 Task: Find connections with filter location Limoges with filter topic #Workwith filter profile language Spanish with filter current company Leica Geosystems part of Hexagon with filter school Progressive Education Society's Modern College of Engineering with filter industry Laundry and Drycleaning Services with filter service category Budgeting with filter keywords title Operations Assistant
Action: Mouse moved to (639, 108)
Screenshot: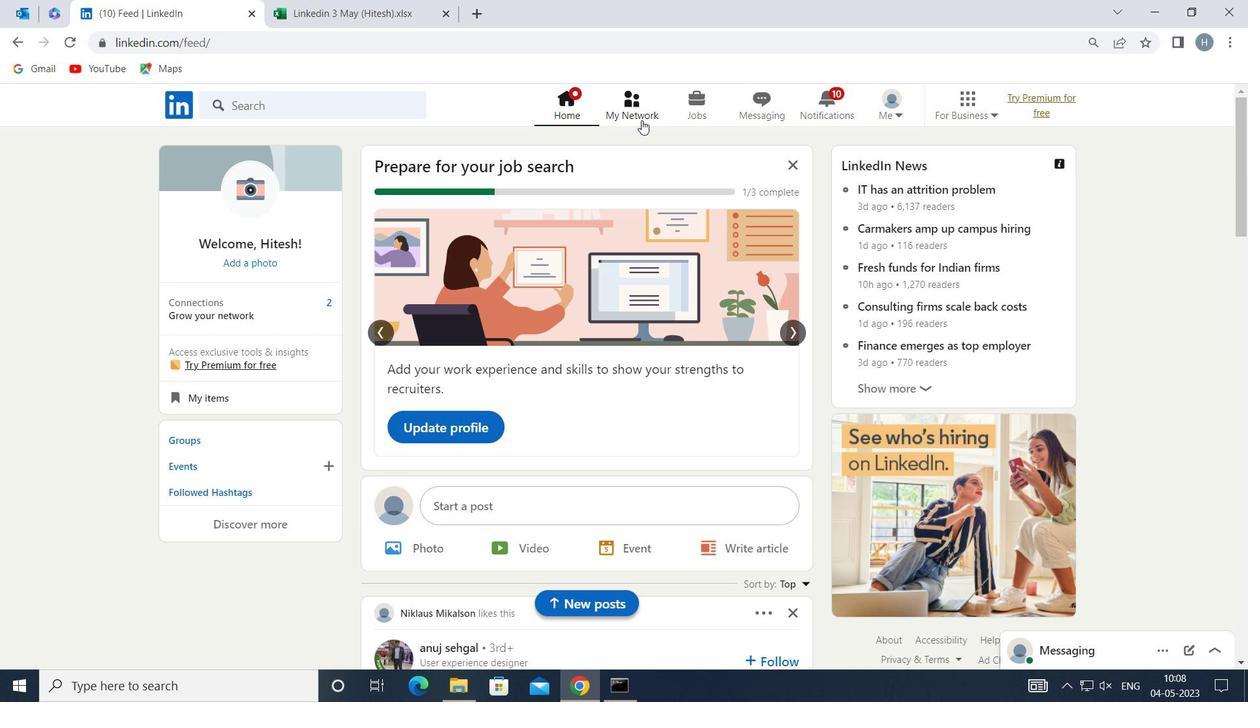 
Action: Mouse pressed left at (639, 108)
Screenshot: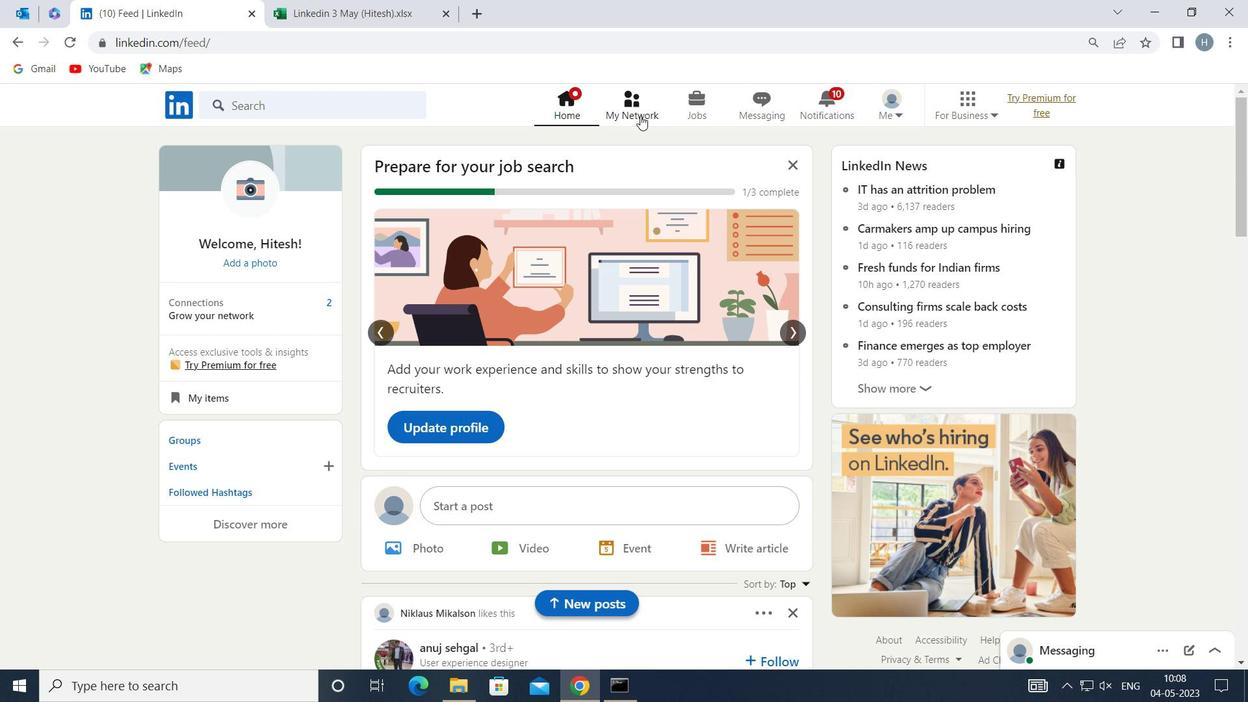 
Action: Mouse moved to (363, 199)
Screenshot: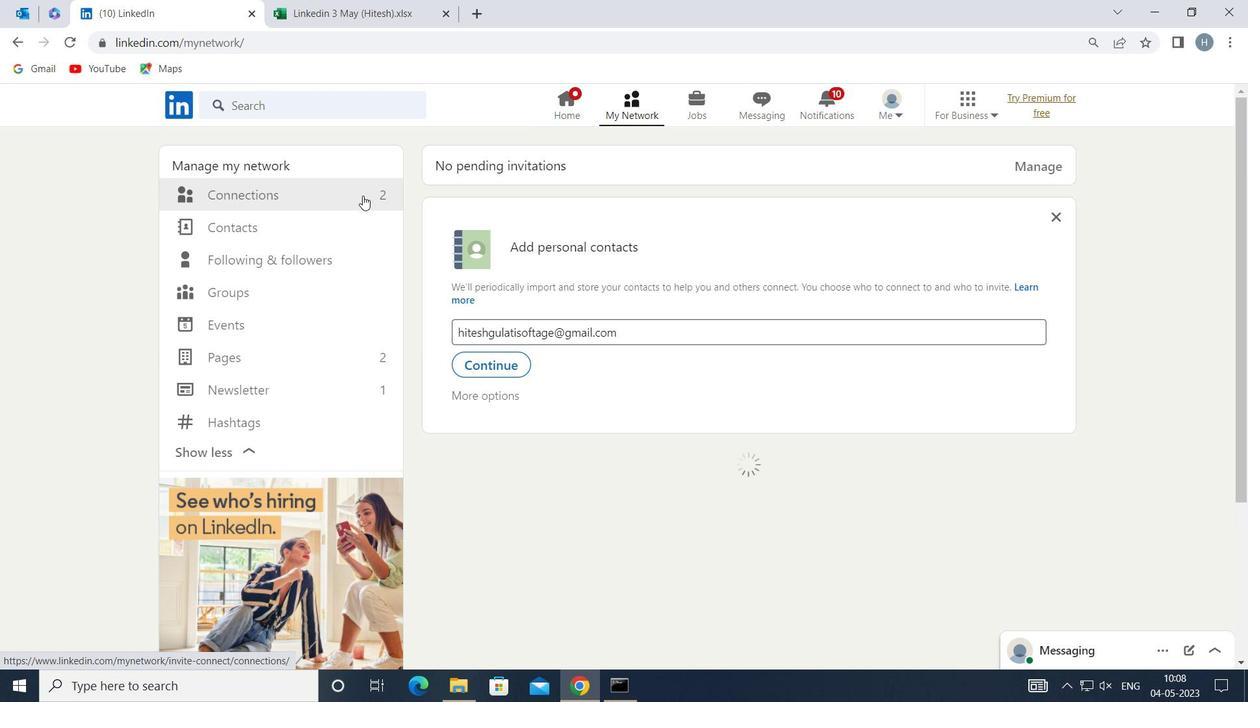 
Action: Mouse pressed left at (363, 199)
Screenshot: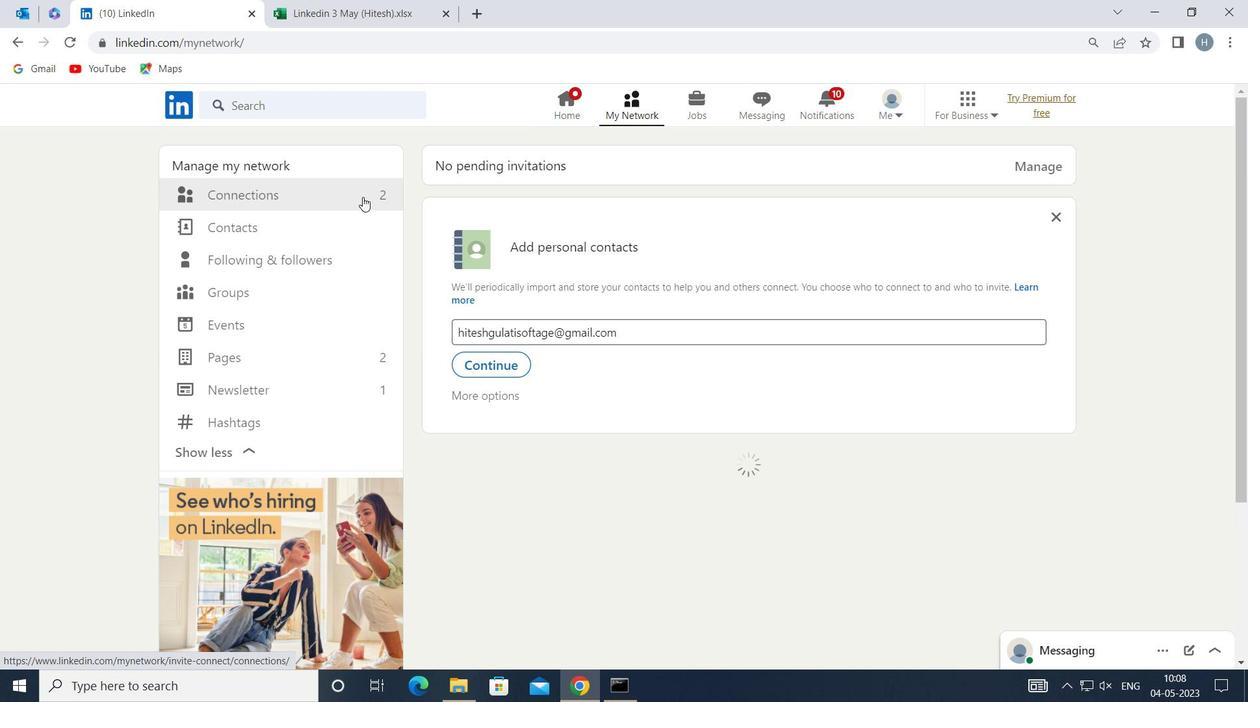 
Action: Mouse moved to (771, 191)
Screenshot: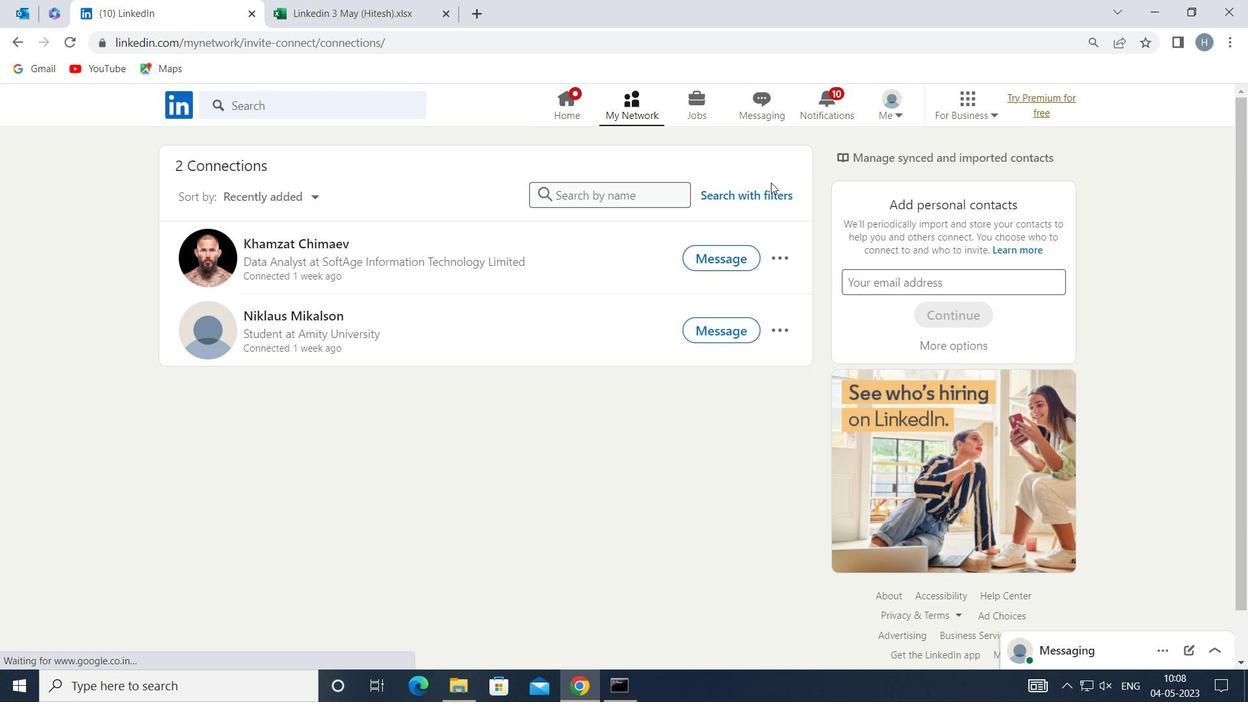 
Action: Mouse pressed left at (771, 191)
Screenshot: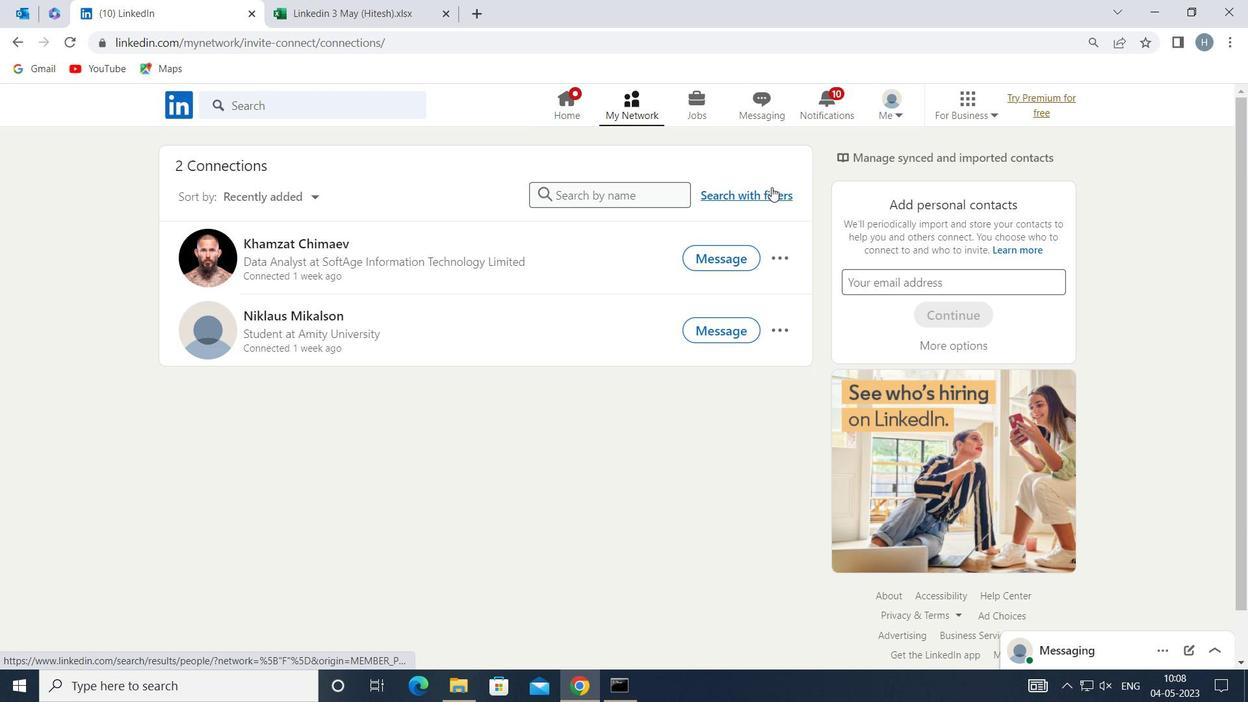 
Action: Mouse moved to (682, 151)
Screenshot: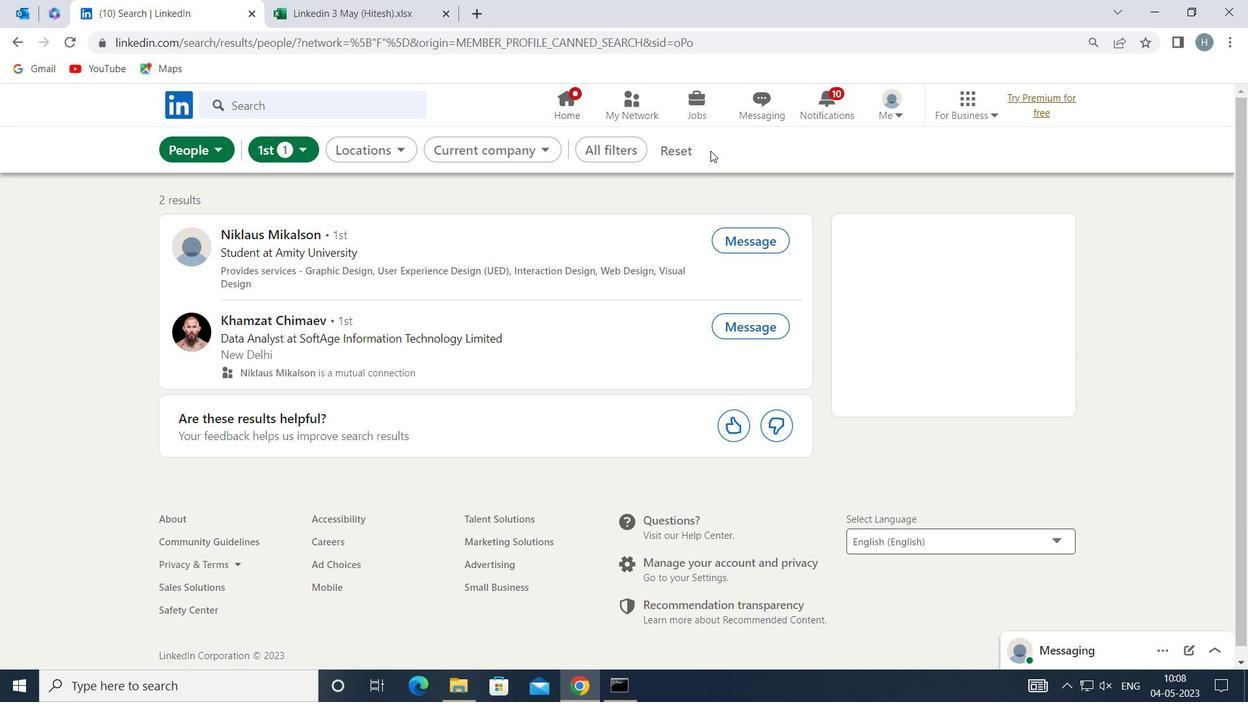 
Action: Mouse pressed left at (682, 151)
Screenshot: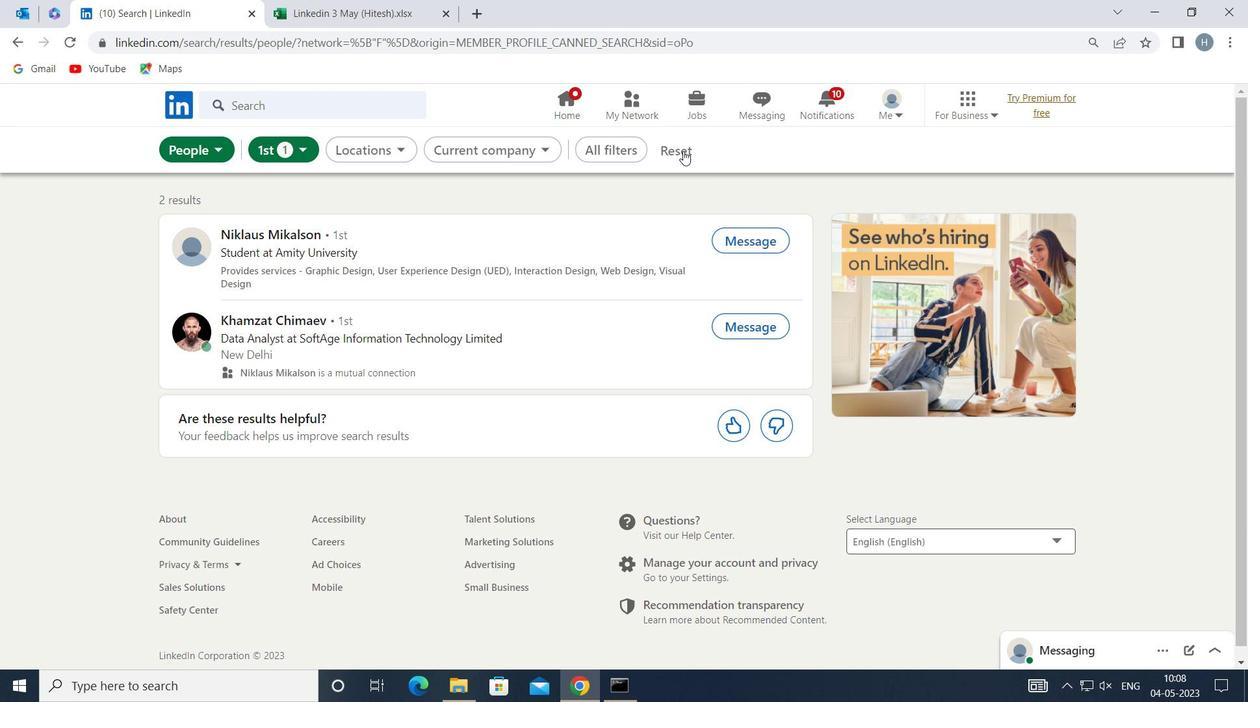 
Action: Mouse moved to (667, 150)
Screenshot: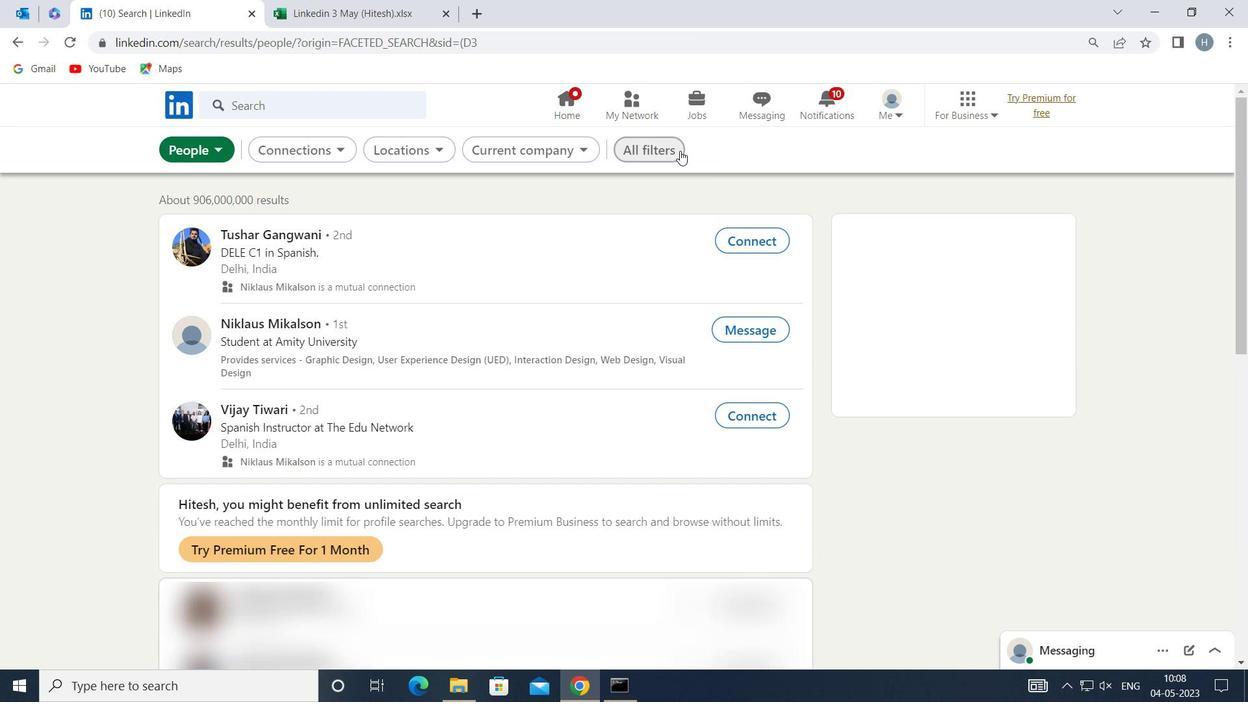 
Action: Mouse pressed left at (667, 150)
Screenshot: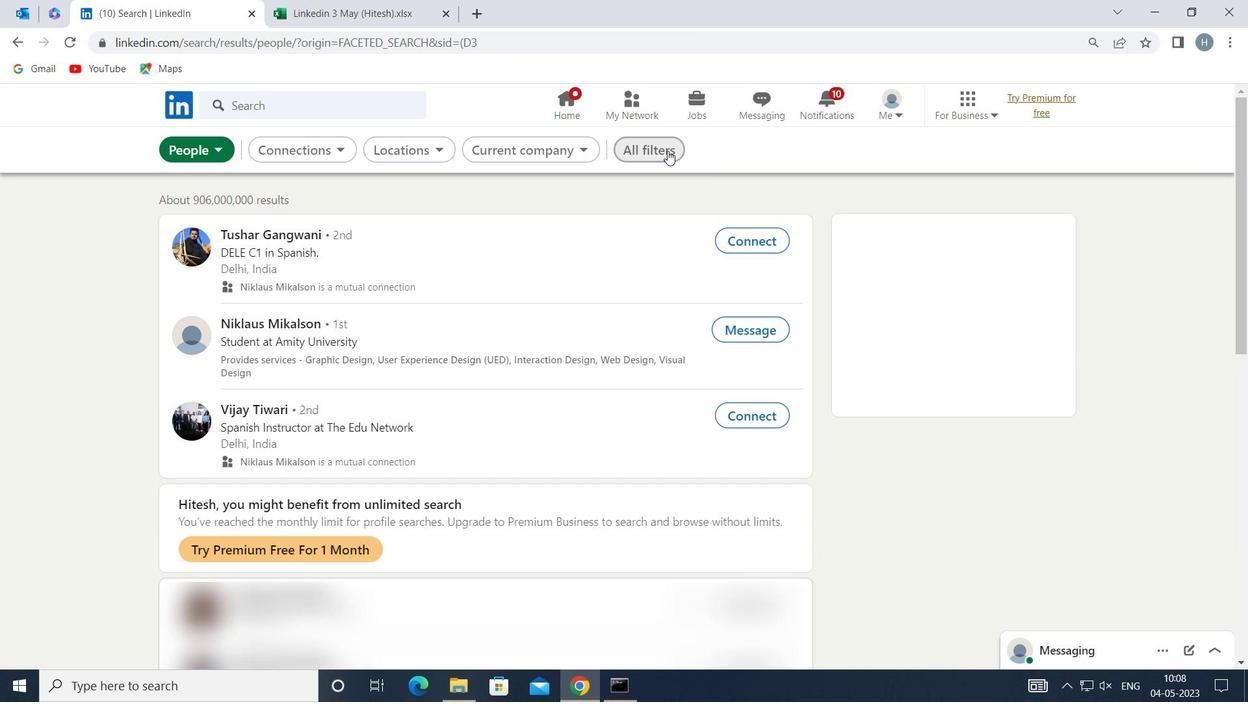 
Action: Mouse moved to (924, 367)
Screenshot: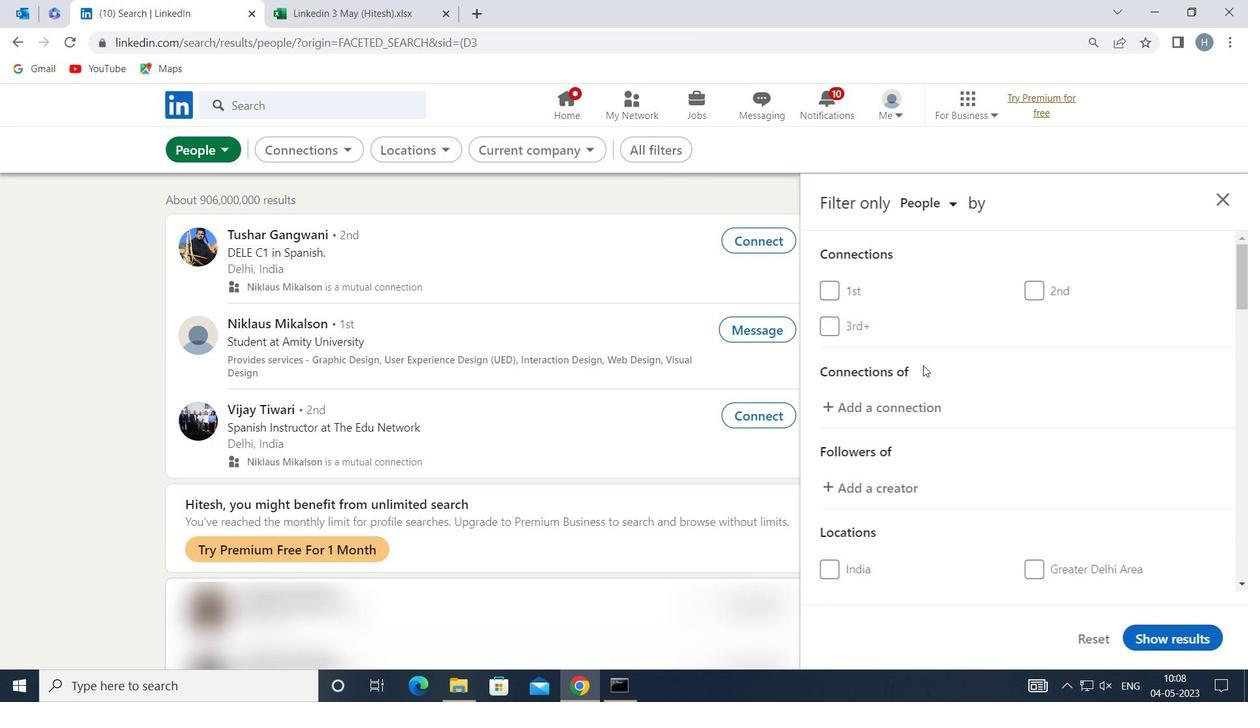 
Action: Mouse scrolled (924, 366) with delta (0, 0)
Screenshot: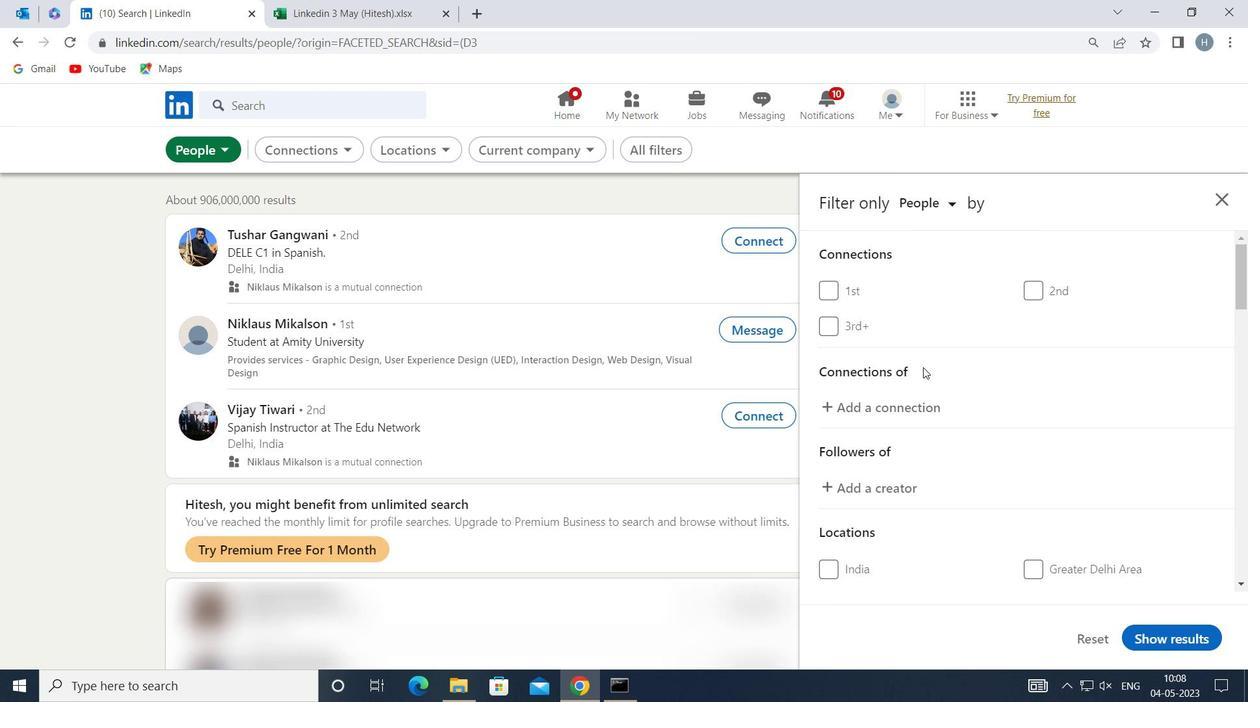 
Action: Mouse scrolled (924, 366) with delta (0, 0)
Screenshot: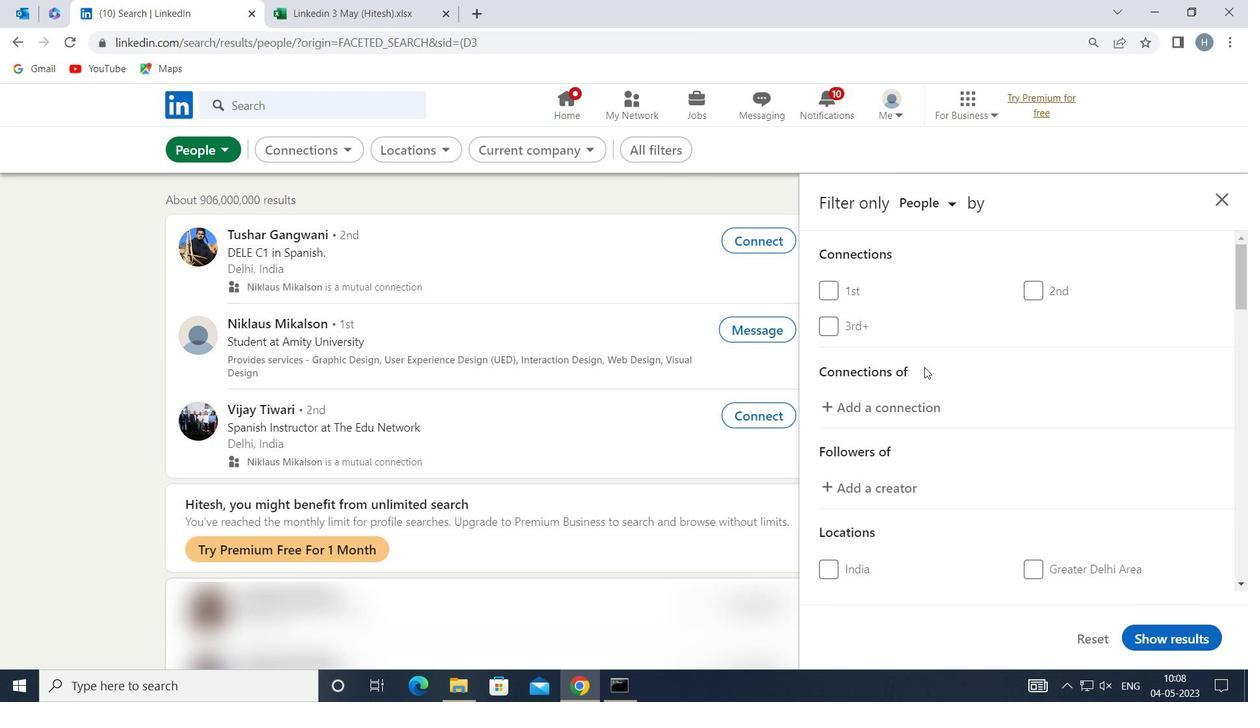 
Action: Mouse scrolled (924, 366) with delta (0, 0)
Screenshot: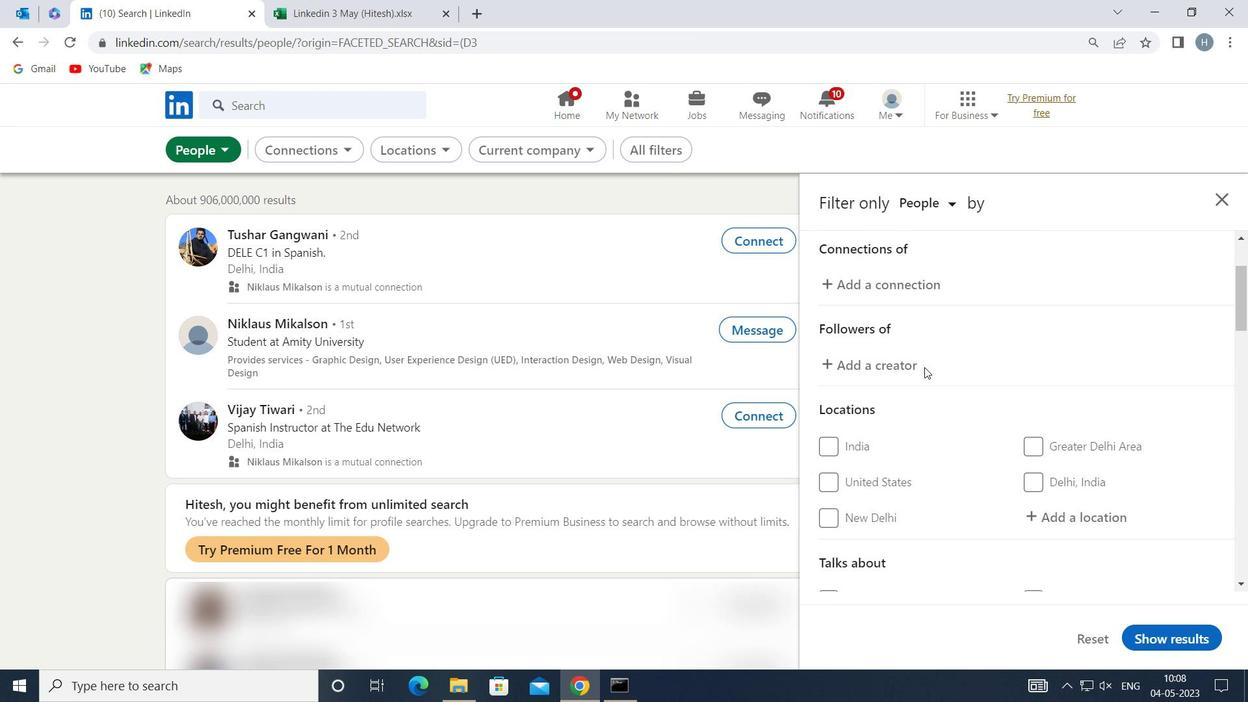 
Action: Mouse moved to (1036, 396)
Screenshot: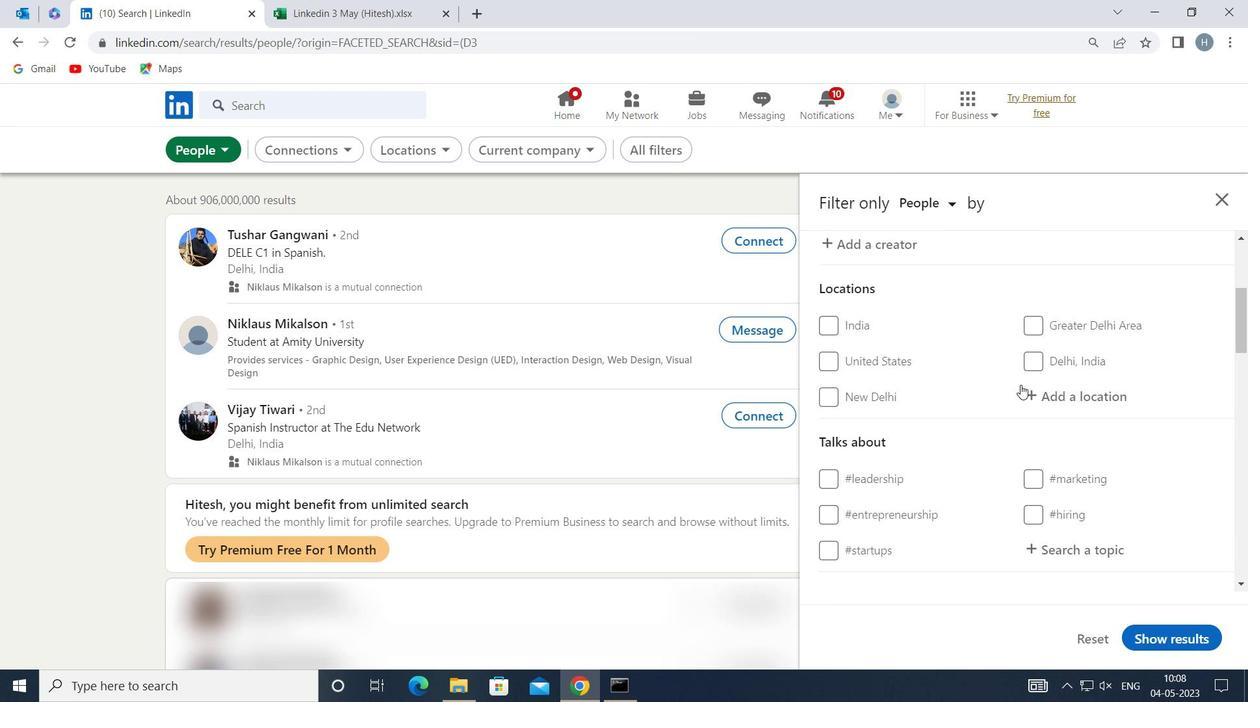 
Action: Mouse pressed left at (1036, 396)
Screenshot: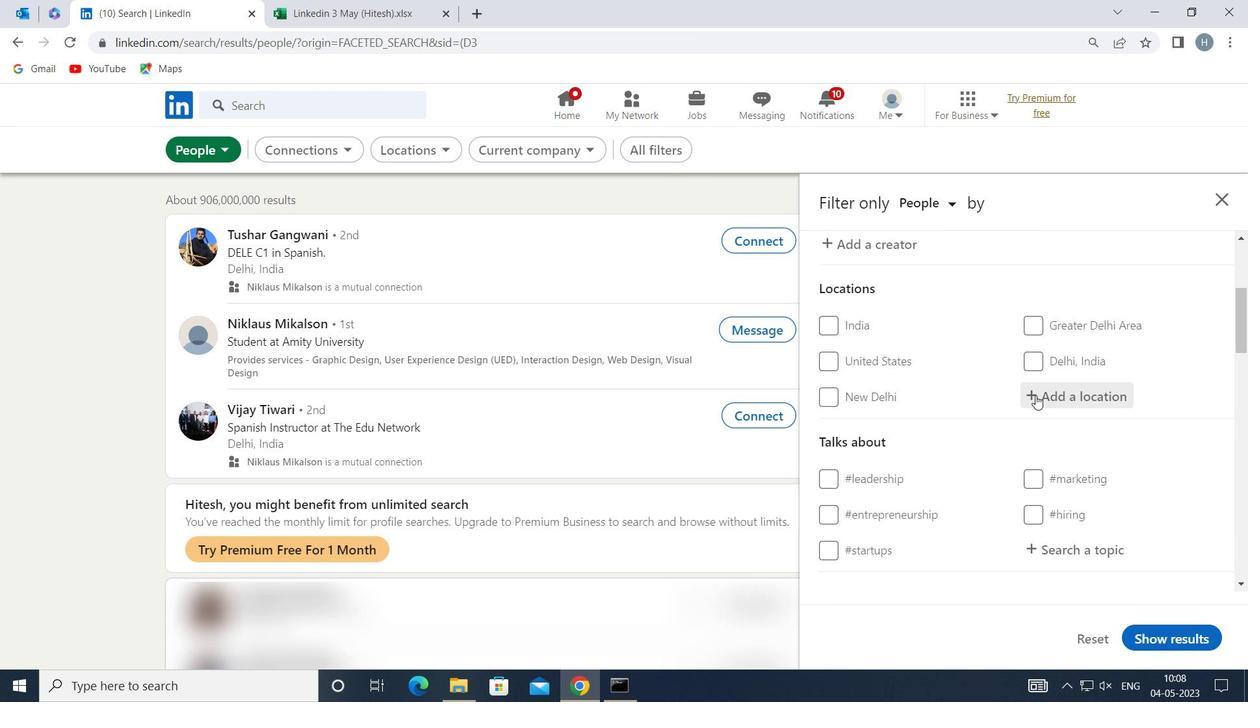 
Action: Mouse moved to (1015, 388)
Screenshot: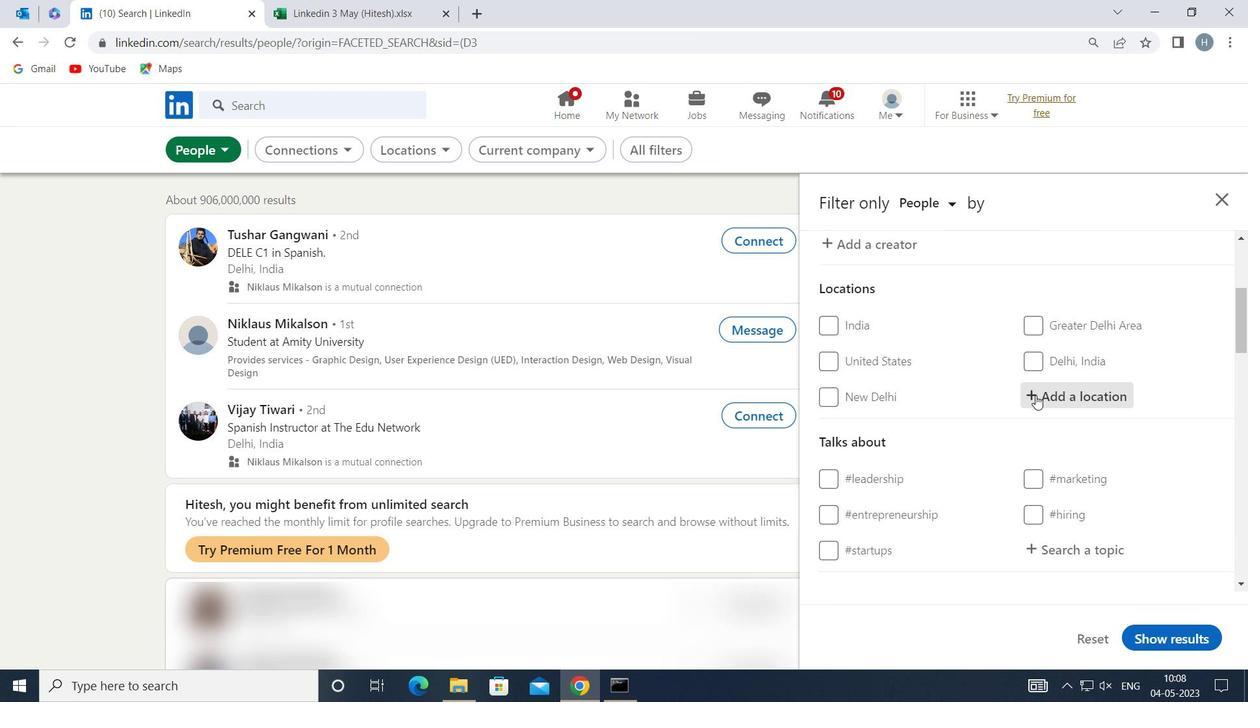 
Action: Key pressed <Key.shift>LIMOGES
Screenshot: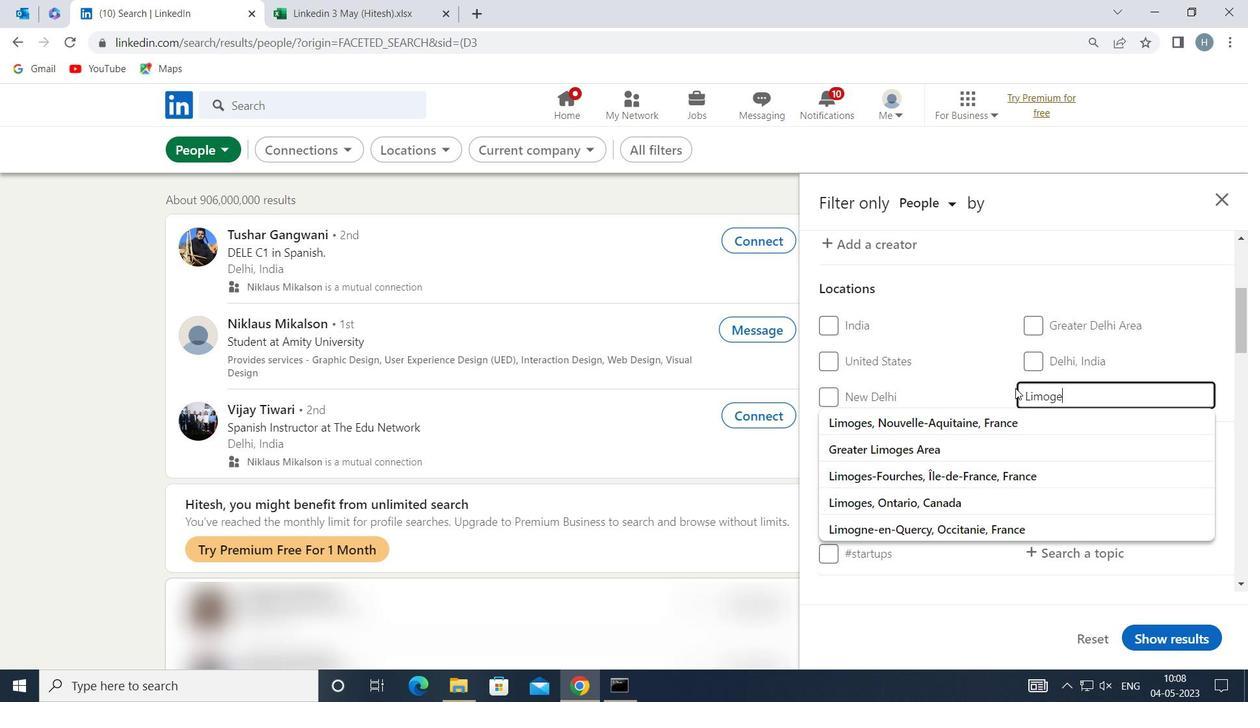 
Action: Mouse moved to (994, 420)
Screenshot: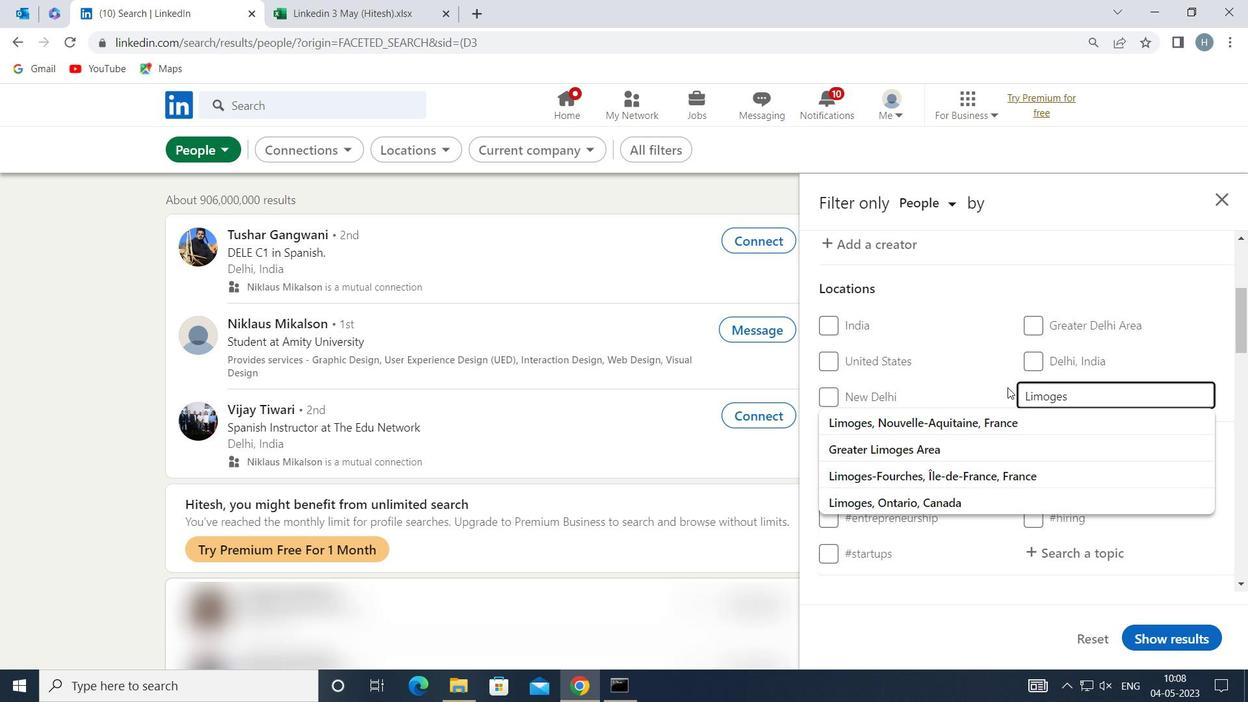 
Action: Mouse pressed left at (994, 420)
Screenshot: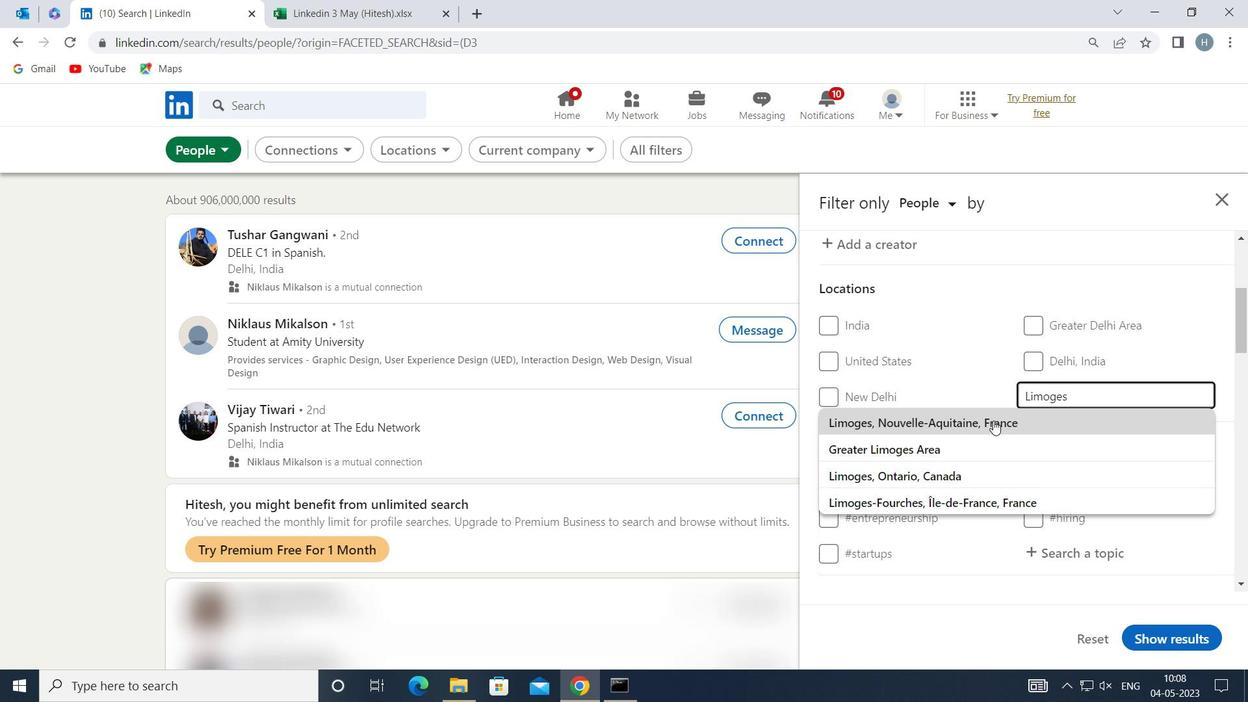 
Action: Mouse moved to (976, 417)
Screenshot: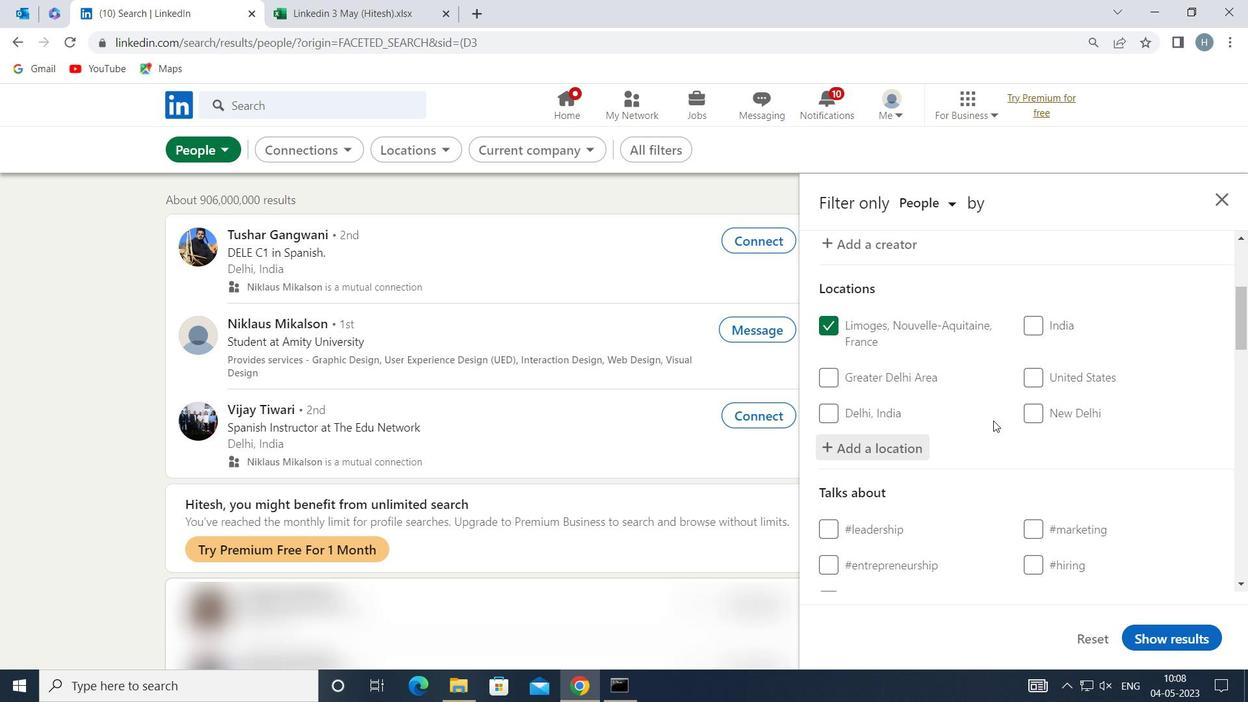 
Action: Mouse scrolled (976, 416) with delta (0, 0)
Screenshot: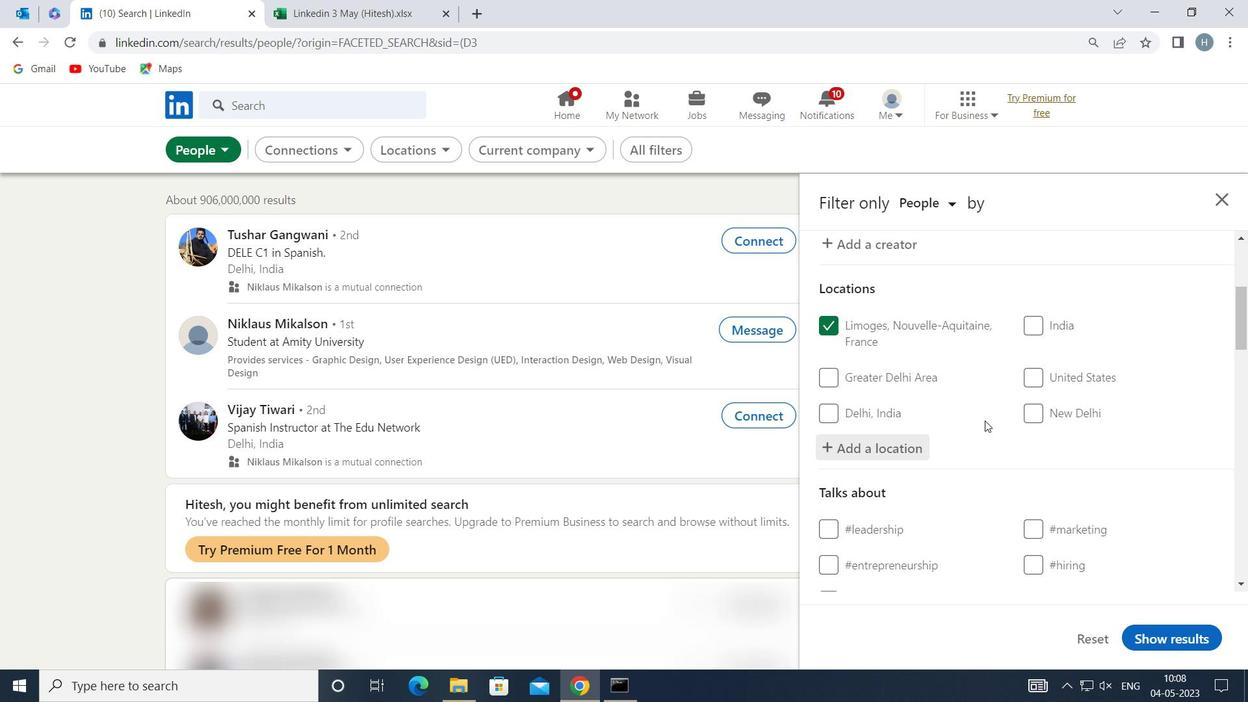
Action: Mouse moved to (976, 414)
Screenshot: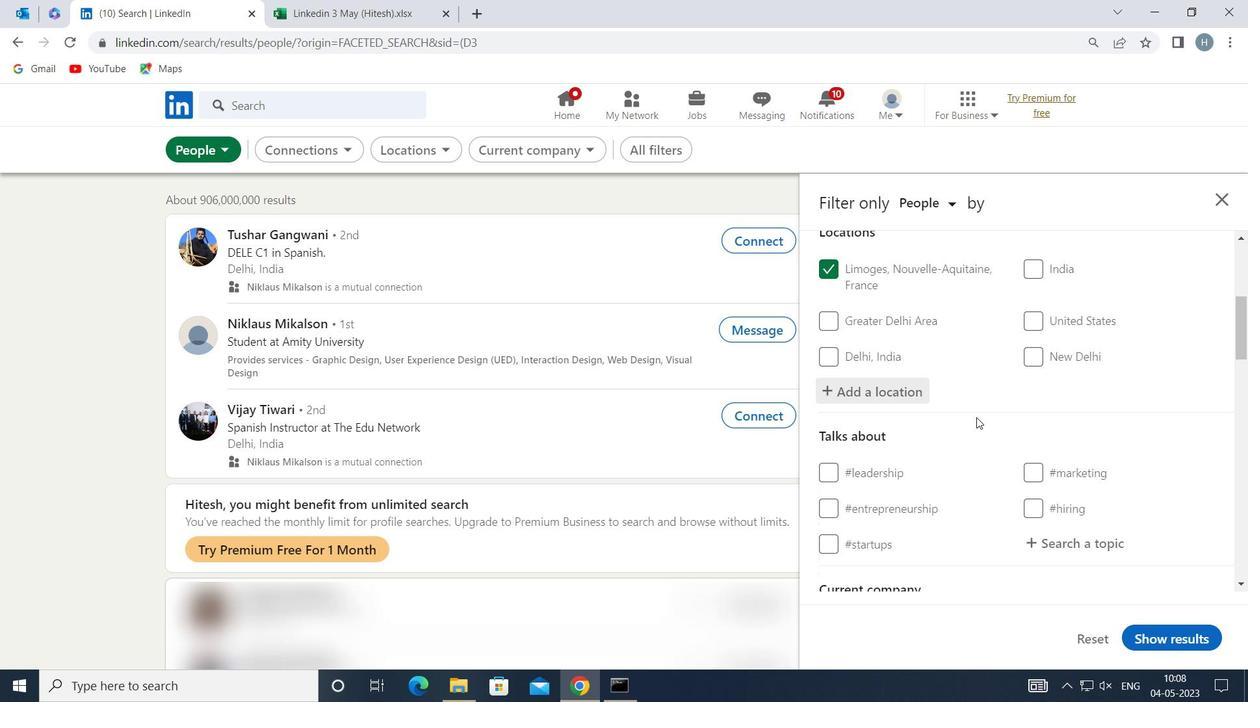 
Action: Mouse scrolled (976, 413) with delta (0, 0)
Screenshot: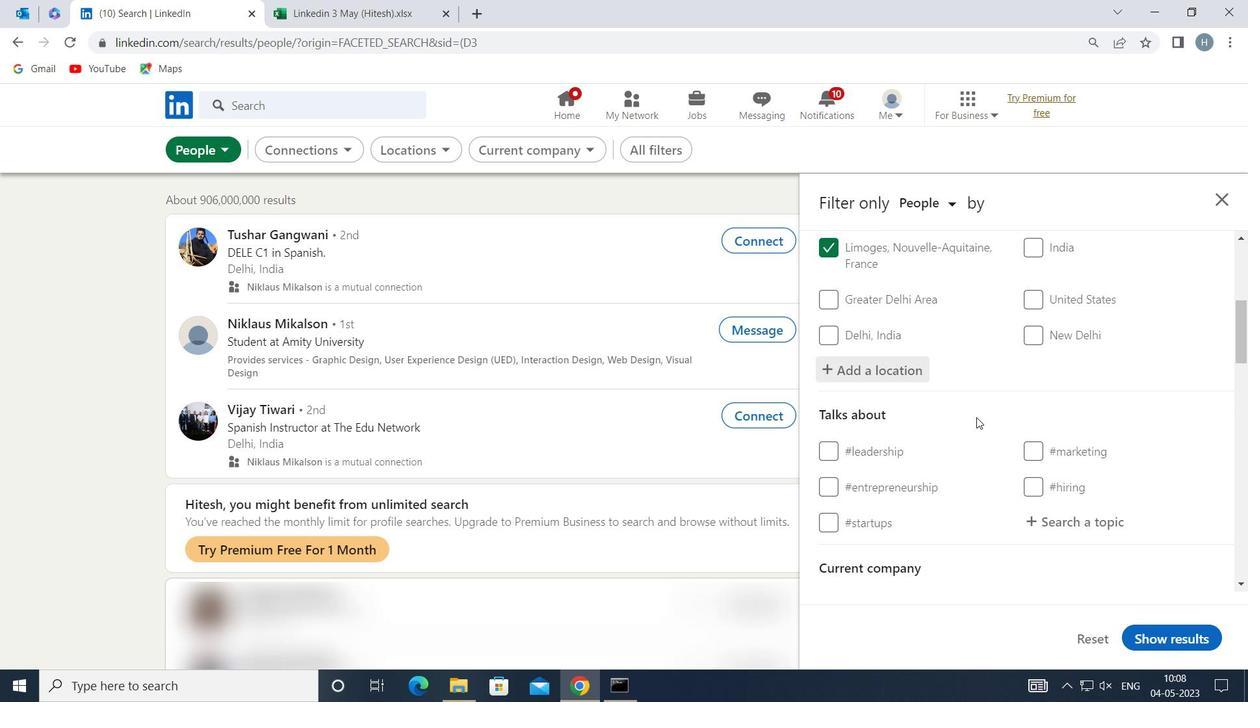 
Action: Mouse moved to (1058, 439)
Screenshot: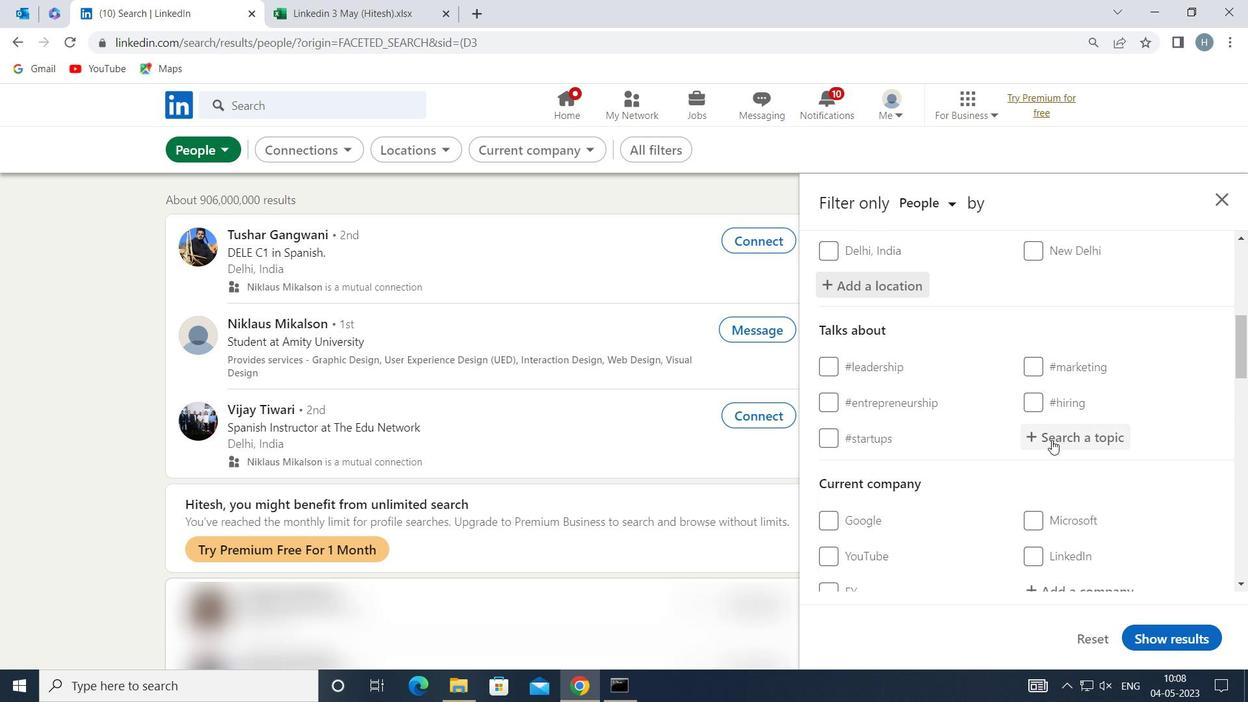 
Action: Mouse pressed left at (1058, 439)
Screenshot: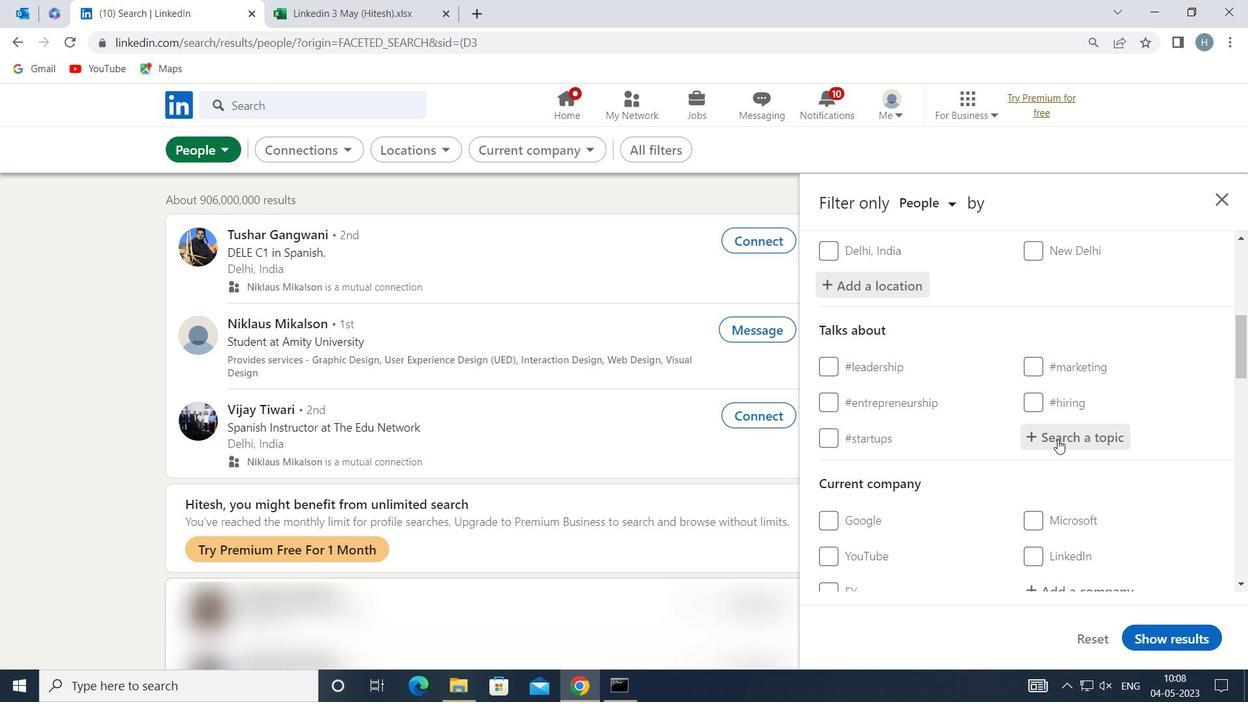 
Action: Key pressed <Key.shift>WORK
Screenshot: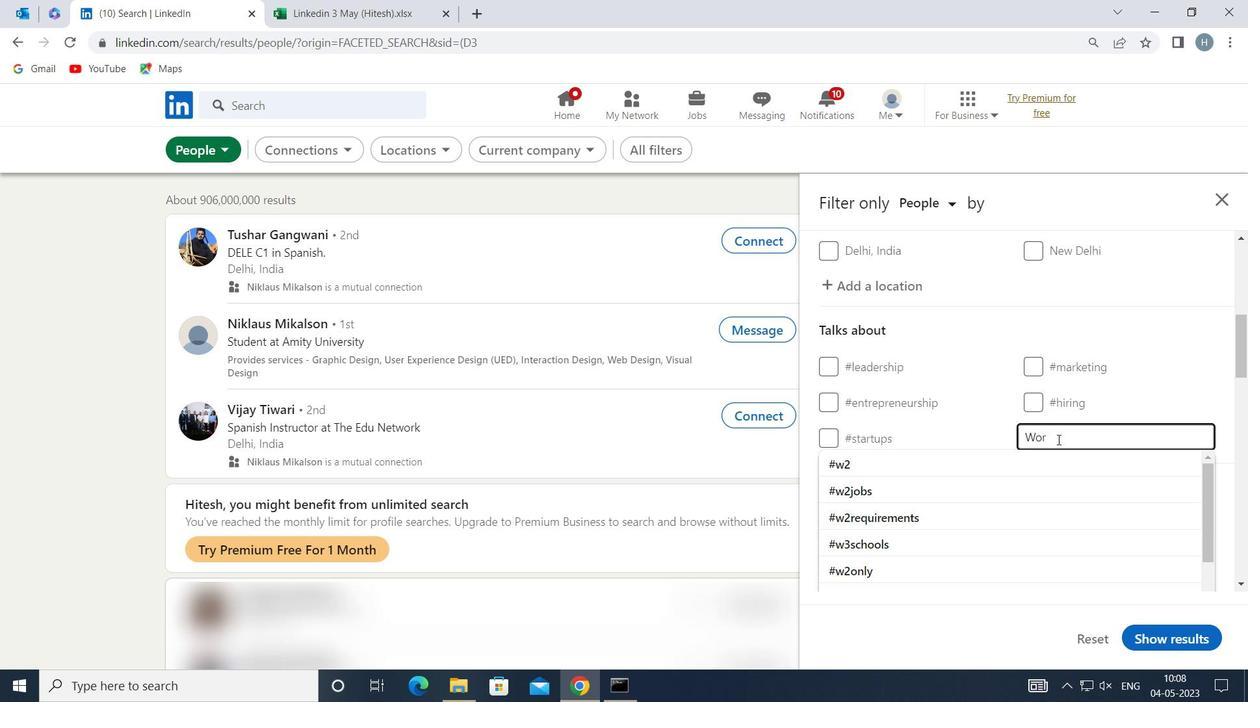 
Action: Mouse moved to (963, 464)
Screenshot: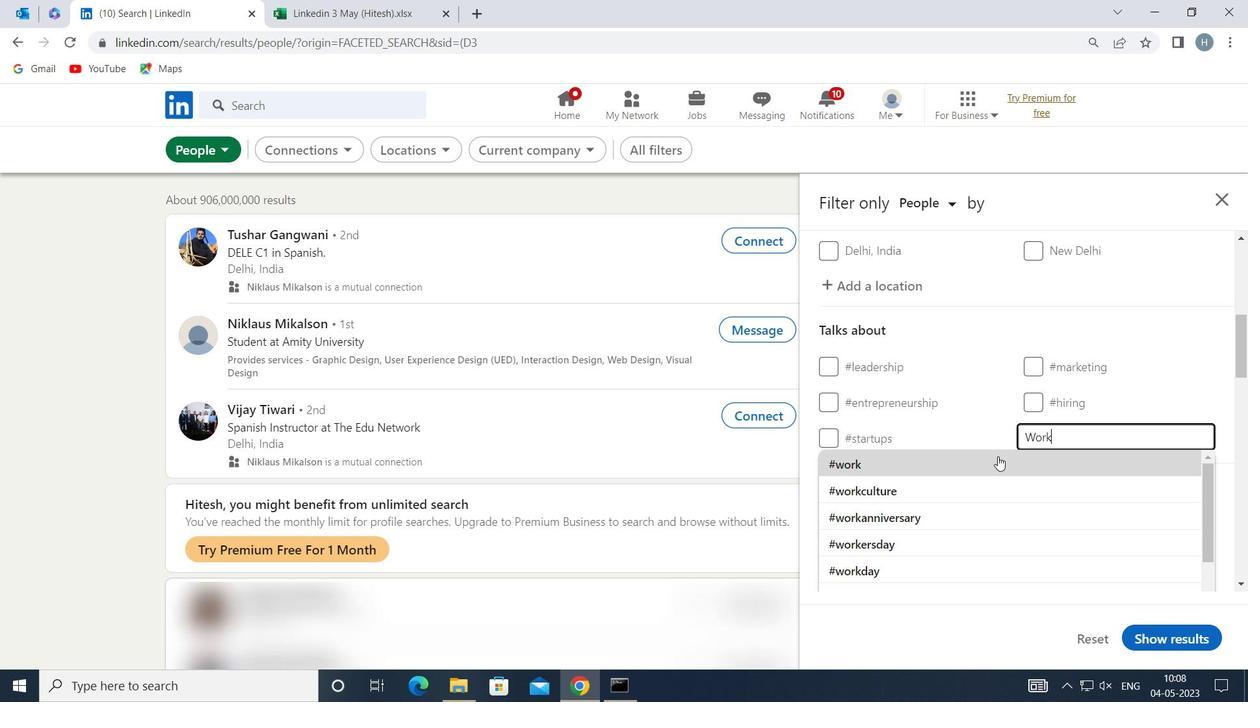 
Action: Mouse pressed left at (963, 464)
Screenshot: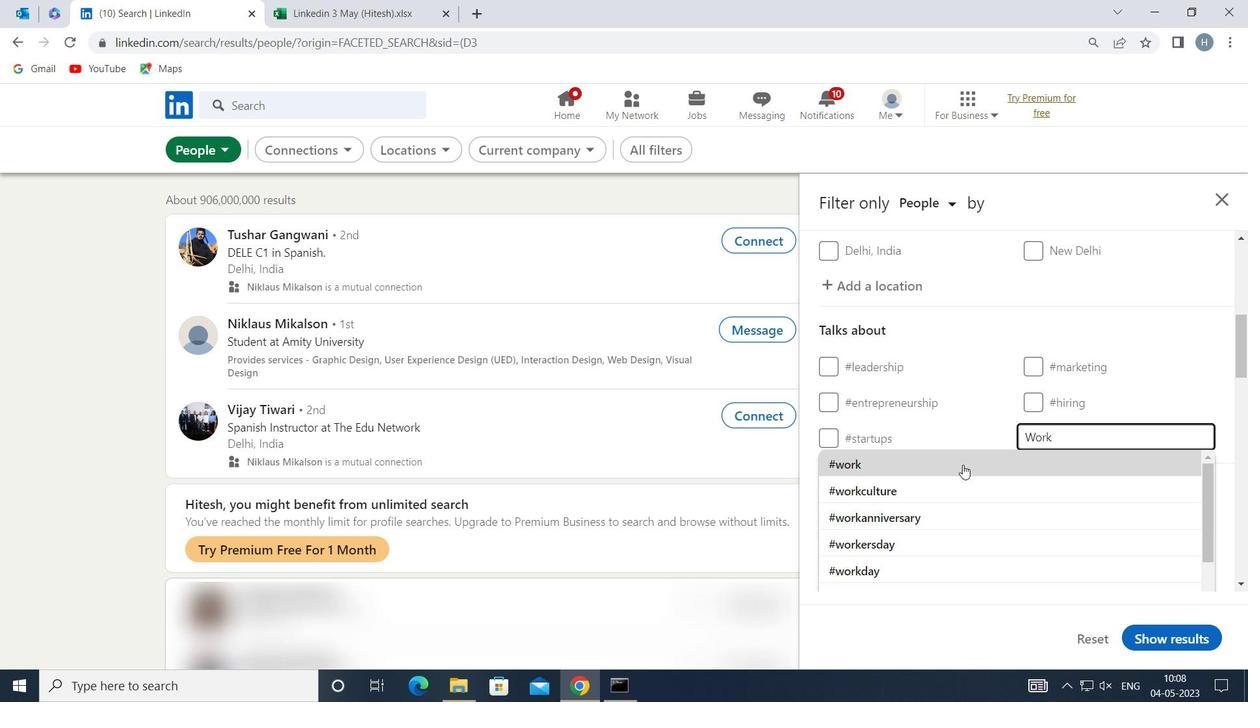 
Action: Mouse moved to (963, 470)
Screenshot: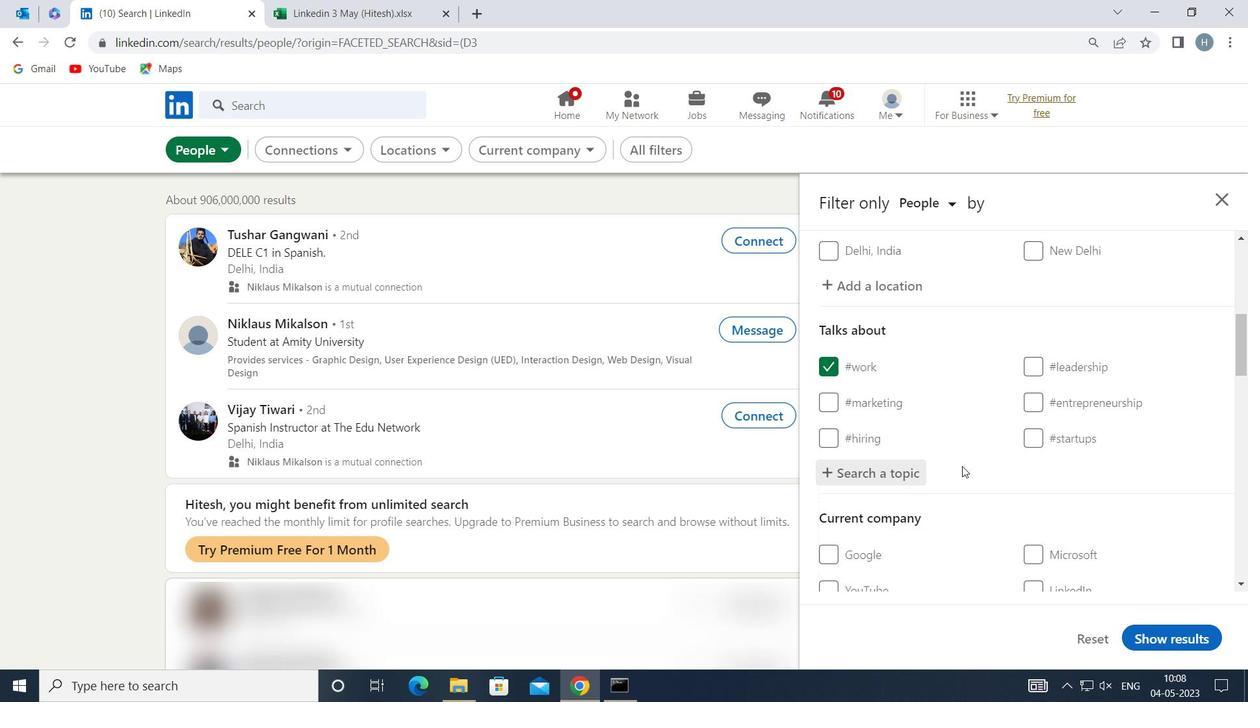 
Action: Mouse scrolled (963, 470) with delta (0, 0)
Screenshot: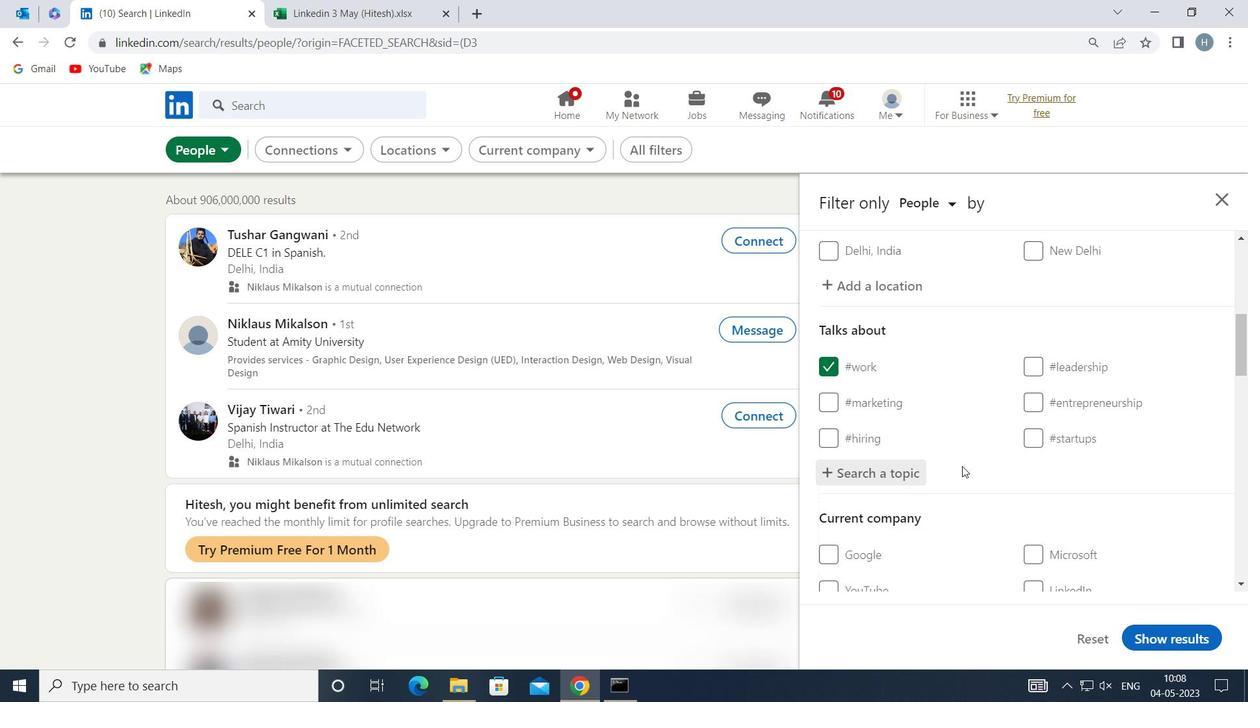 
Action: Mouse moved to (967, 474)
Screenshot: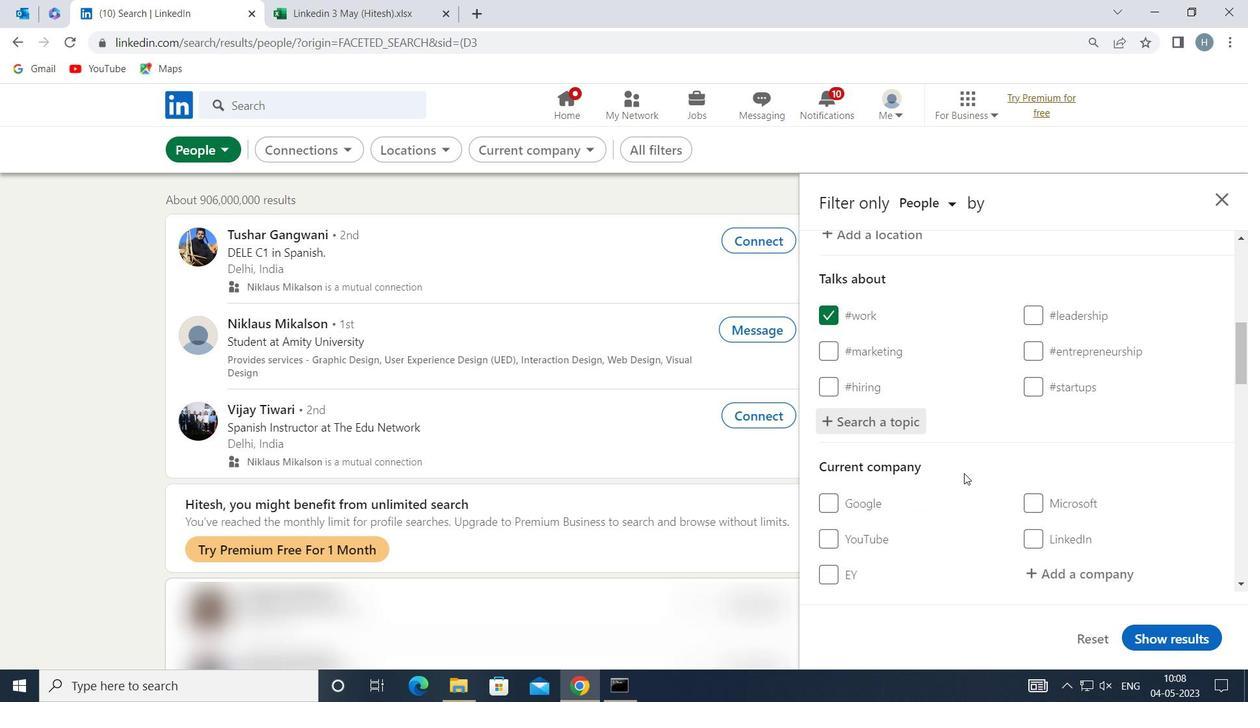 
Action: Mouse scrolled (967, 473) with delta (0, 0)
Screenshot: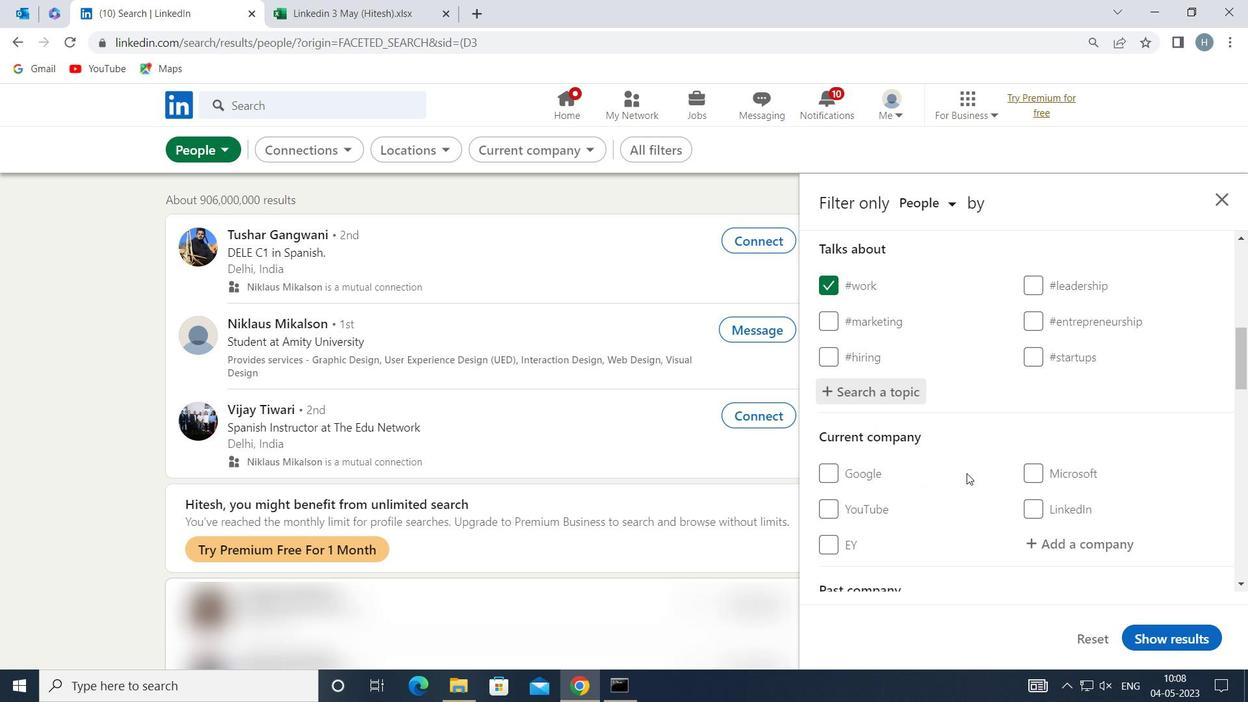 
Action: Mouse scrolled (967, 473) with delta (0, 0)
Screenshot: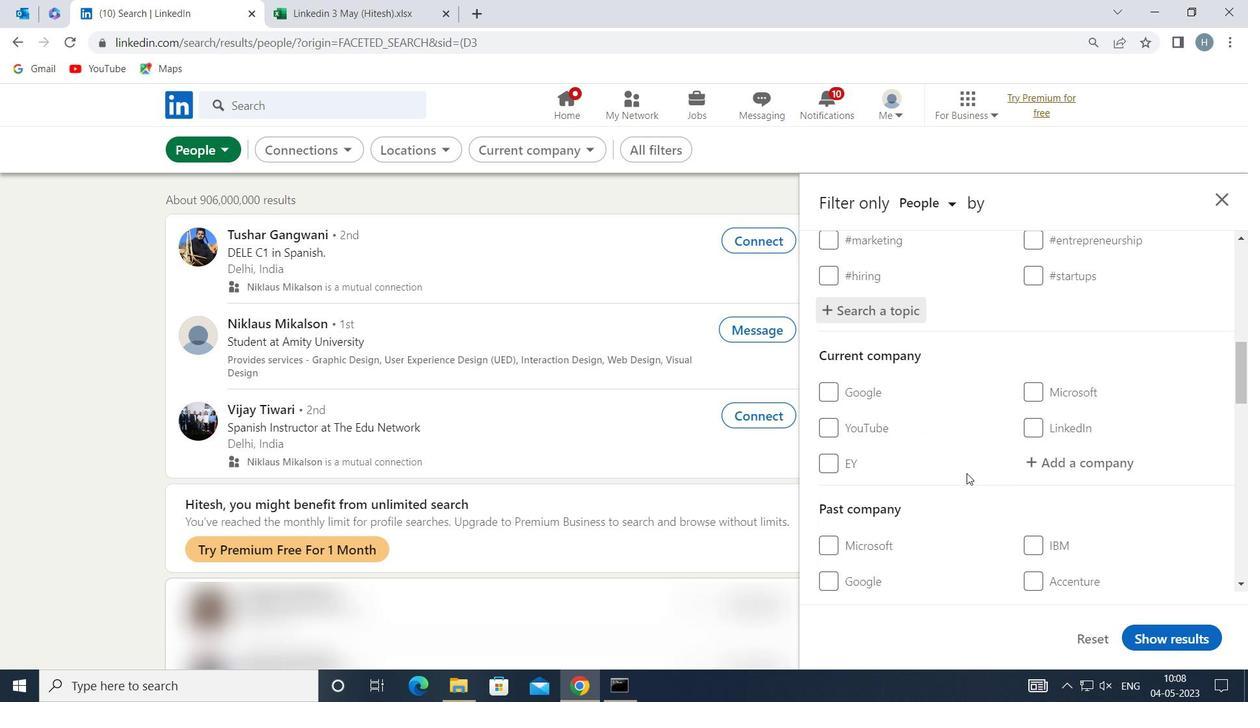 
Action: Mouse moved to (968, 473)
Screenshot: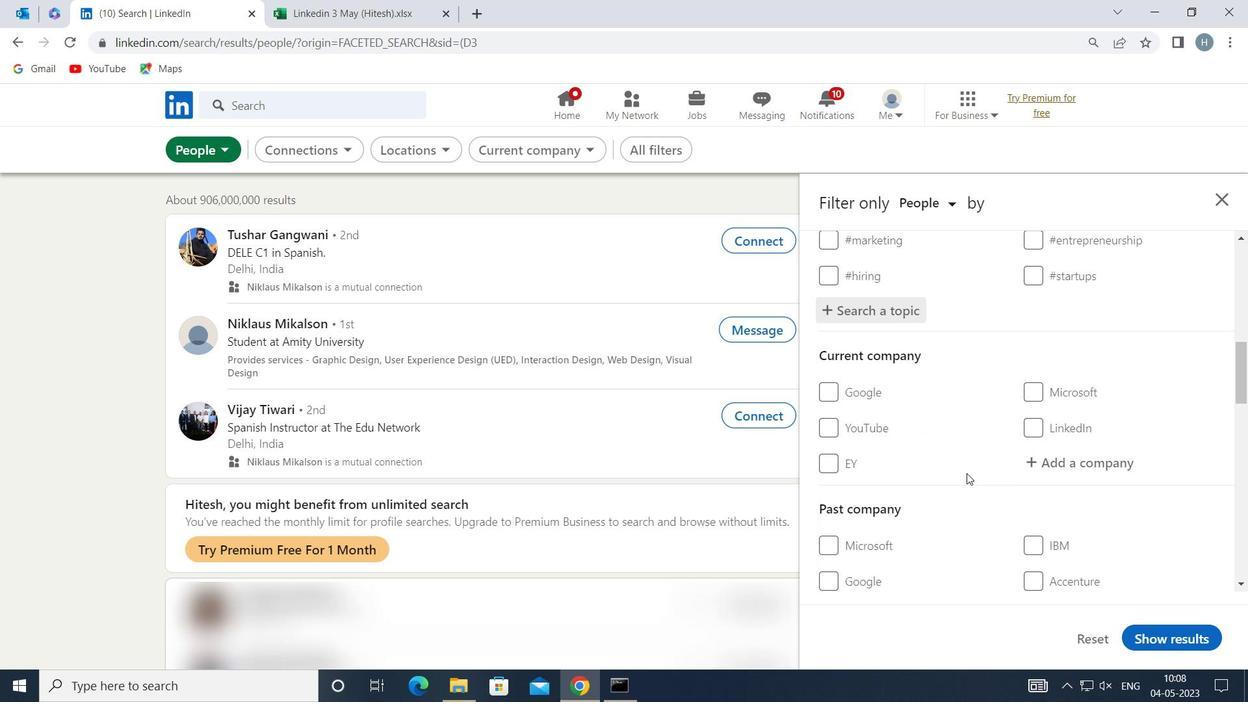 
Action: Mouse scrolled (968, 472) with delta (0, 0)
Screenshot: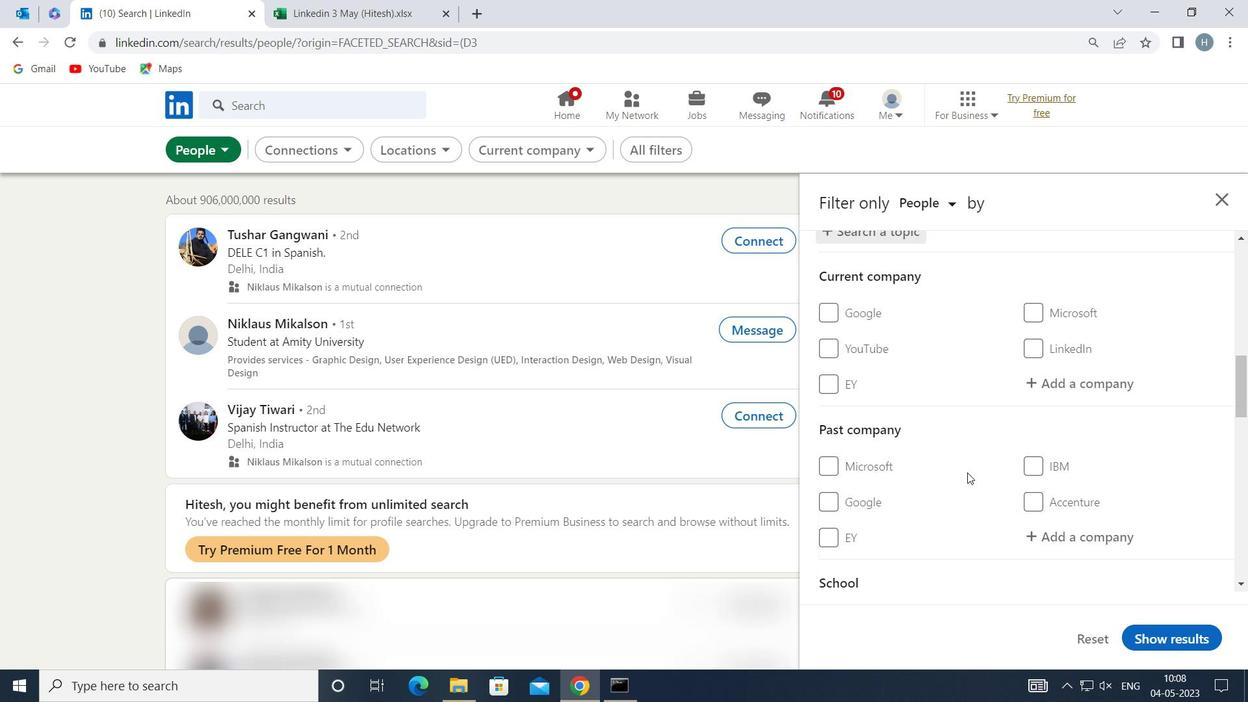 
Action: Mouse scrolled (968, 472) with delta (0, 0)
Screenshot: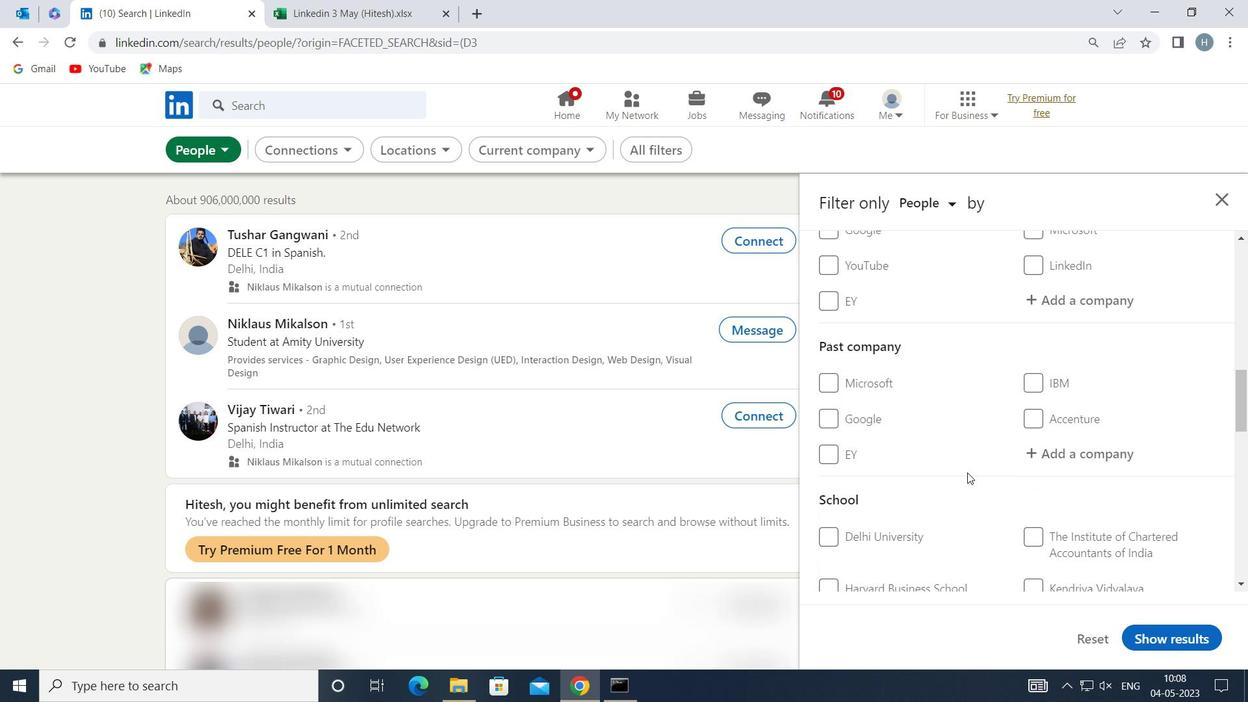 
Action: Mouse scrolled (968, 472) with delta (0, 0)
Screenshot: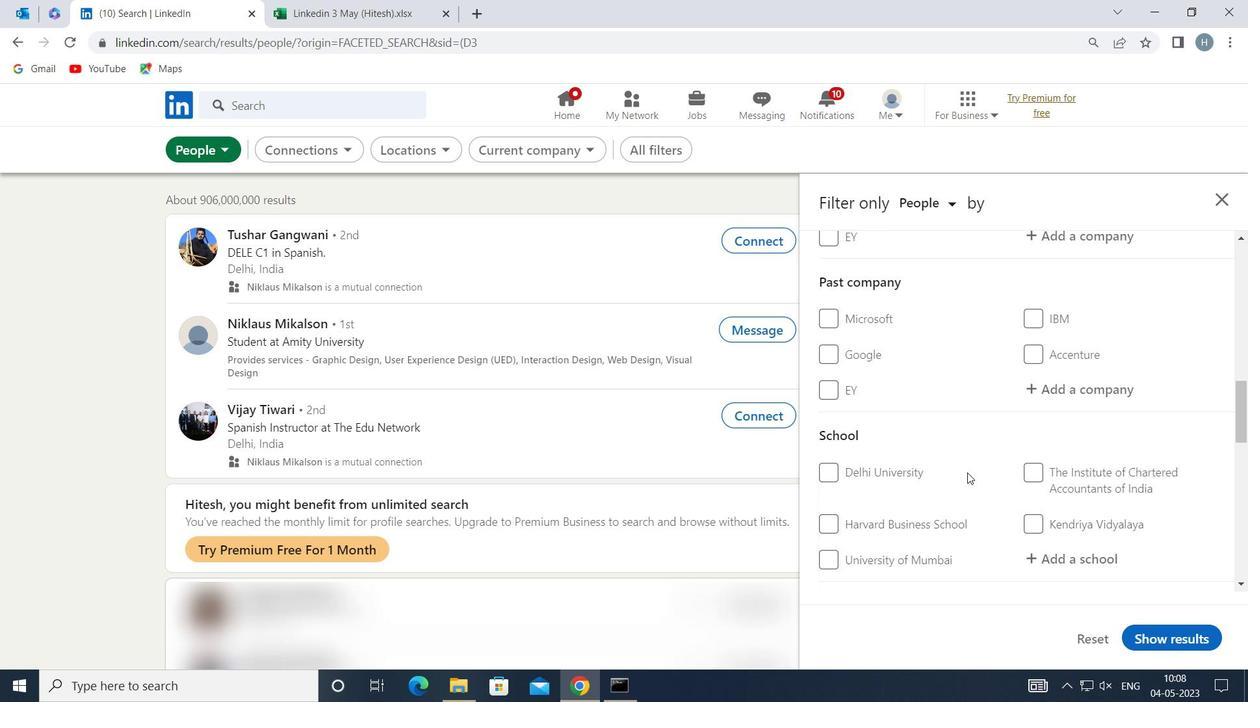 
Action: Mouse scrolled (968, 472) with delta (0, 0)
Screenshot: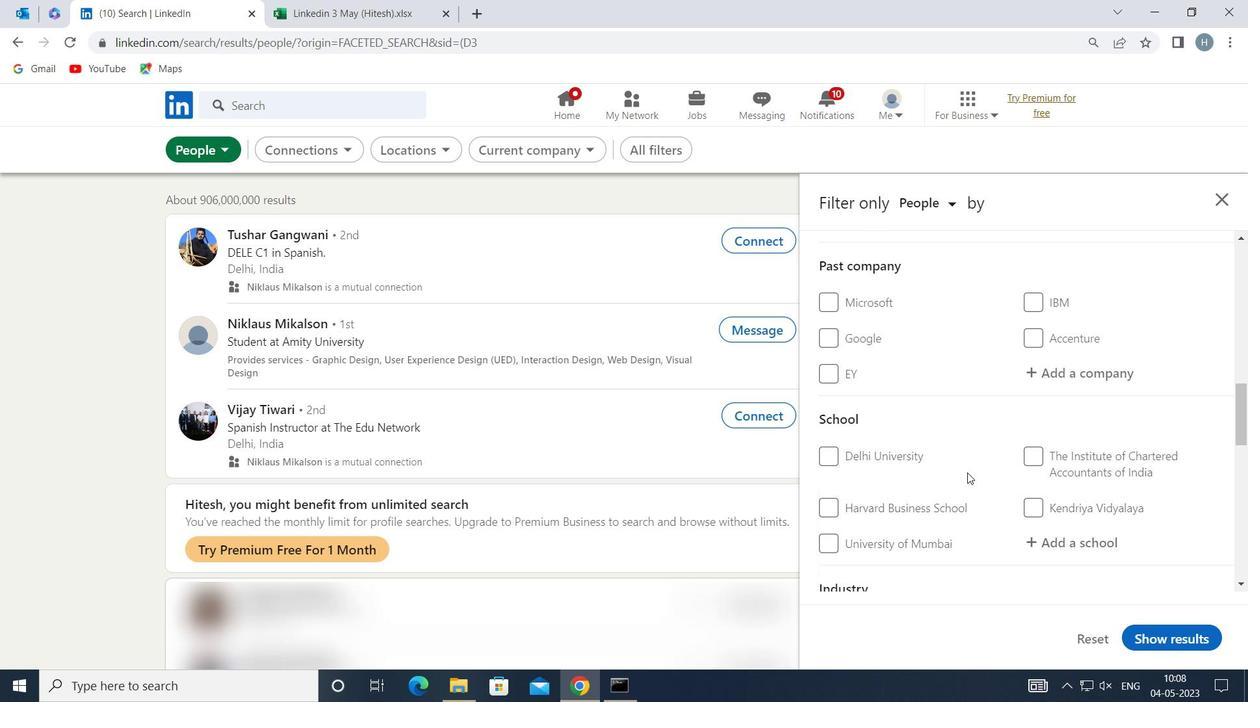 
Action: Mouse scrolled (968, 472) with delta (0, 0)
Screenshot: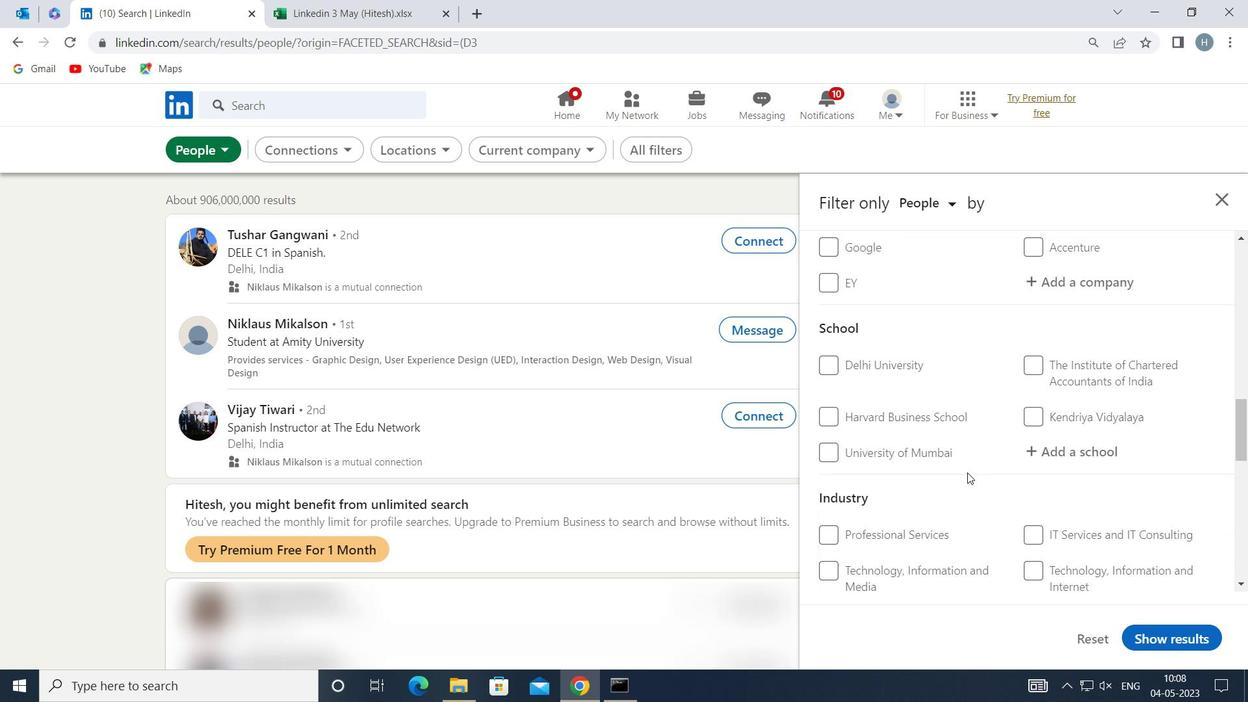 
Action: Mouse moved to (972, 472)
Screenshot: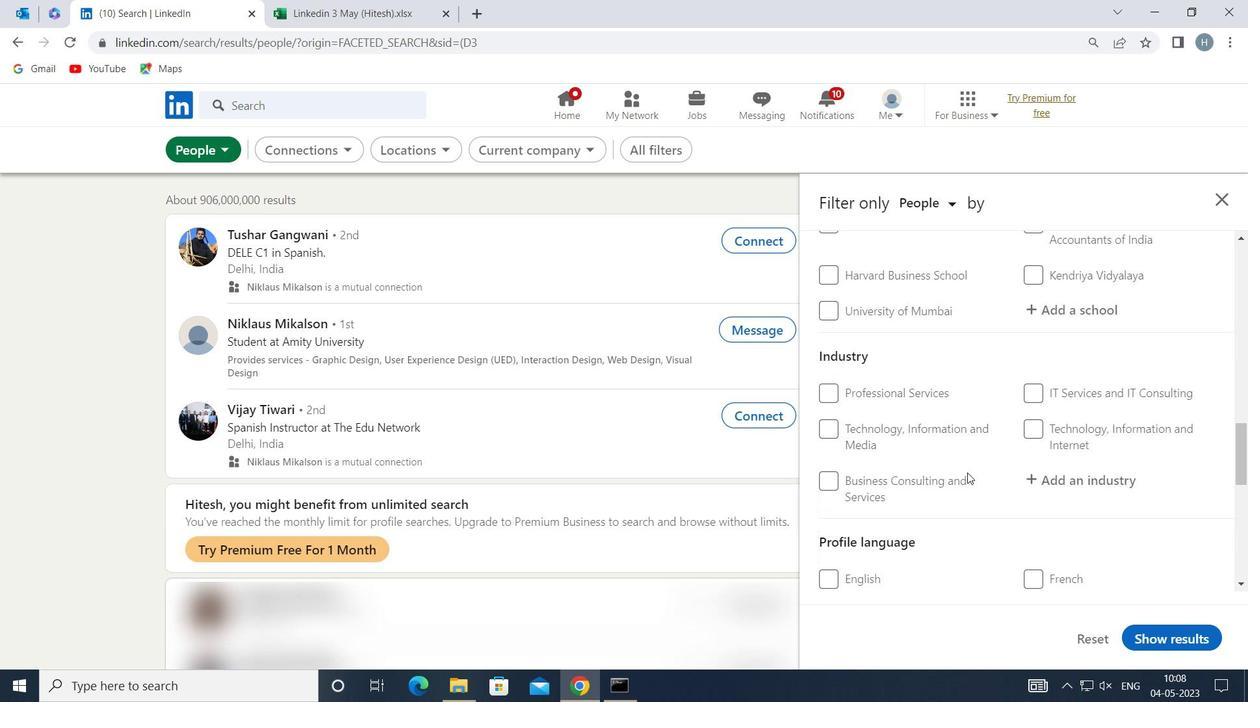 
Action: Mouse scrolled (972, 471) with delta (0, 0)
Screenshot: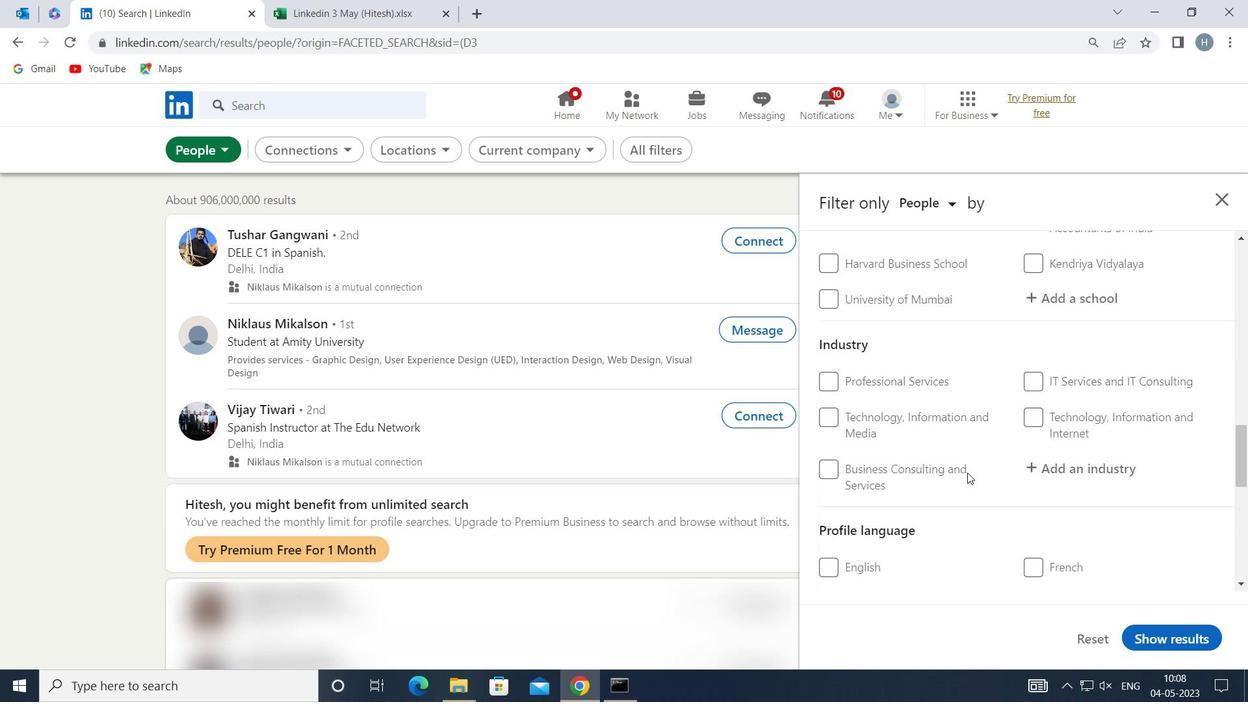 
Action: Mouse scrolled (972, 471) with delta (0, 0)
Screenshot: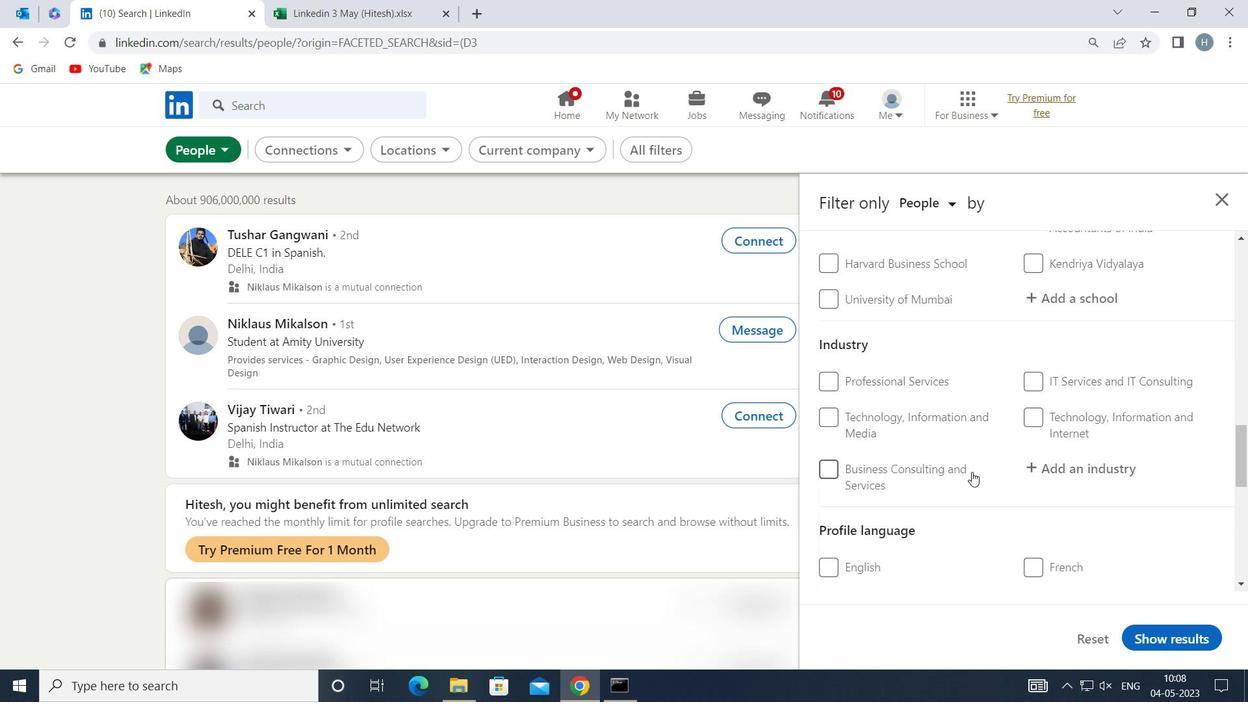 
Action: Mouse moved to (833, 442)
Screenshot: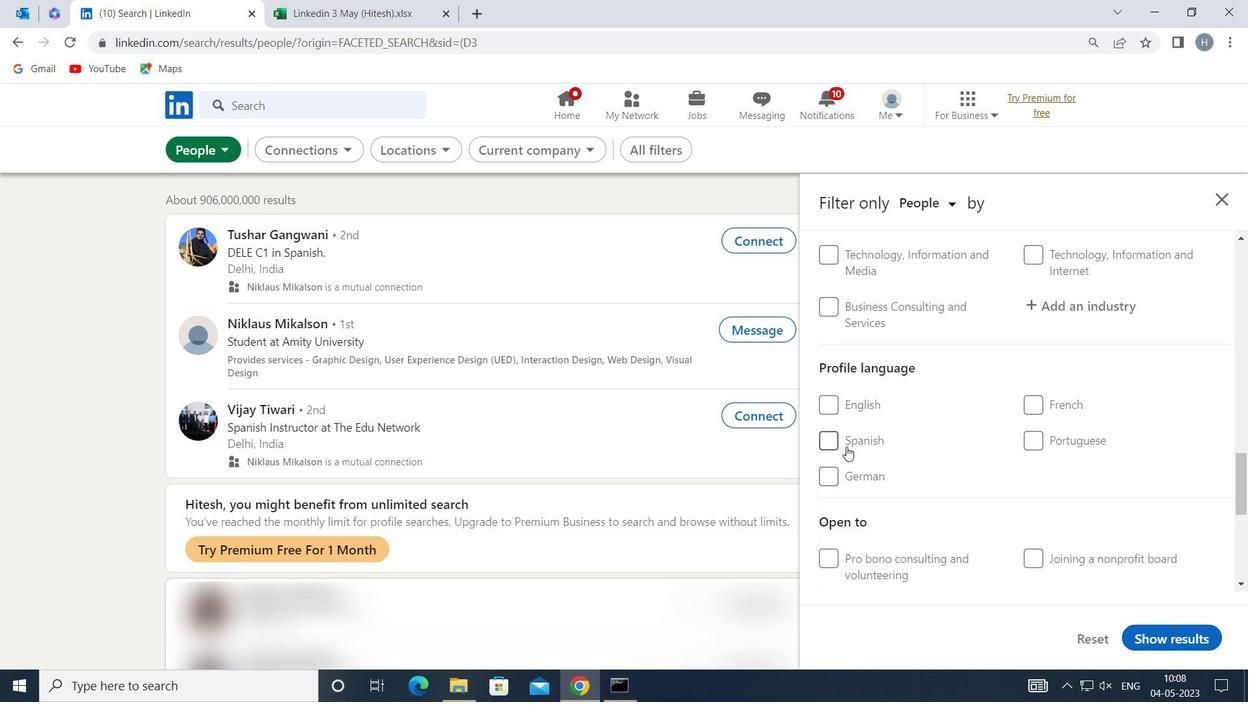 
Action: Mouse pressed left at (833, 442)
Screenshot: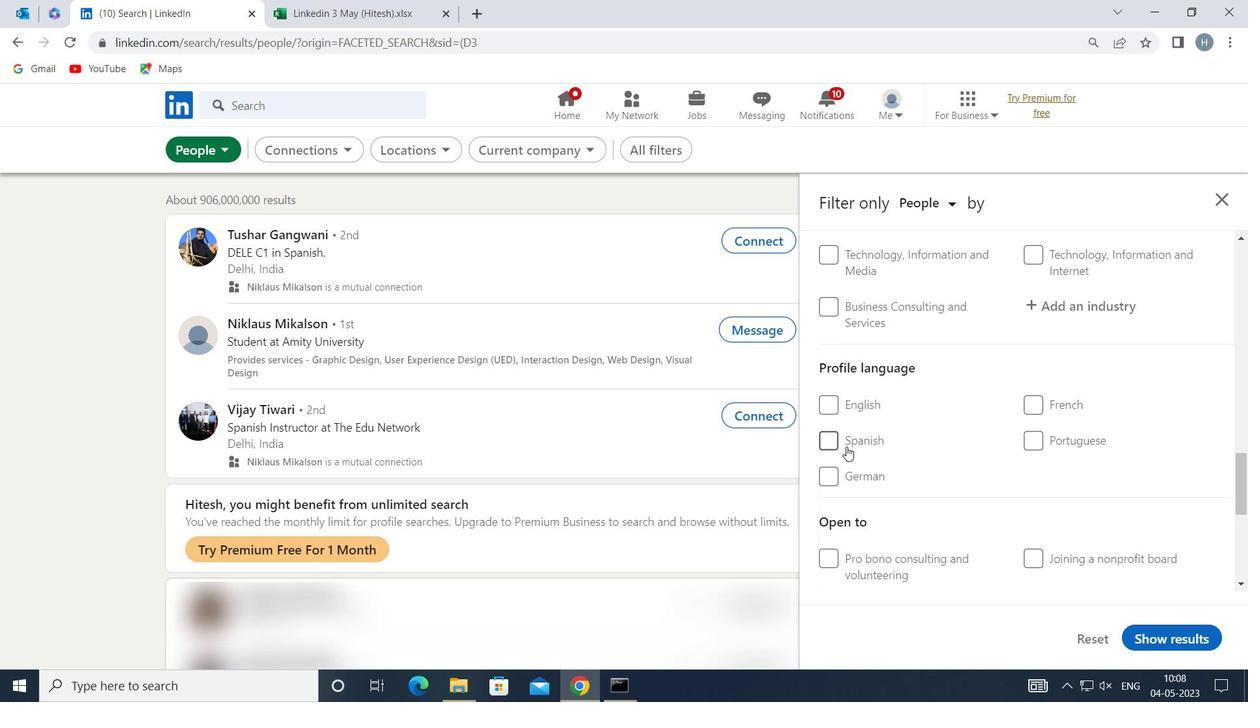 
Action: Mouse moved to (999, 460)
Screenshot: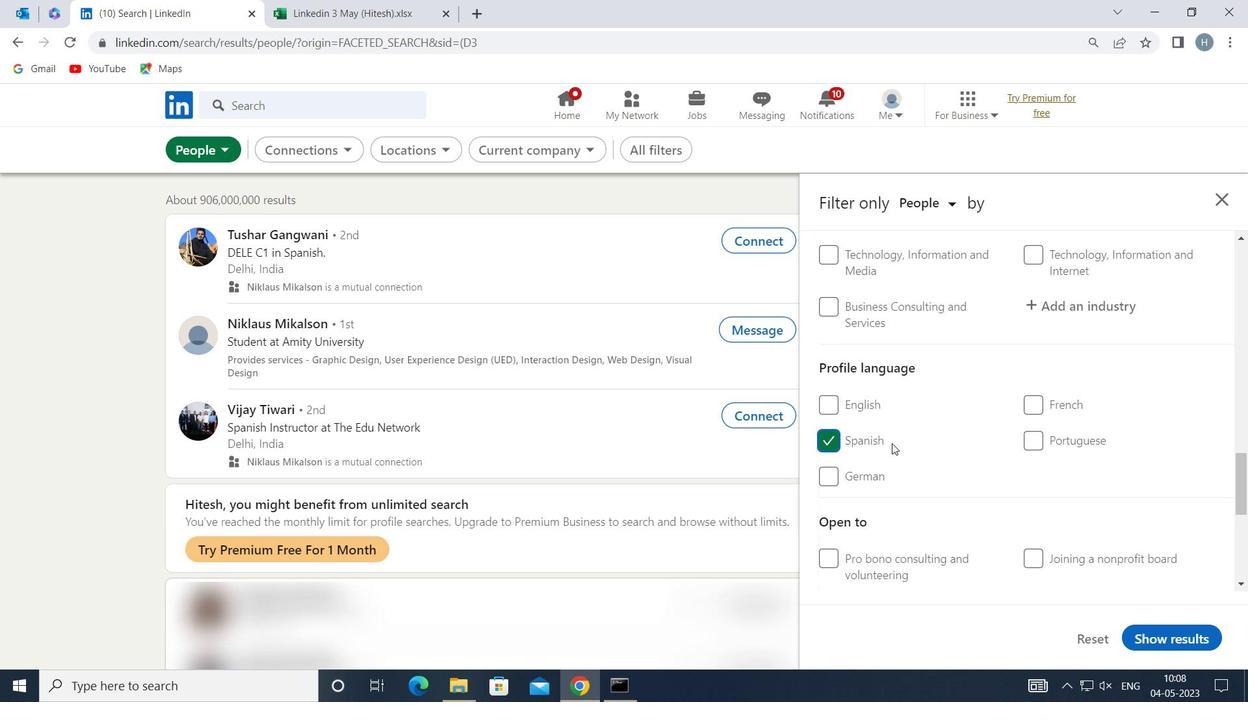 
Action: Mouse scrolled (999, 461) with delta (0, 0)
Screenshot: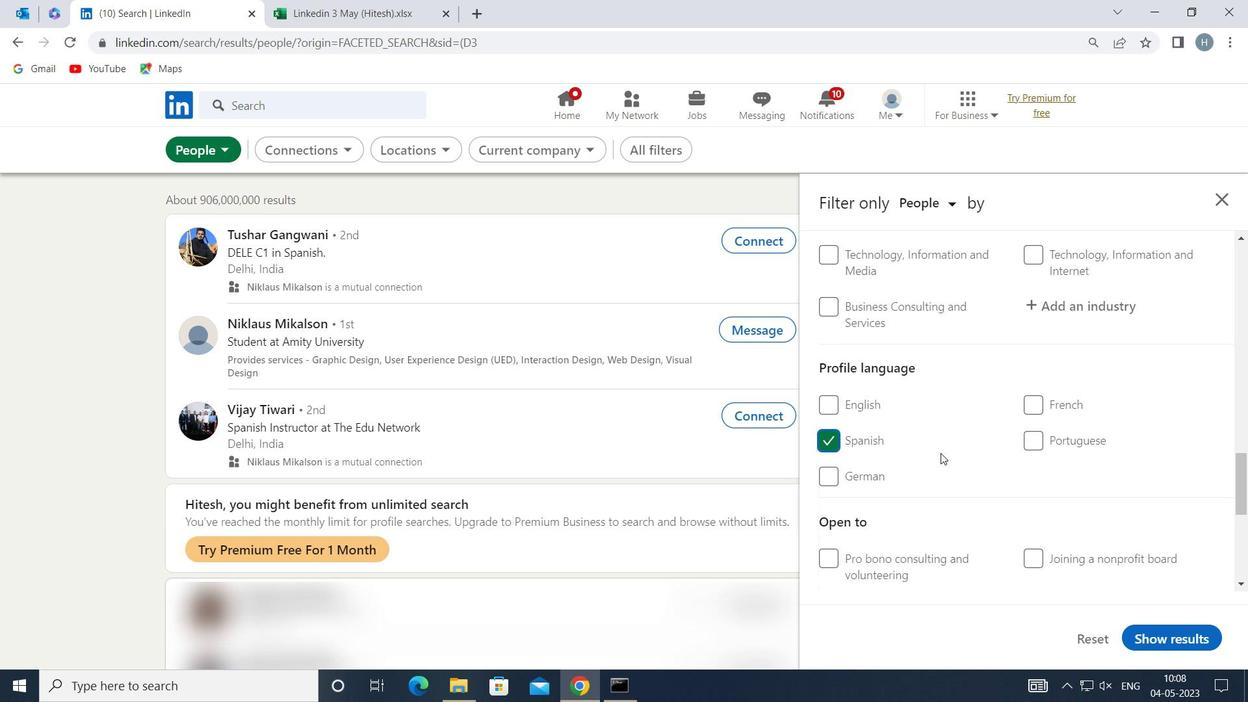 
Action: Mouse moved to (999, 458)
Screenshot: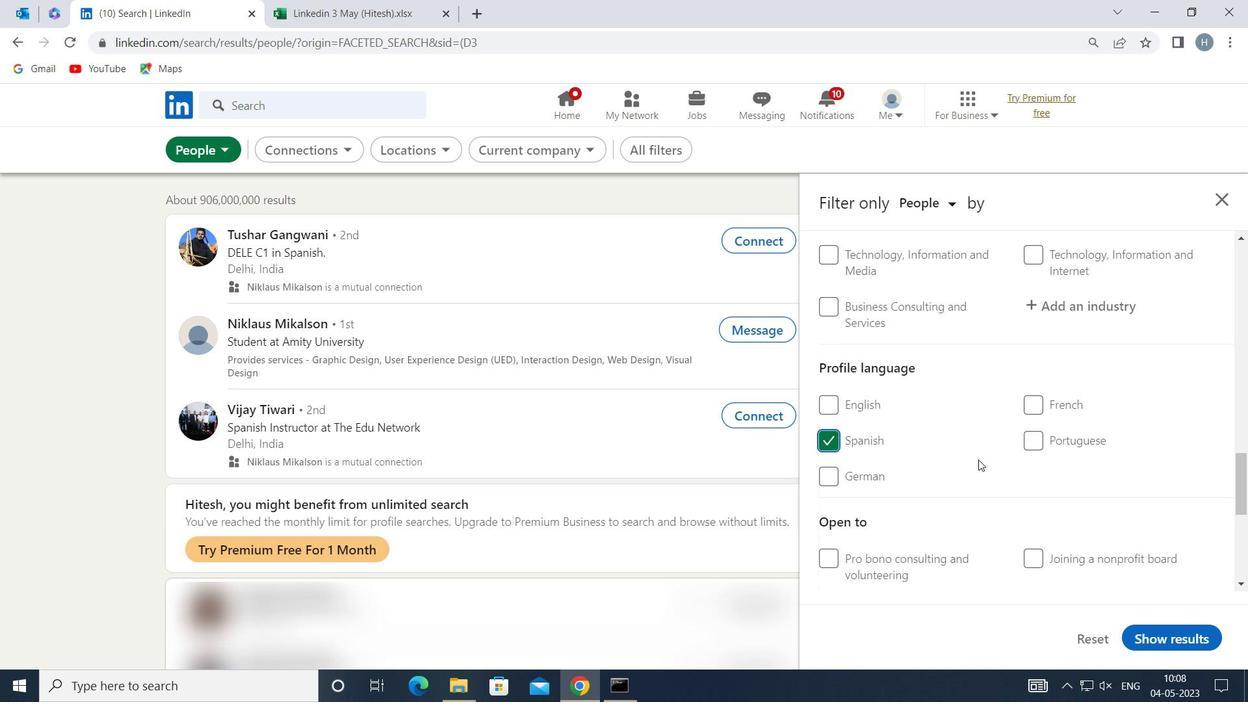 
Action: Mouse scrolled (999, 459) with delta (0, 0)
Screenshot: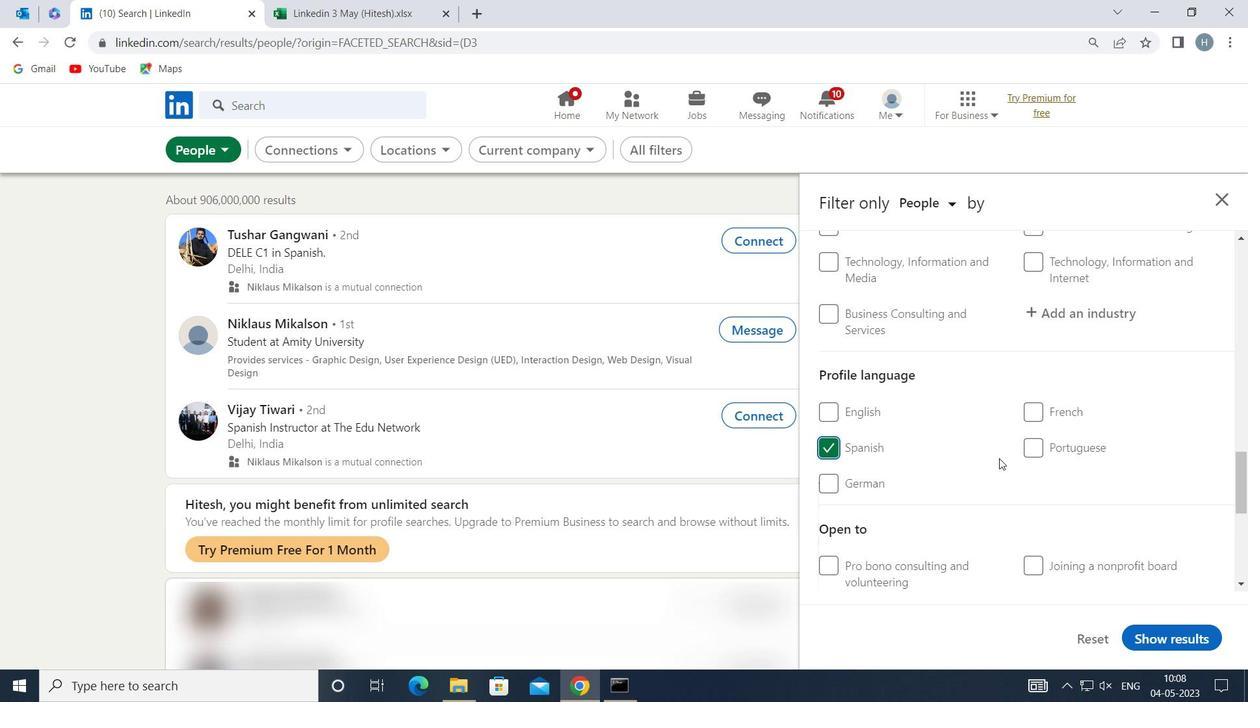 
Action: Mouse scrolled (999, 459) with delta (0, 0)
Screenshot: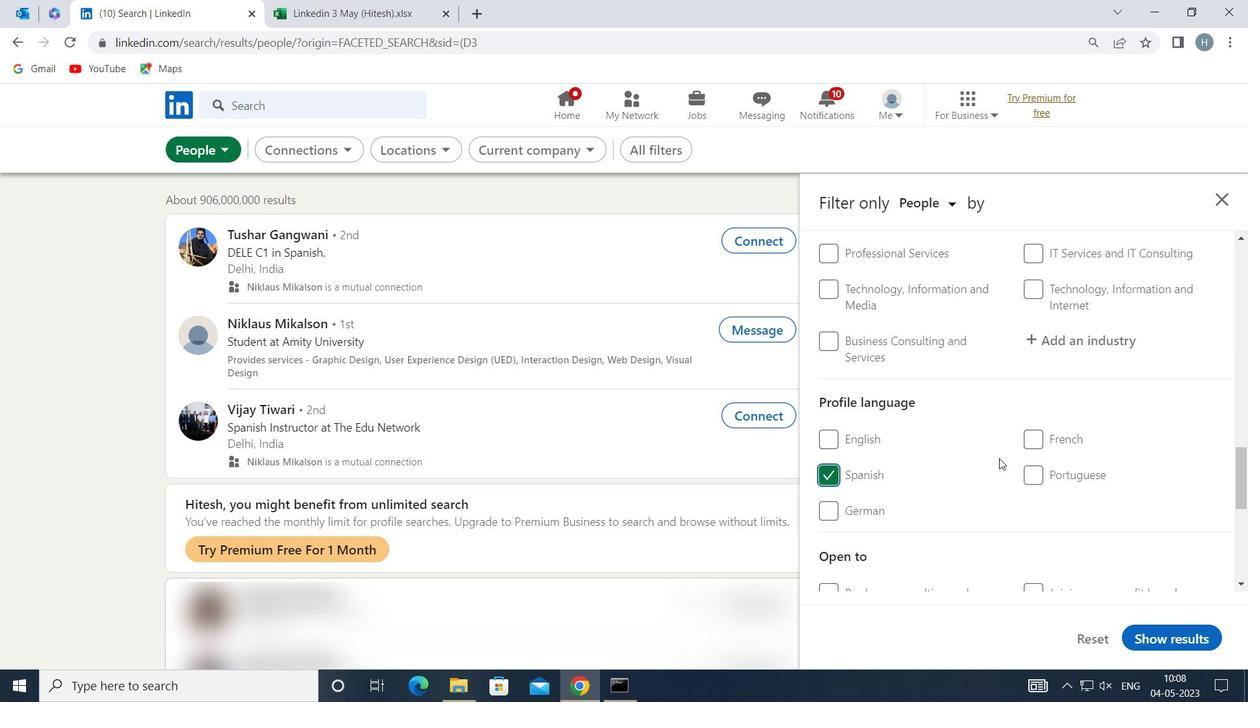 
Action: Mouse scrolled (999, 459) with delta (0, 0)
Screenshot: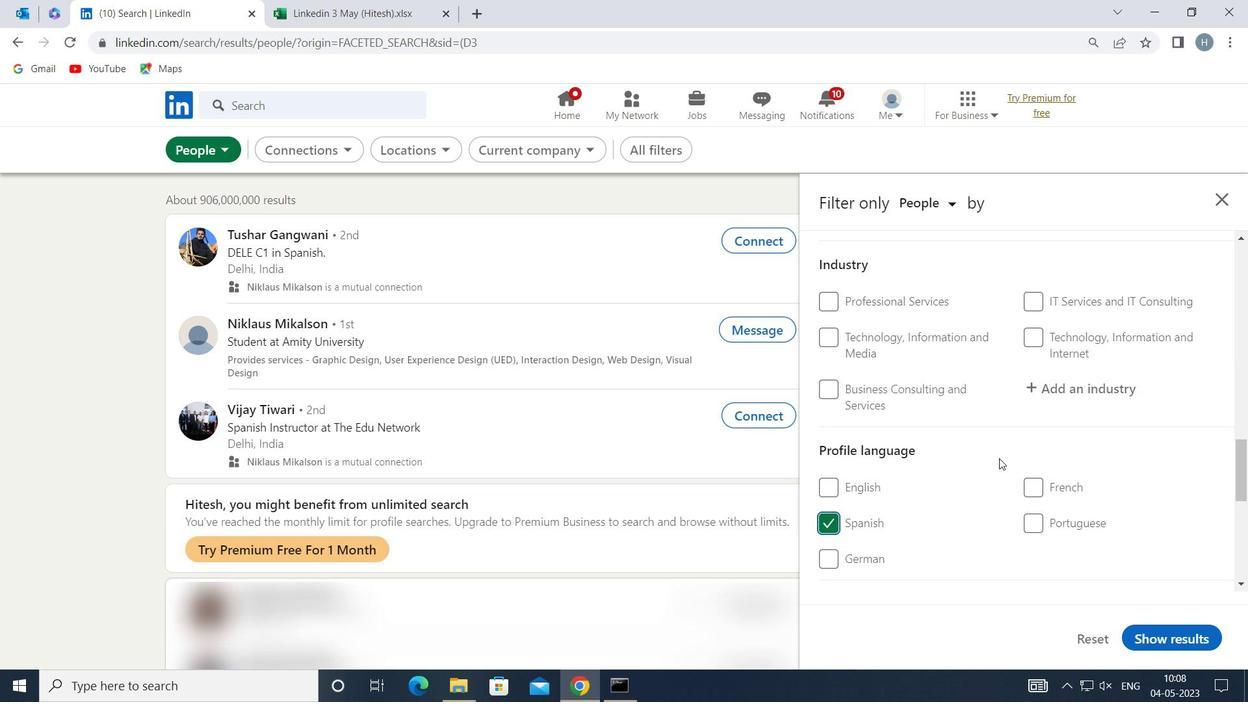 
Action: Mouse scrolled (999, 459) with delta (0, 0)
Screenshot: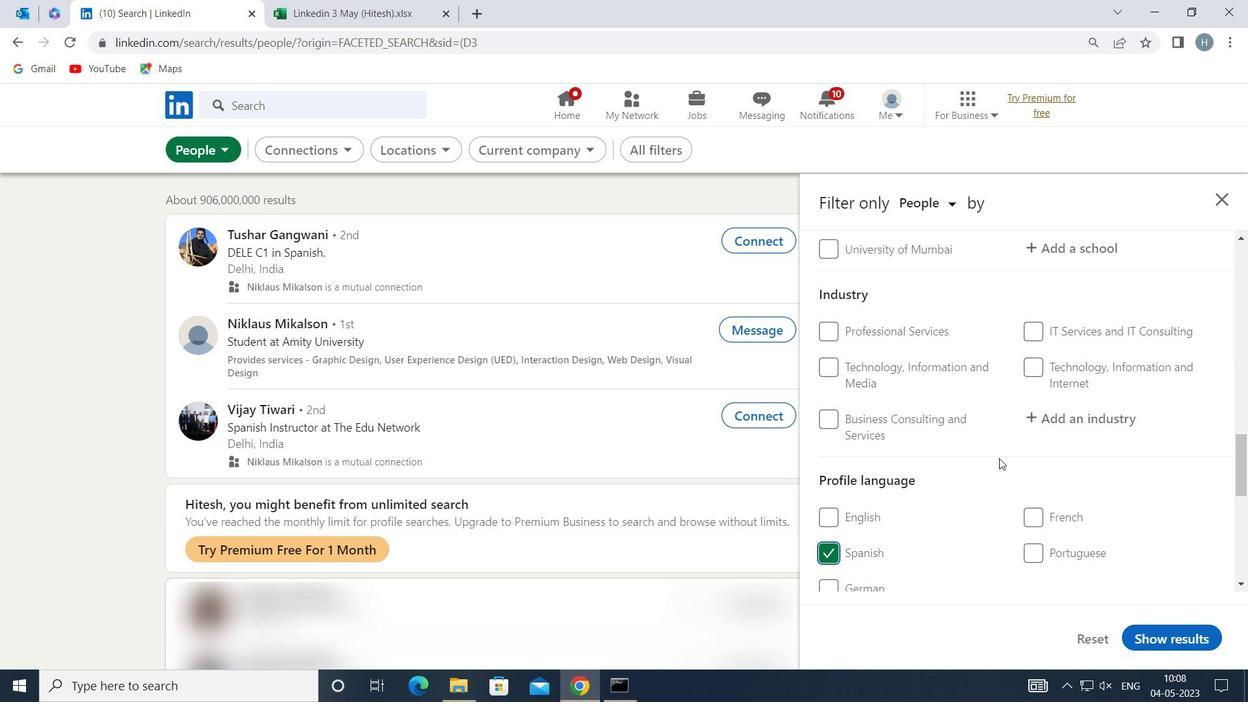 
Action: Mouse scrolled (999, 459) with delta (0, 0)
Screenshot: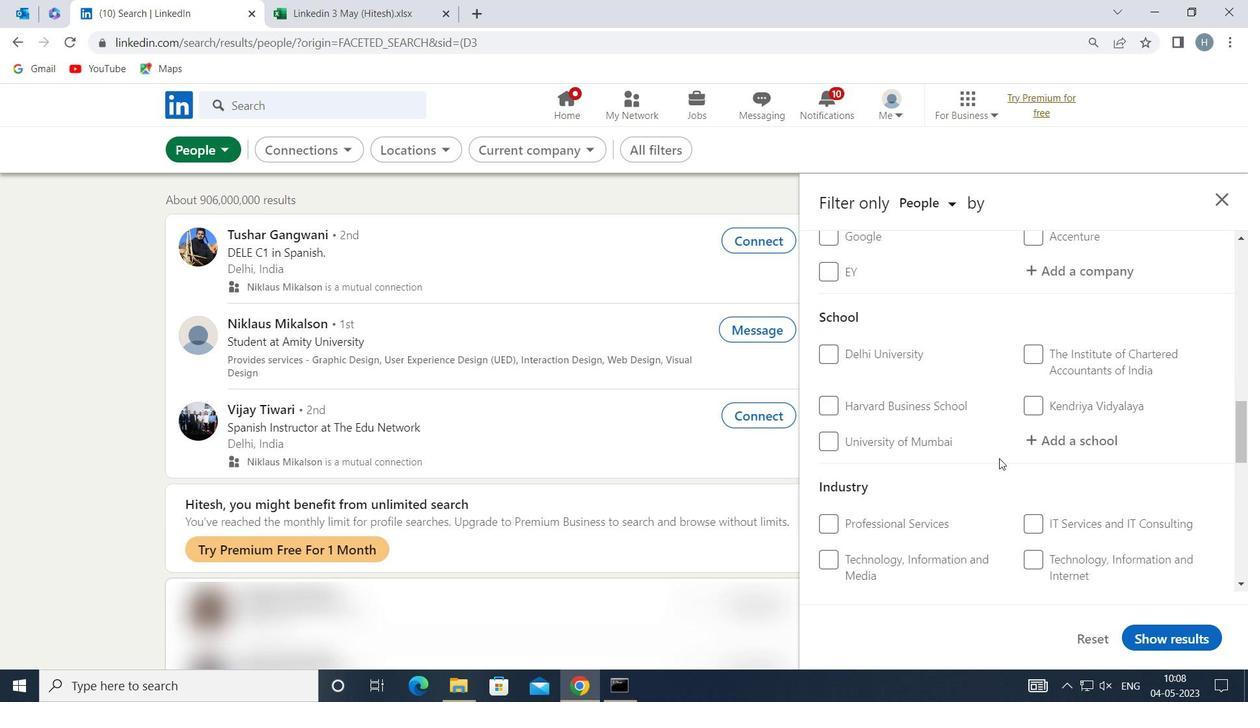 
Action: Mouse scrolled (999, 459) with delta (0, 0)
Screenshot: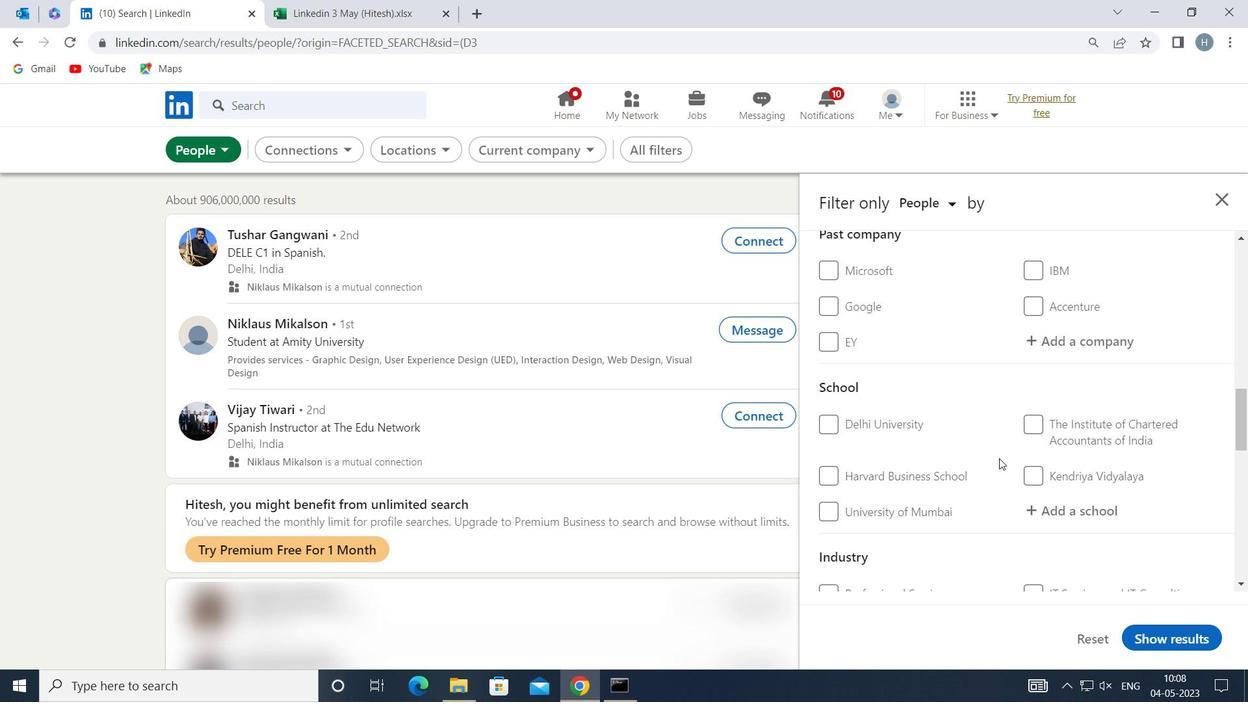 
Action: Mouse scrolled (999, 459) with delta (0, 0)
Screenshot: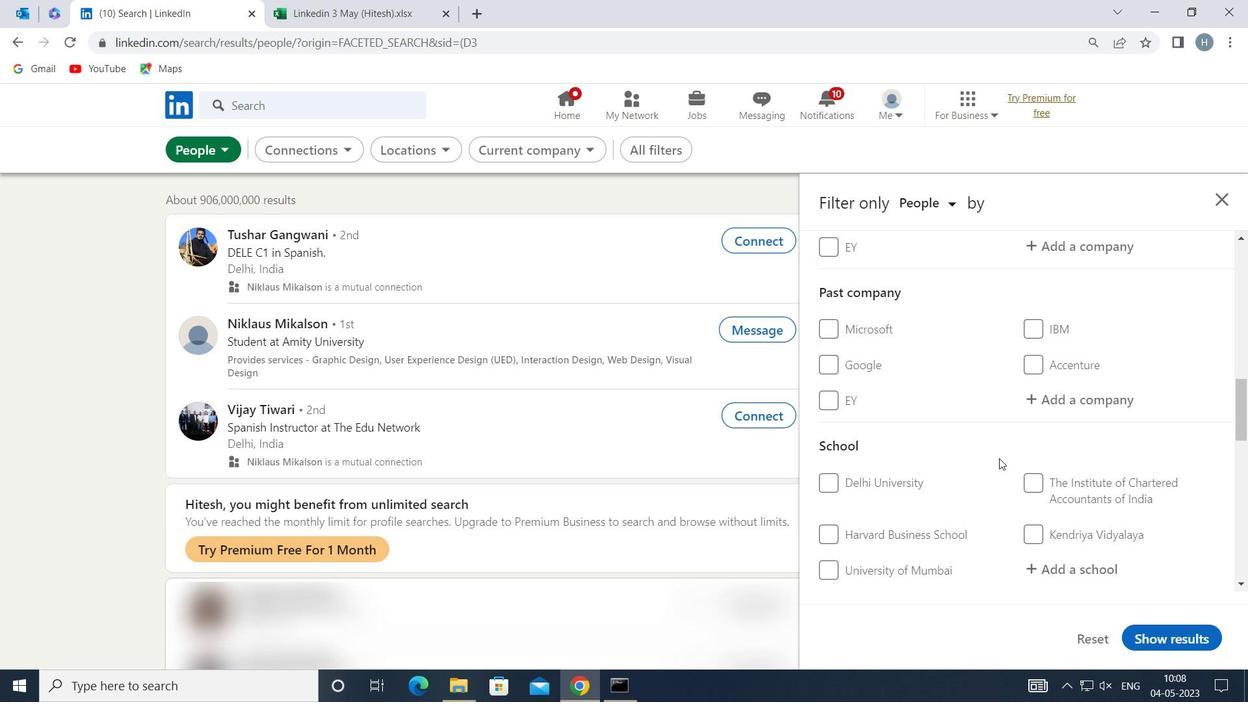 
Action: Mouse scrolled (999, 459) with delta (0, 0)
Screenshot: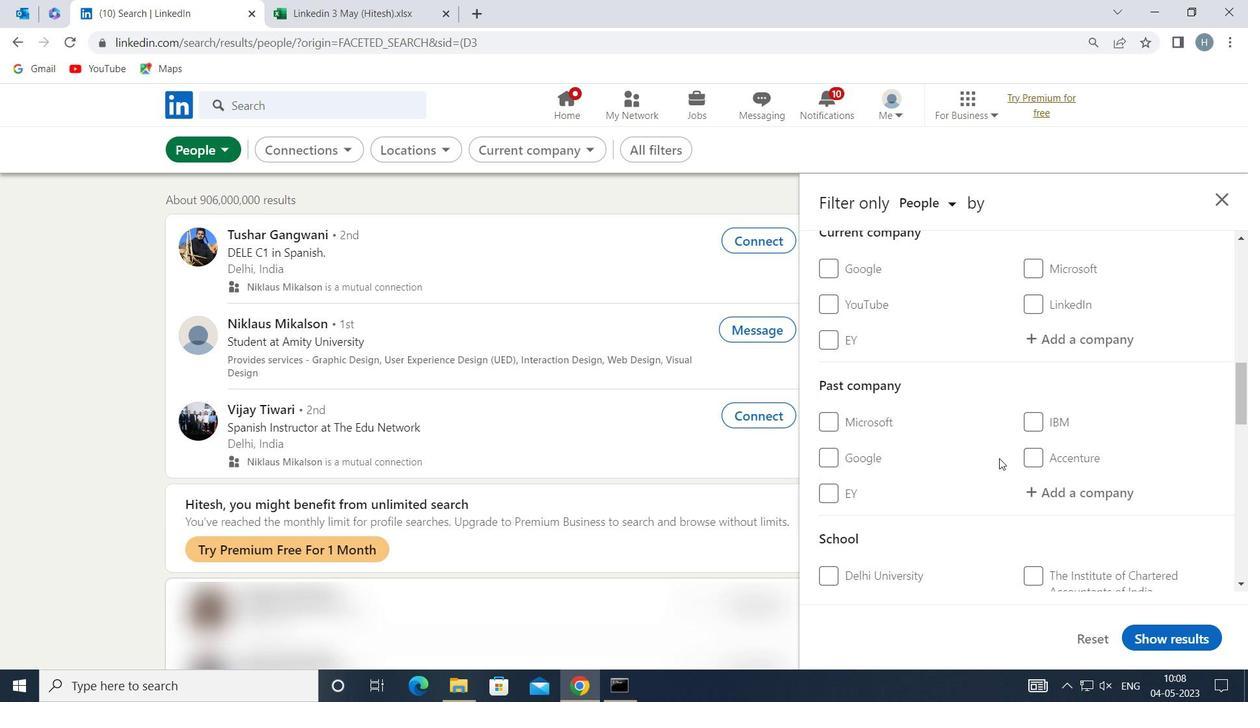 
Action: Mouse moved to (1084, 539)
Screenshot: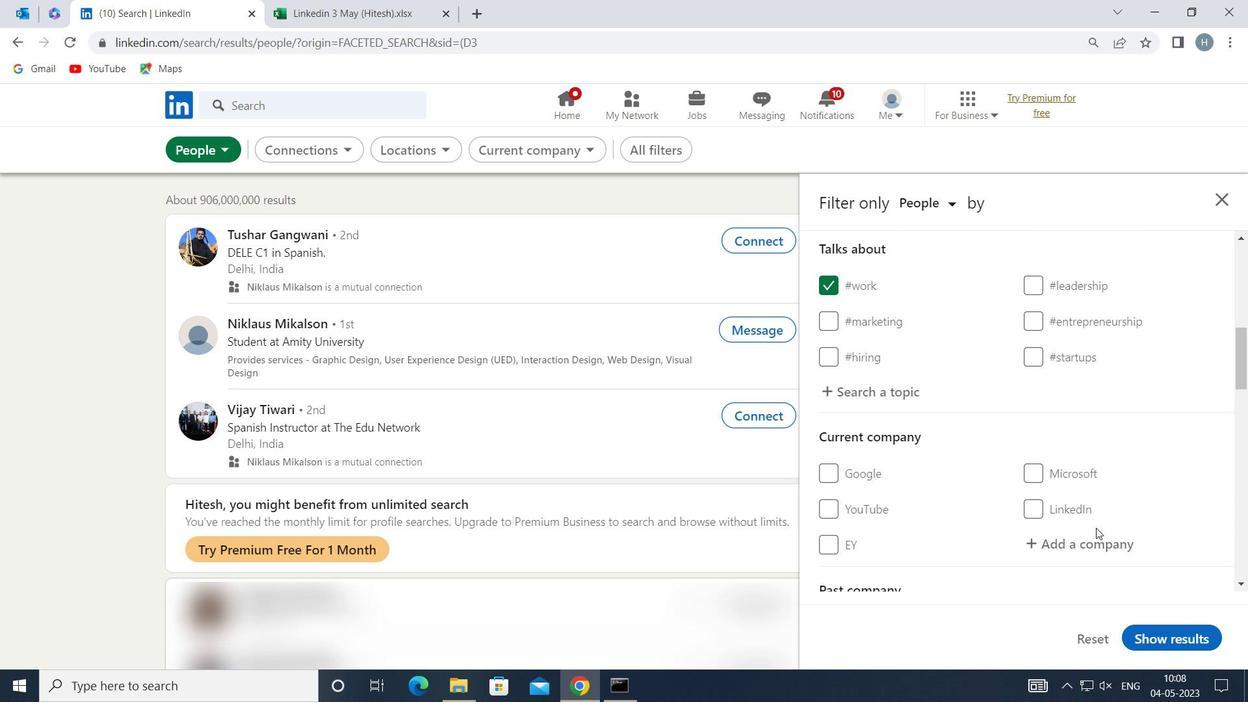
Action: Mouse pressed left at (1084, 539)
Screenshot: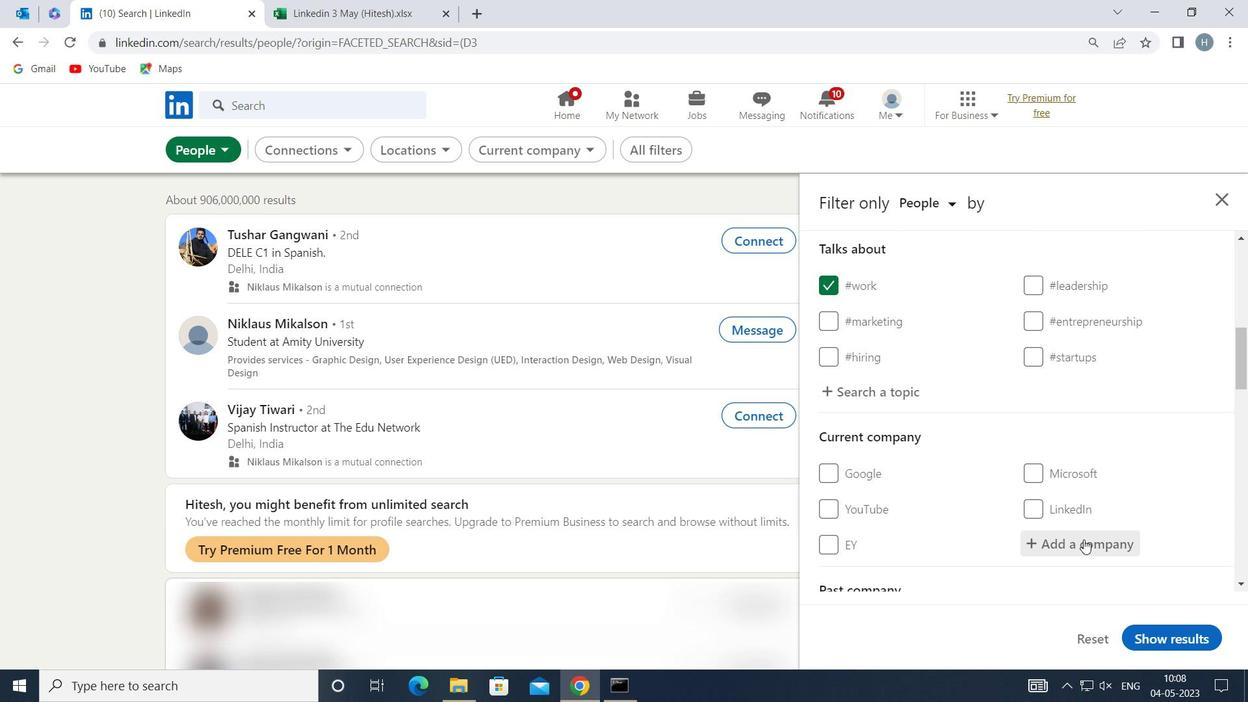 
Action: Key pressed <Key.shift>LEICA<Key.space><Key.shift>GEO
Screenshot: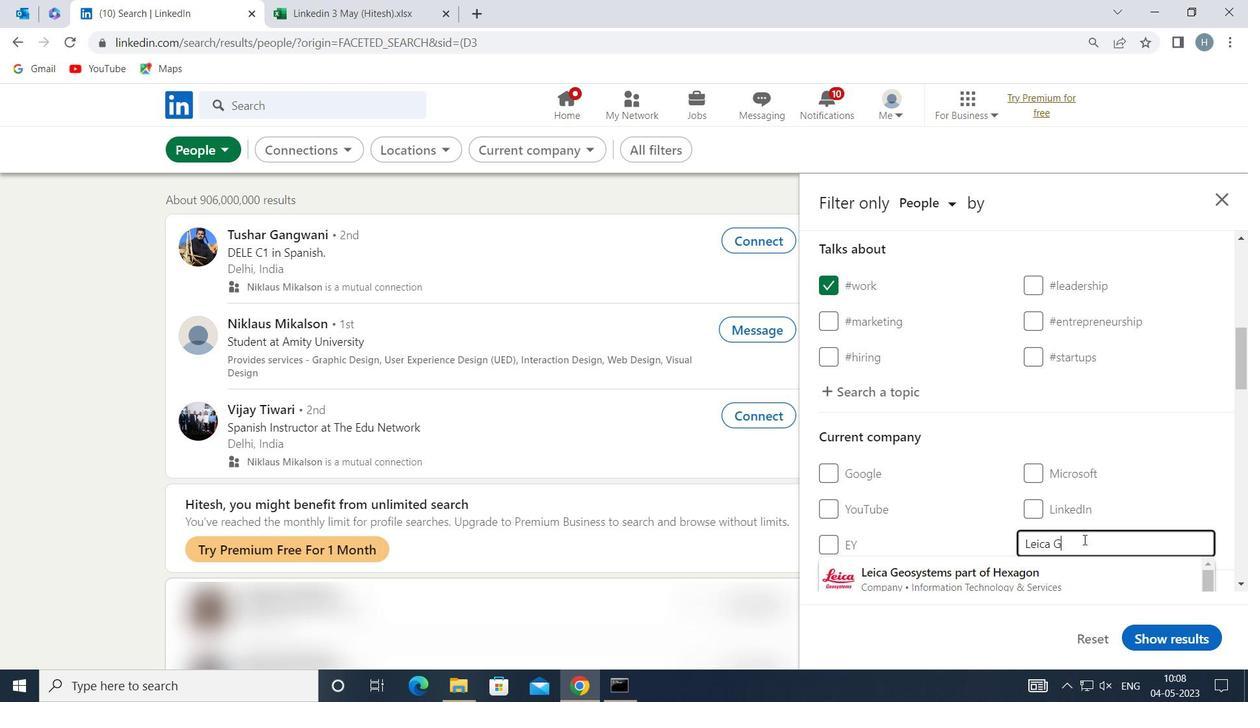 
Action: Mouse moved to (1047, 561)
Screenshot: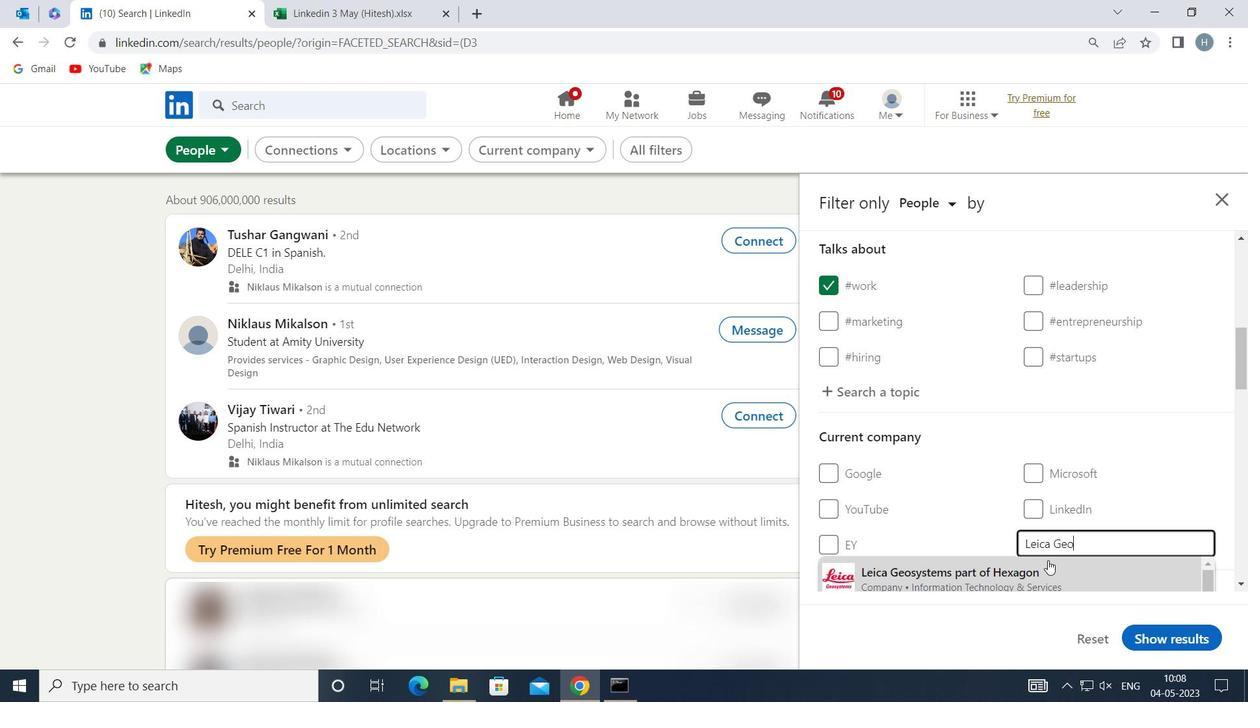 
Action: Mouse pressed left at (1047, 561)
Screenshot: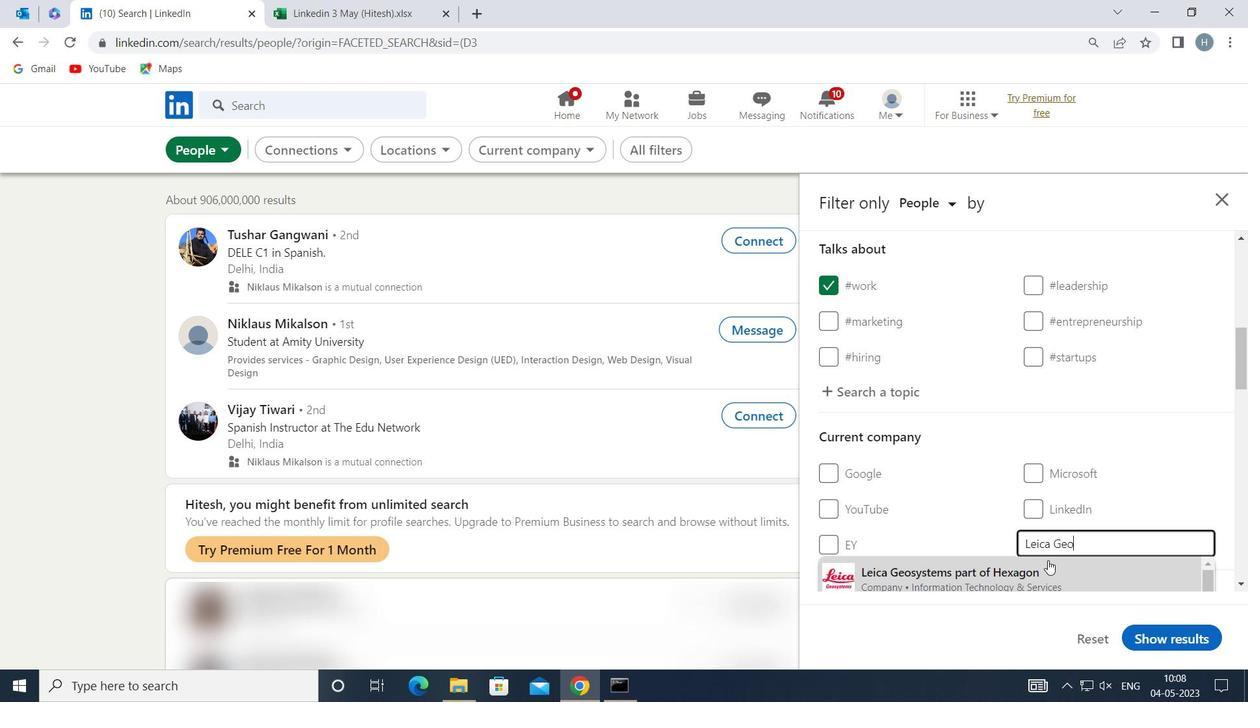 
Action: Mouse moved to (1021, 498)
Screenshot: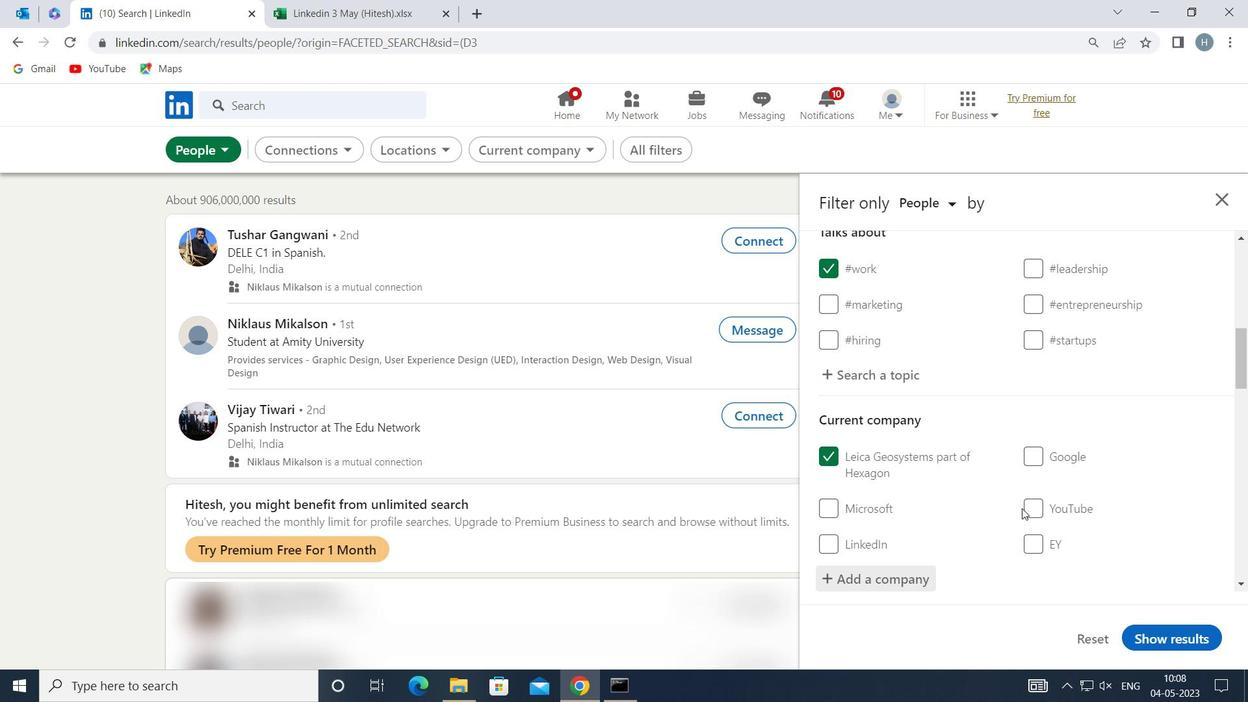 
Action: Mouse scrolled (1021, 497) with delta (0, 0)
Screenshot: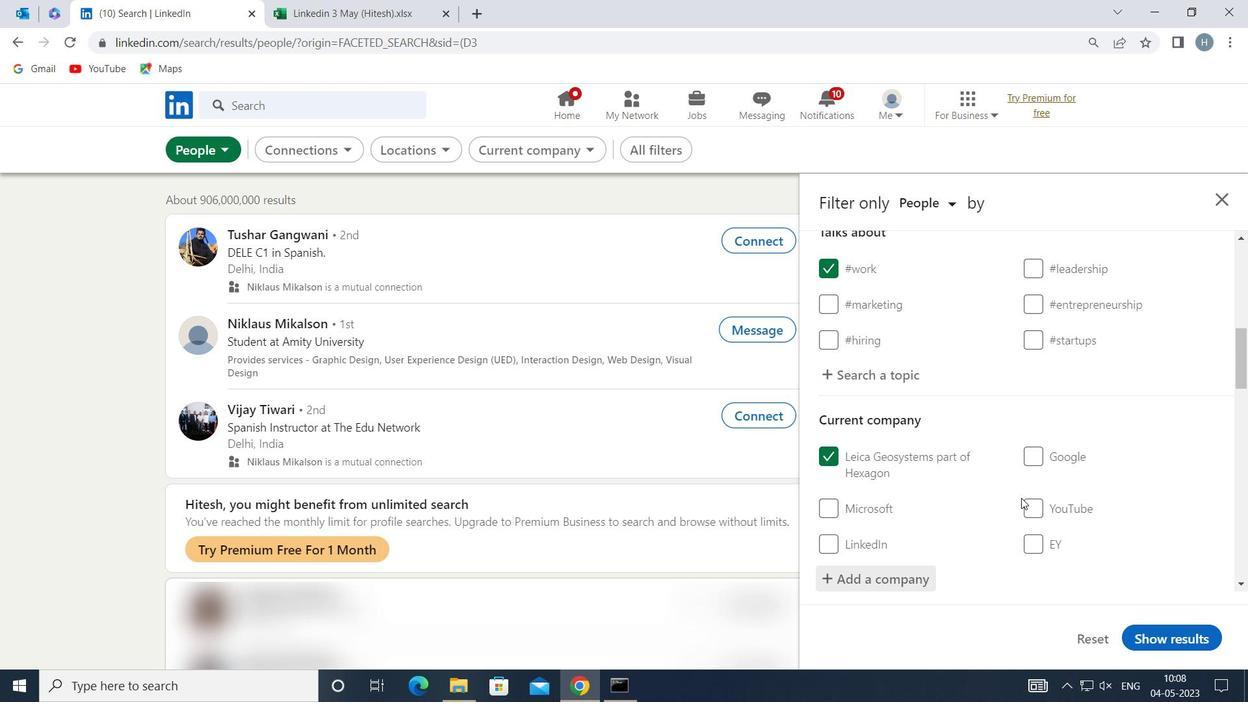 
Action: Mouse moved to (1017, 498)
Screenshot: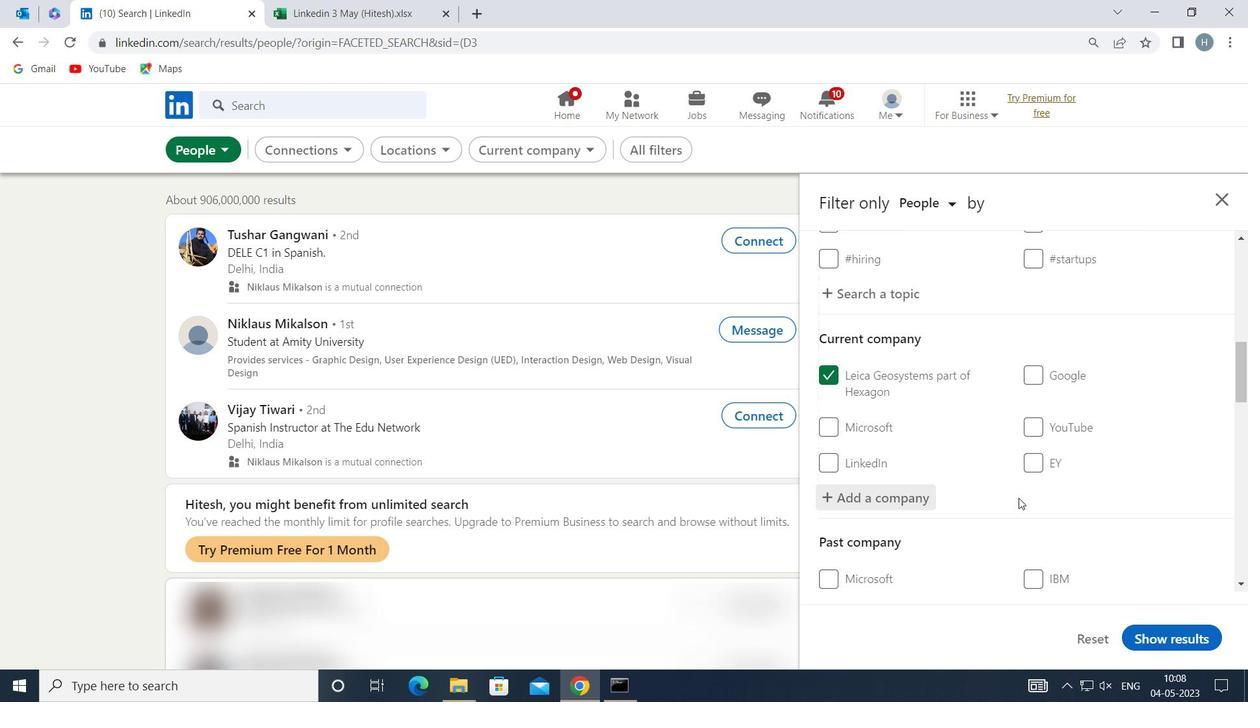 
Action: Mouse scrolled (1017, 497) with delta (0, 0)
Screenshot: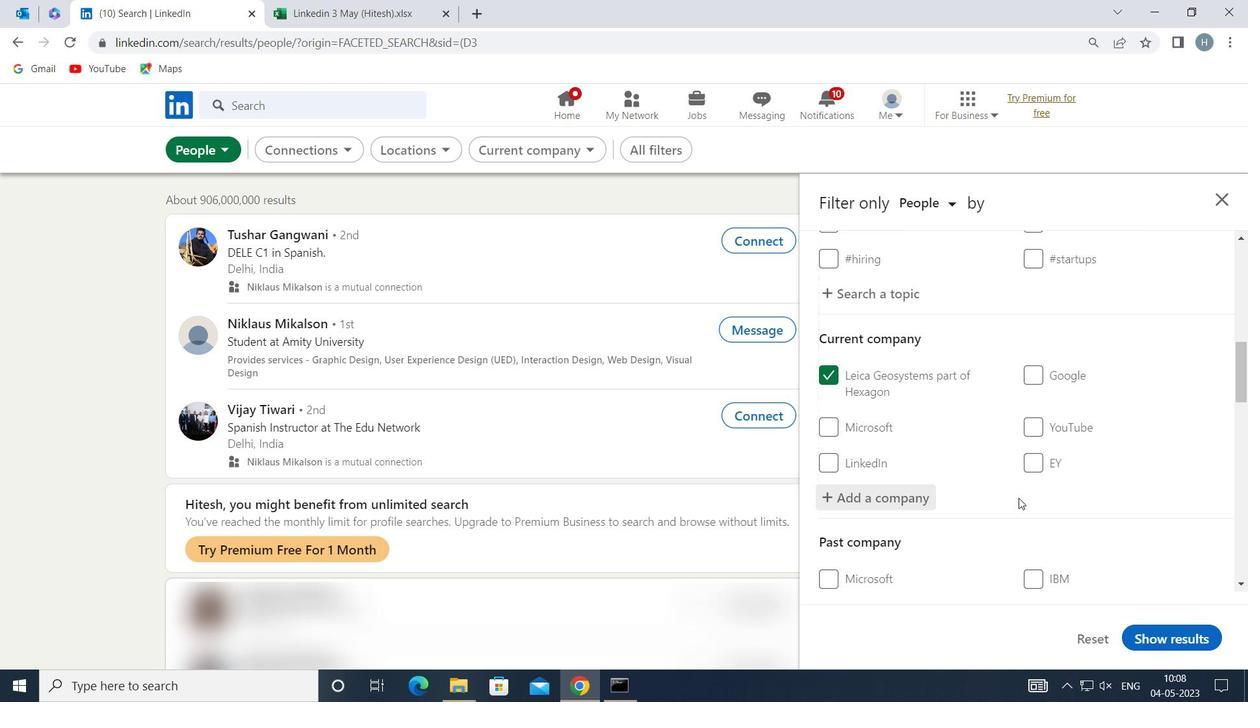 
Action: Mouse moved to (1009, 494)
Screenshot: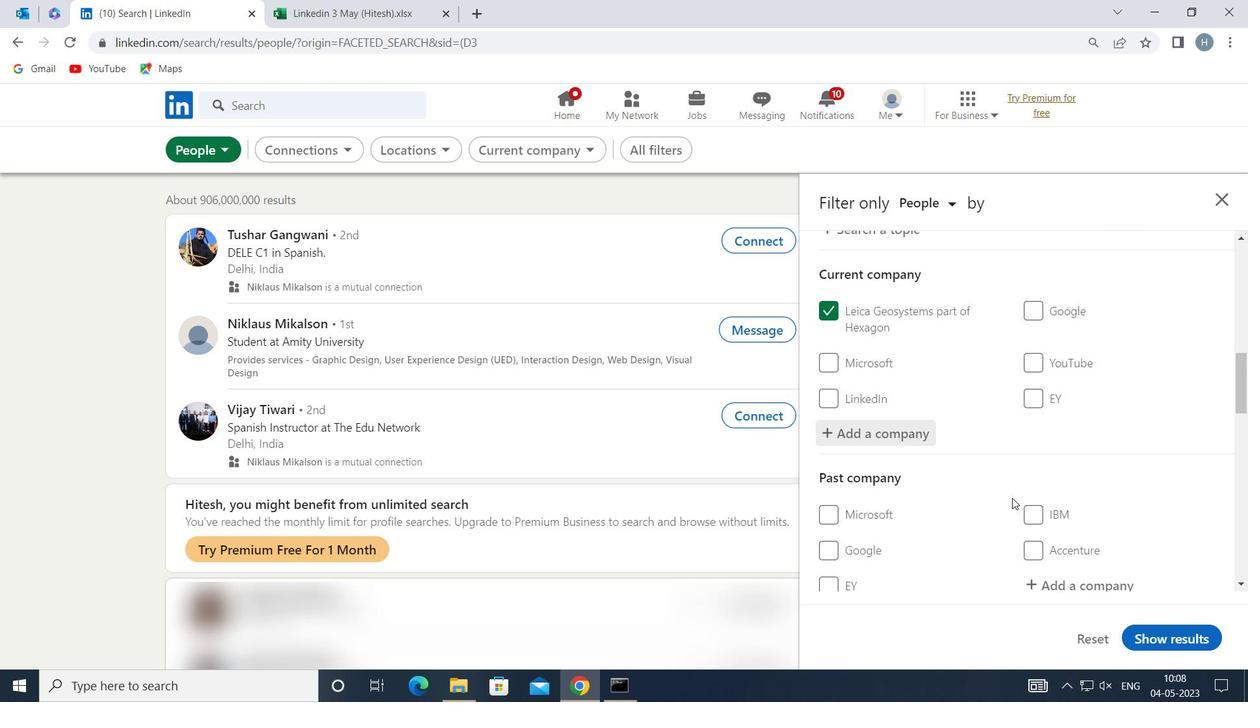 
Action: Mouse scrolled (1009, 493) with delta (0, 0)
Screenshot: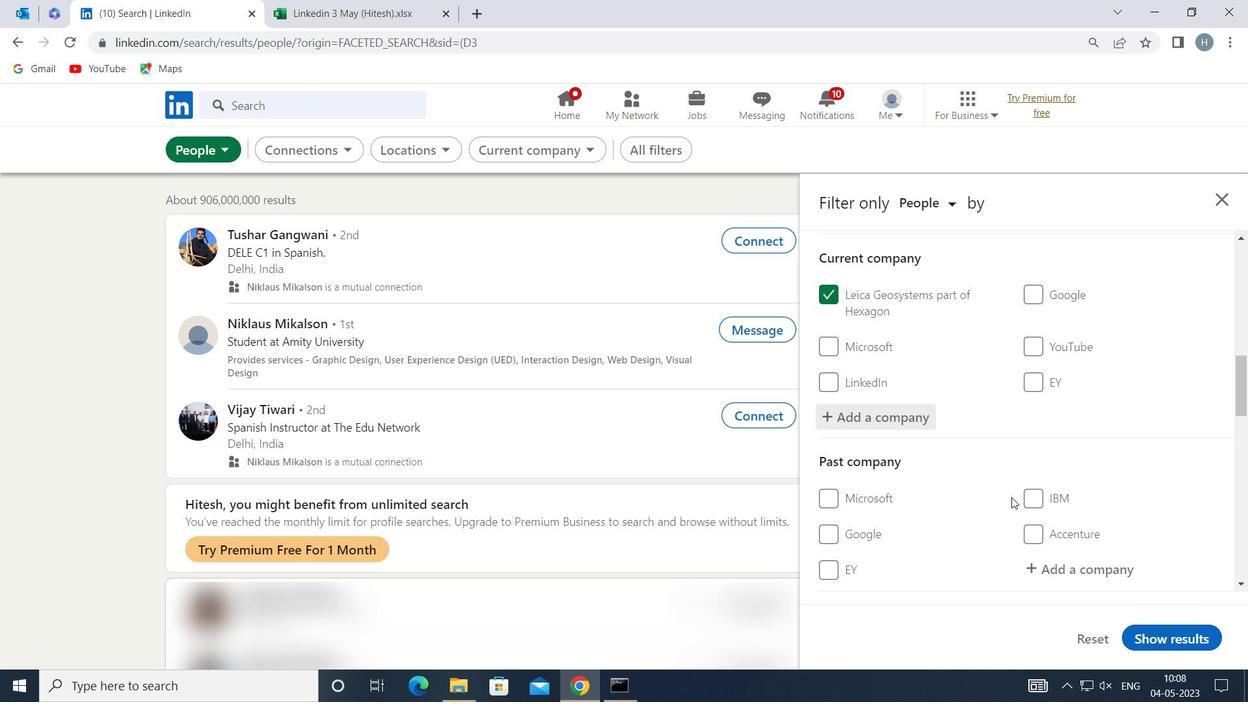 
Action: Mouse moved to (1011, 487)
Screenshot: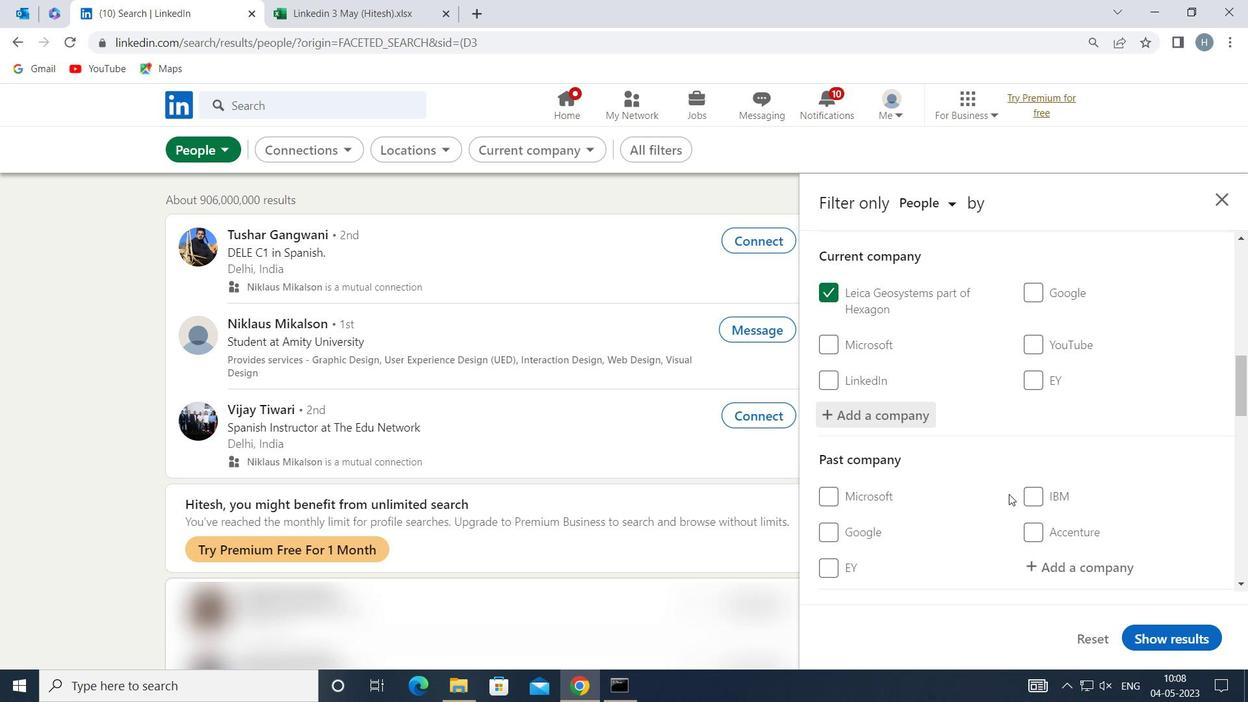 
Action: Mouse scrolled (1011, 487) with delta (0, 0)
Screenshot: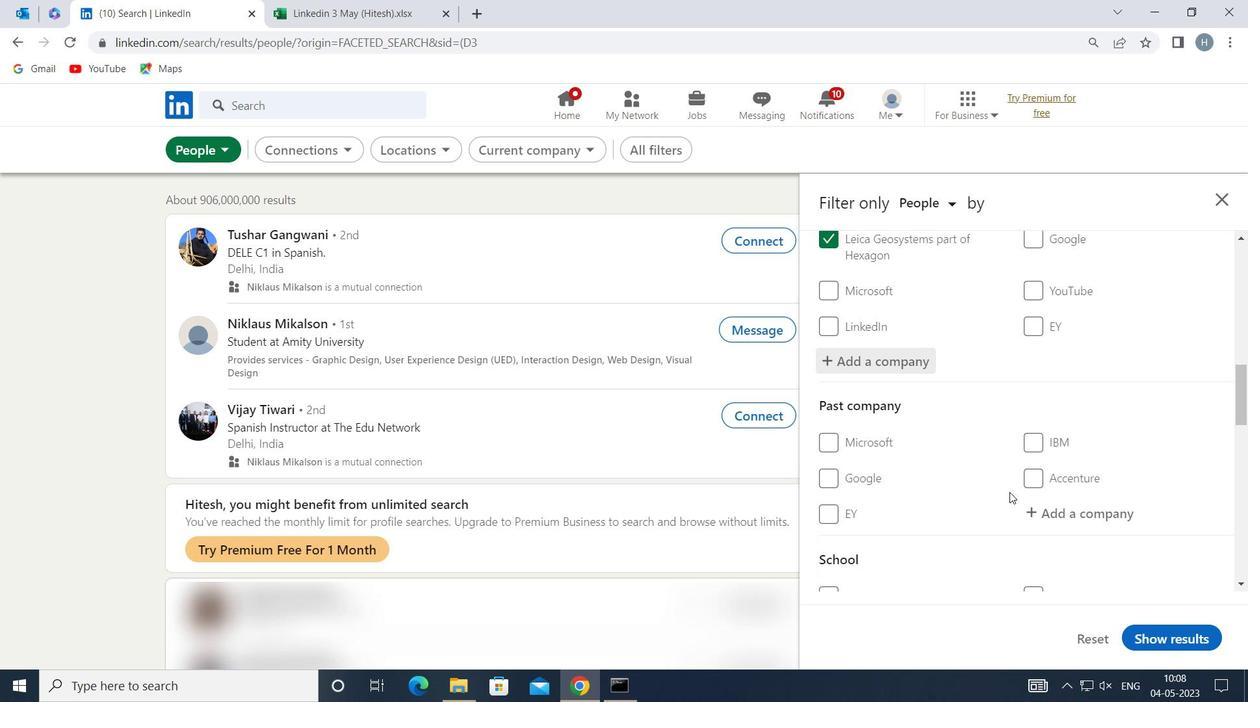 
Action: Mouse moved to (1017, 484)
Screenshot: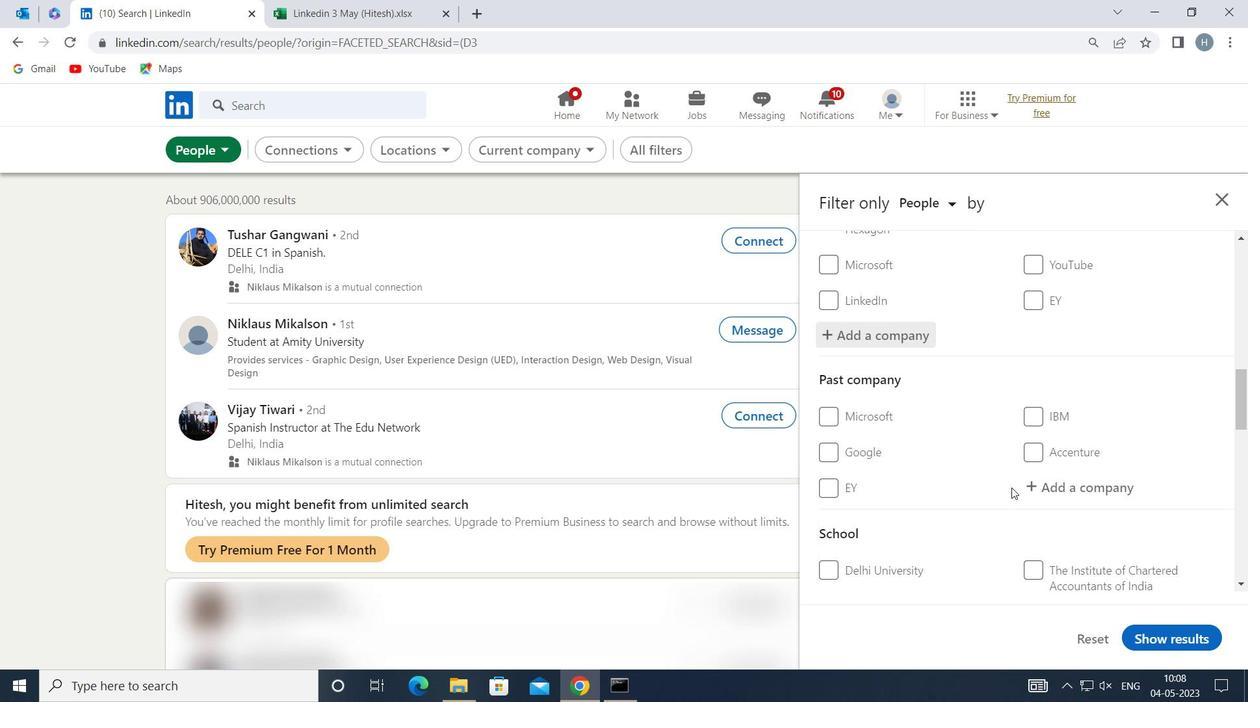 
Action: Mouse scrolled (1017, 483) with delta (0, 0)
Screenshot: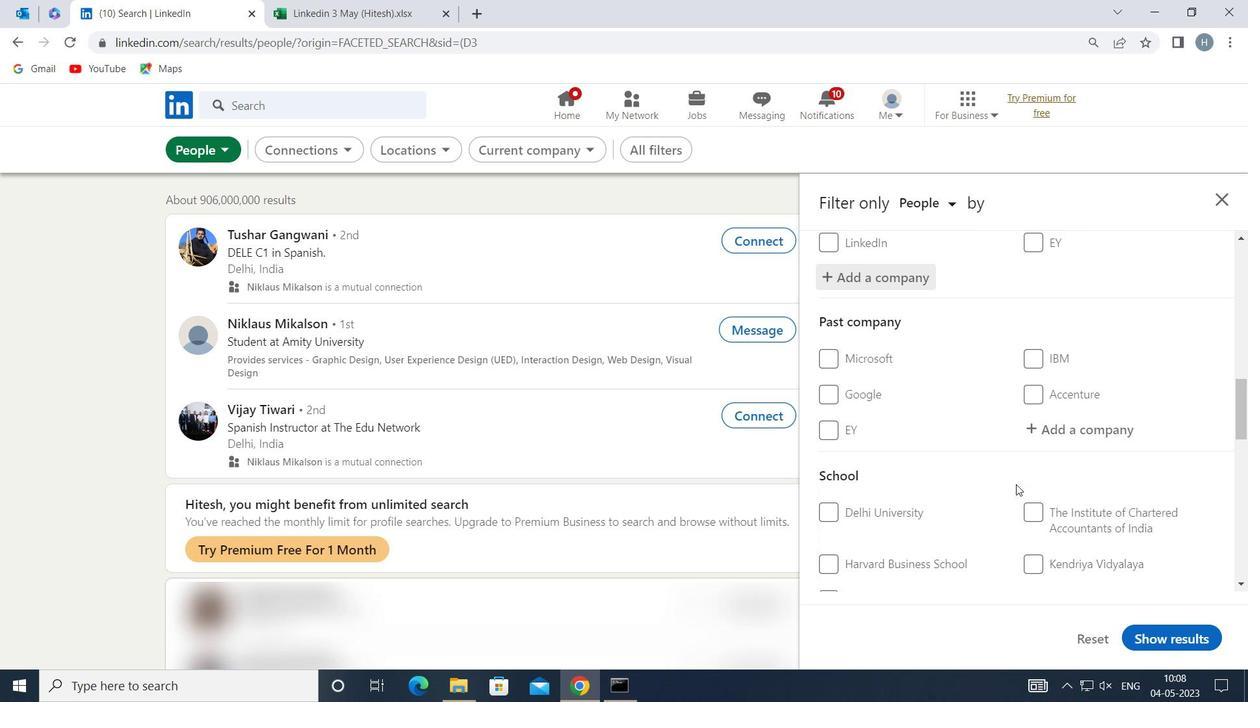
Action: Mouse moved to (1065, 501)
Screenshot: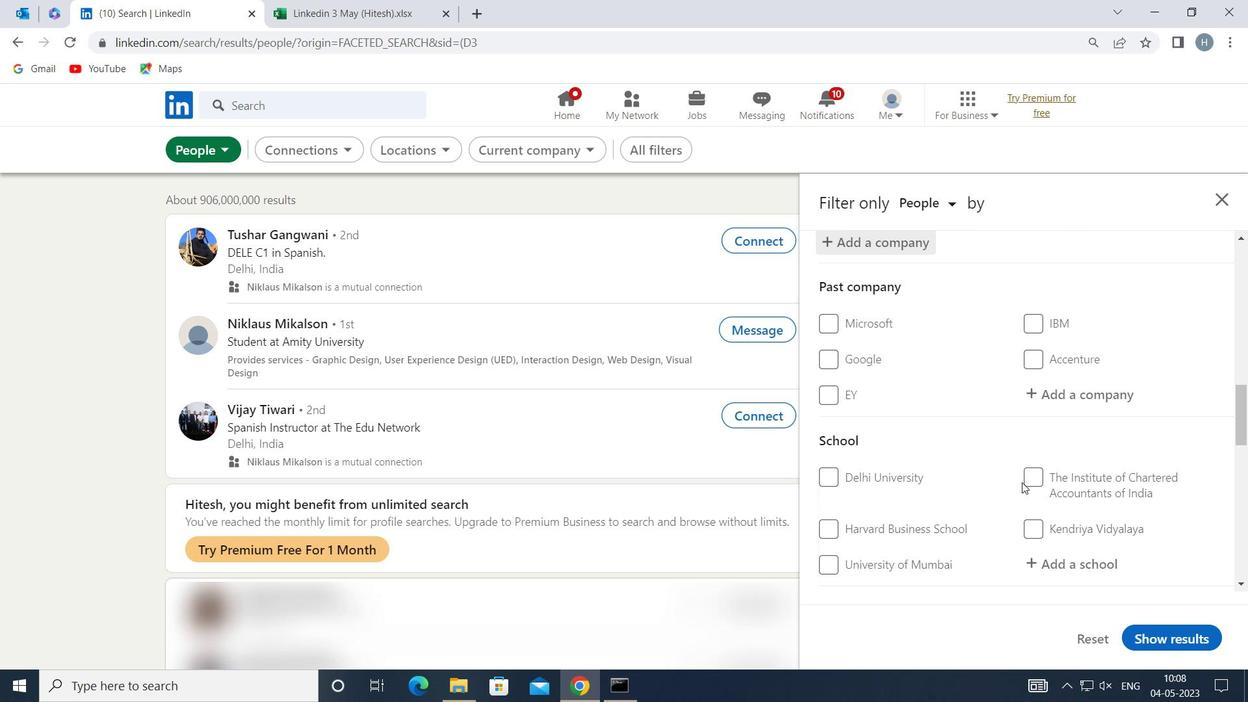 
Action: Mouse pressed left at (1065, 501)
Screenshot: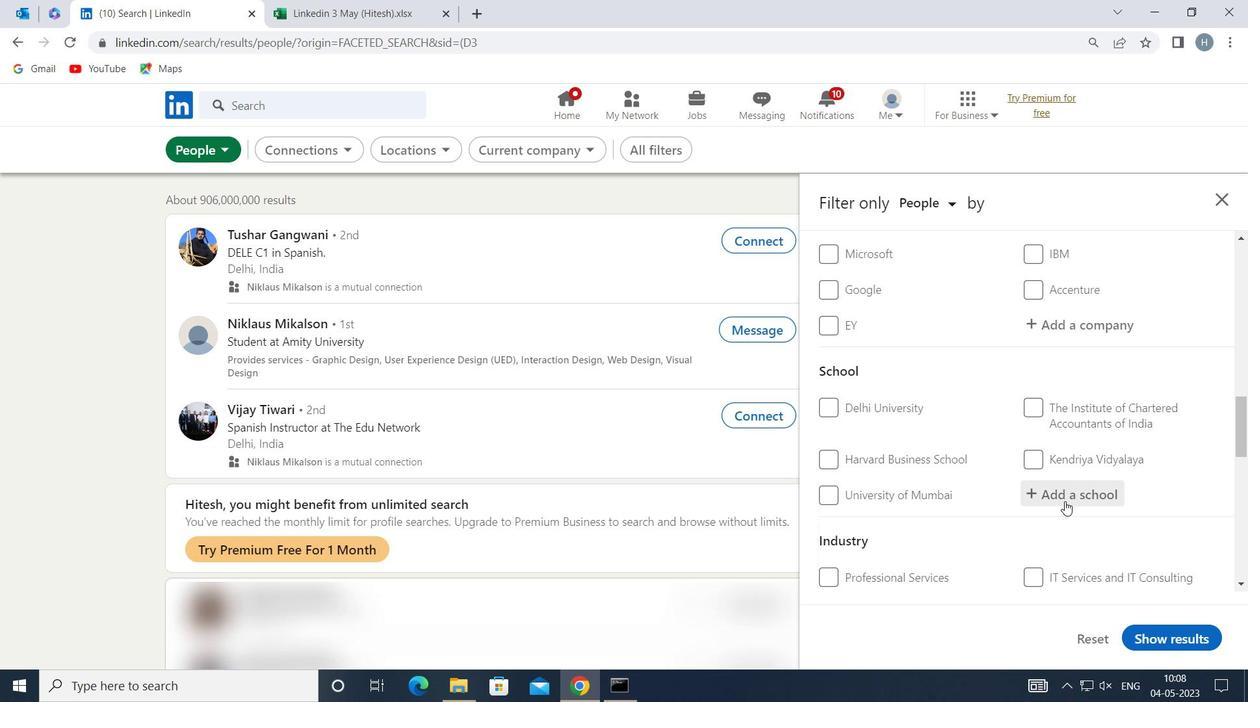 
Action: Key pressed <Key.shift>PROGRESSIVE<Key.space><Key.shift>EDUCATION
Screenshot: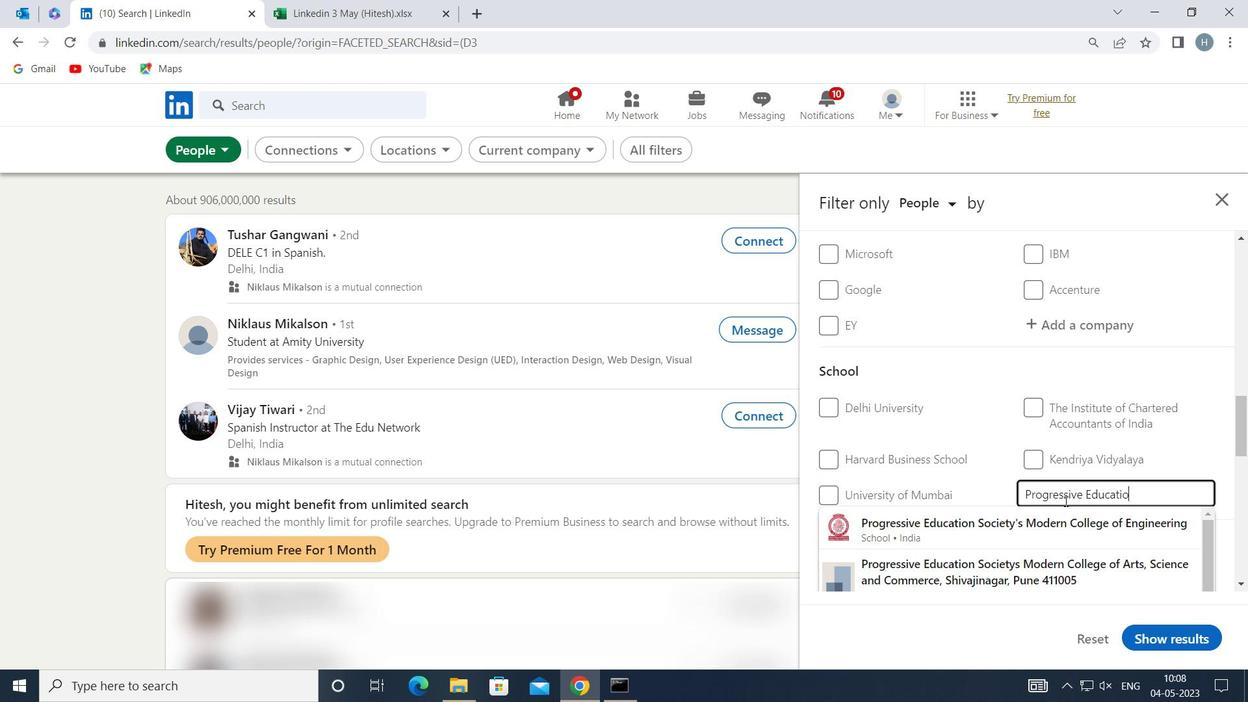 
Action: Mouse moved to (1051, 518)
Screenshot: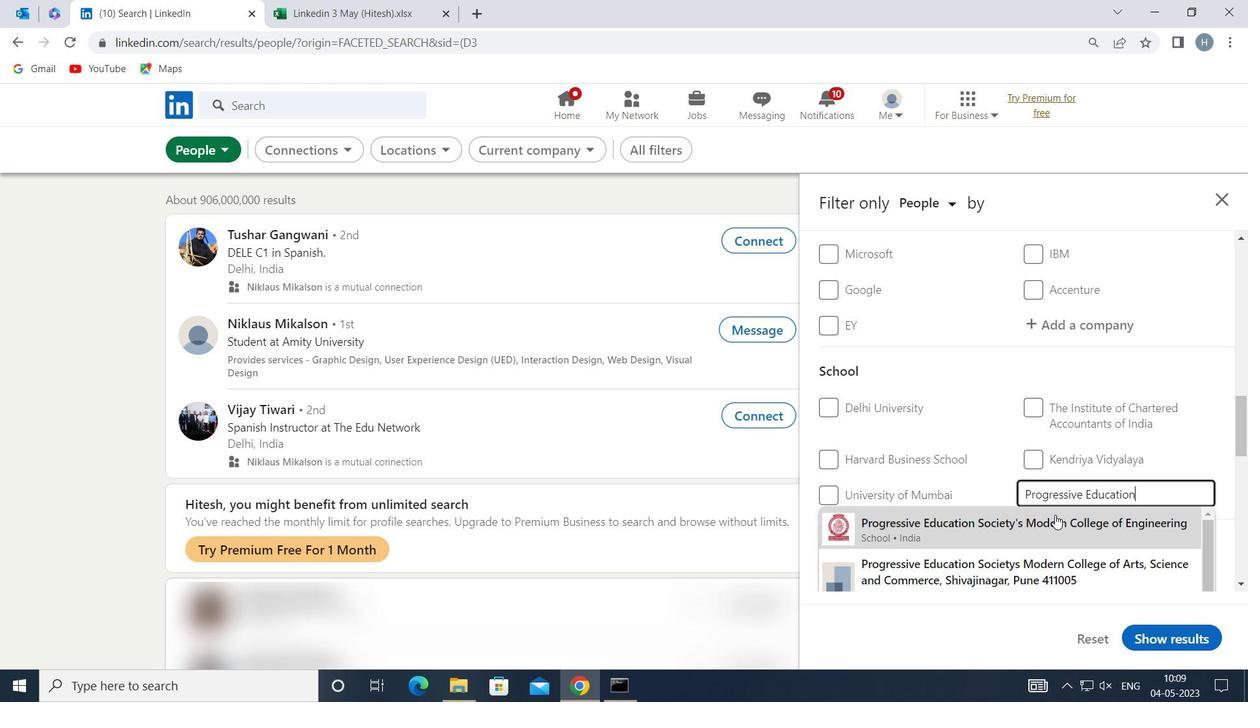 
Action: Mouse pressed left at (1051, 518)
Screenshot: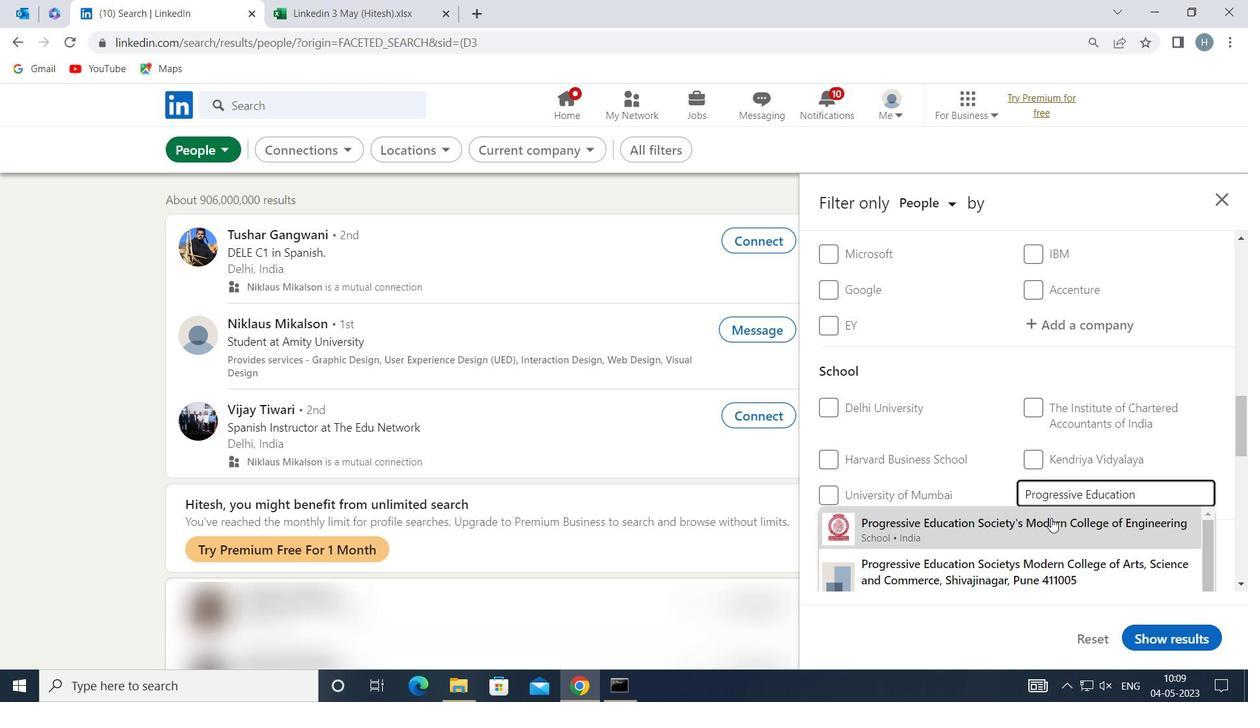 
Action: Mouse moved to (1009, 456)
Screenshot: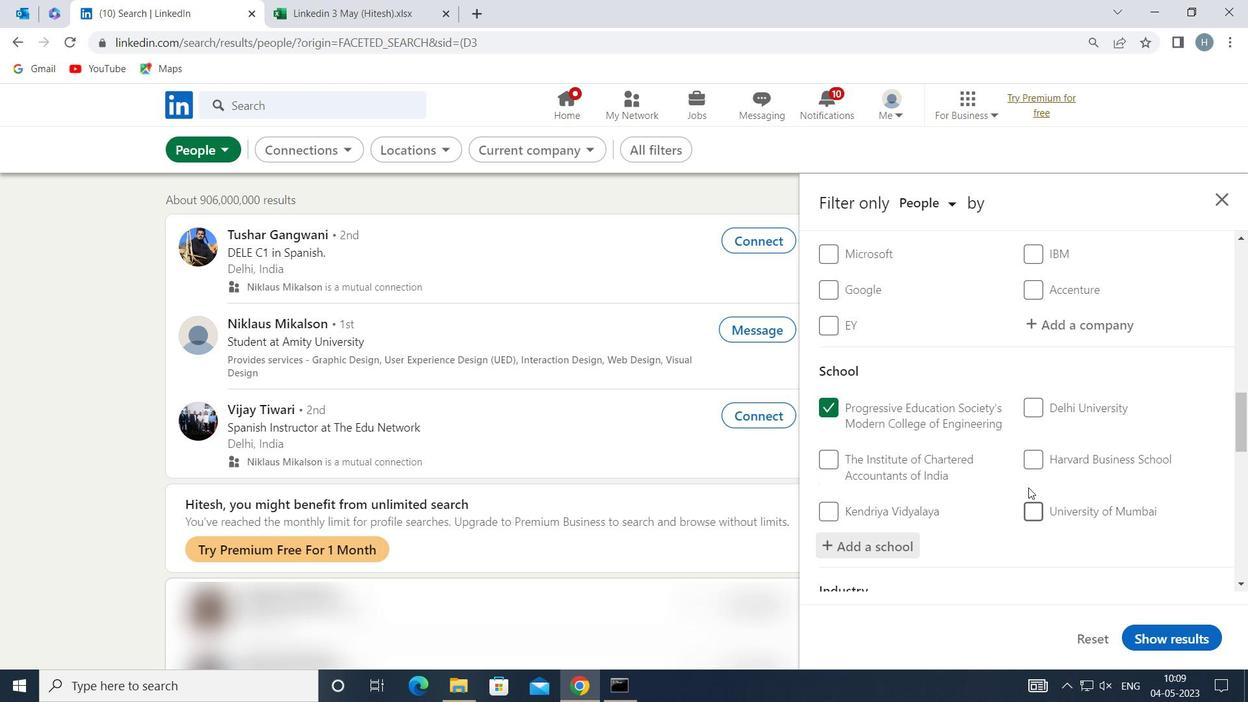 
Action: Mouse scrolled (1009, 455) with delta (0, 0)
Screenshot: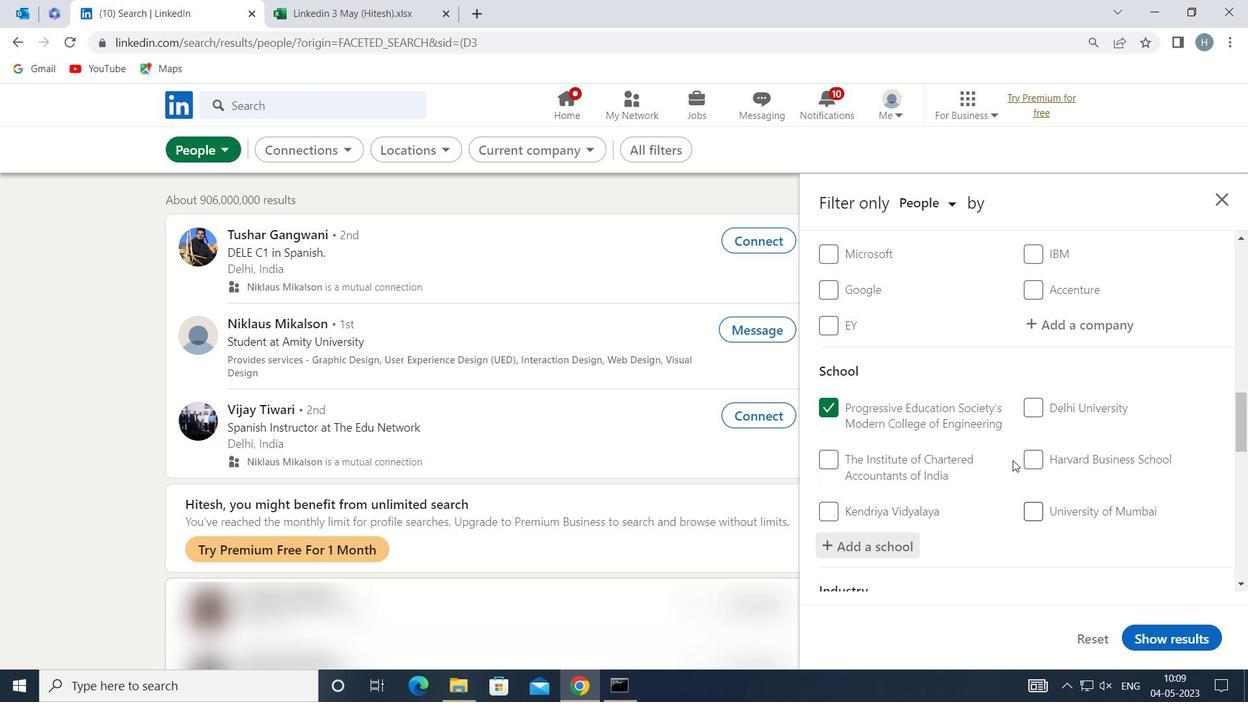 
Action: Mouse scrolled (1009, 455) with delta (0, 0)
Screenshot: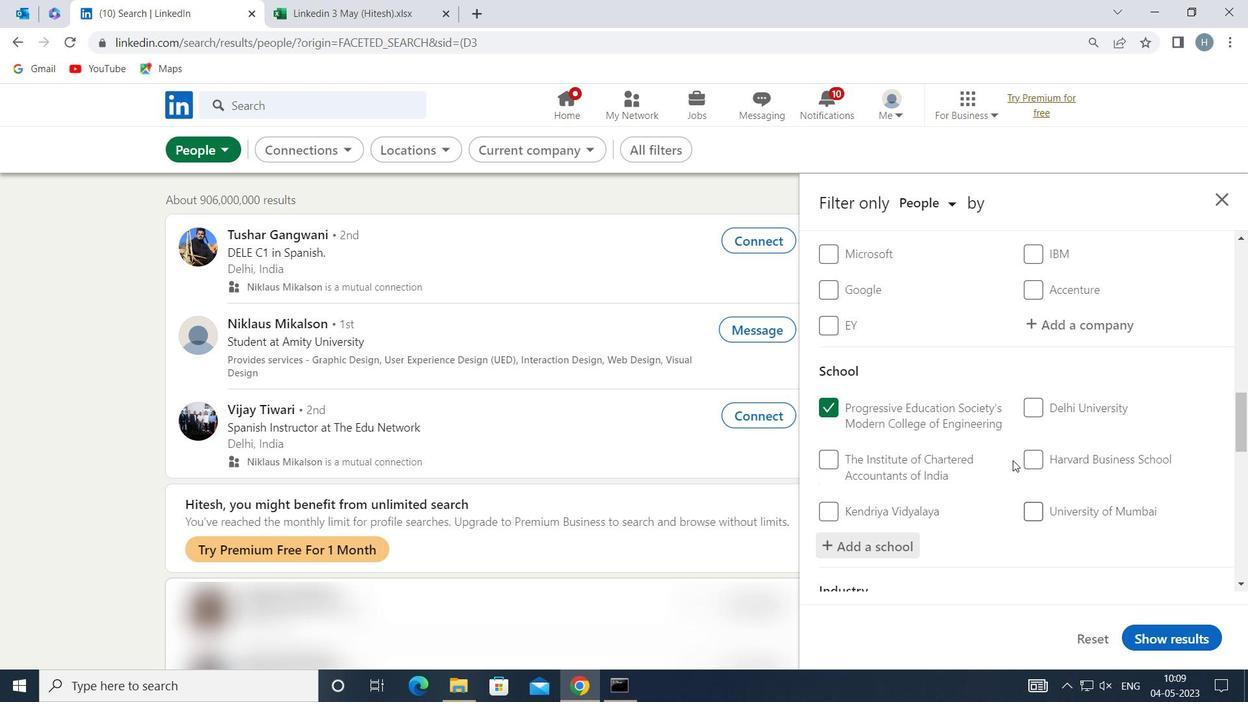 
Action: Mouse scrolled (1009, 455) with delta (0, 0)
Screenshot: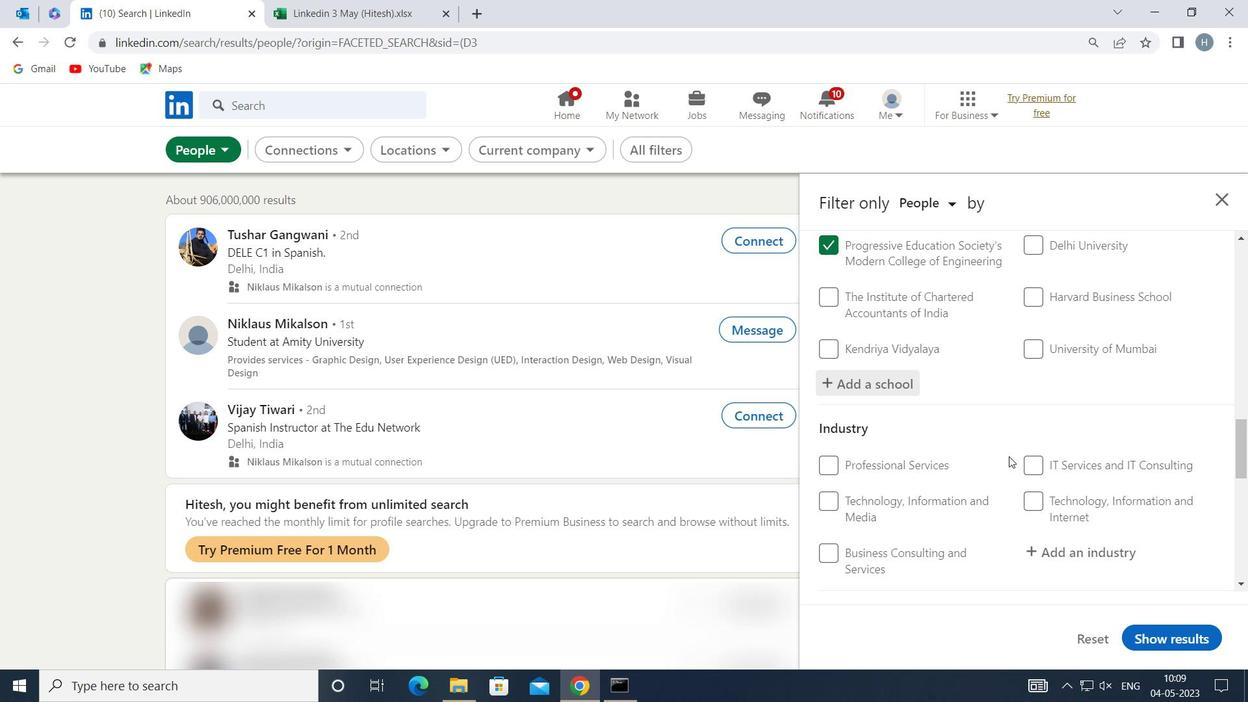
Action: Mouse moved to (1059, 462)
Screenshot: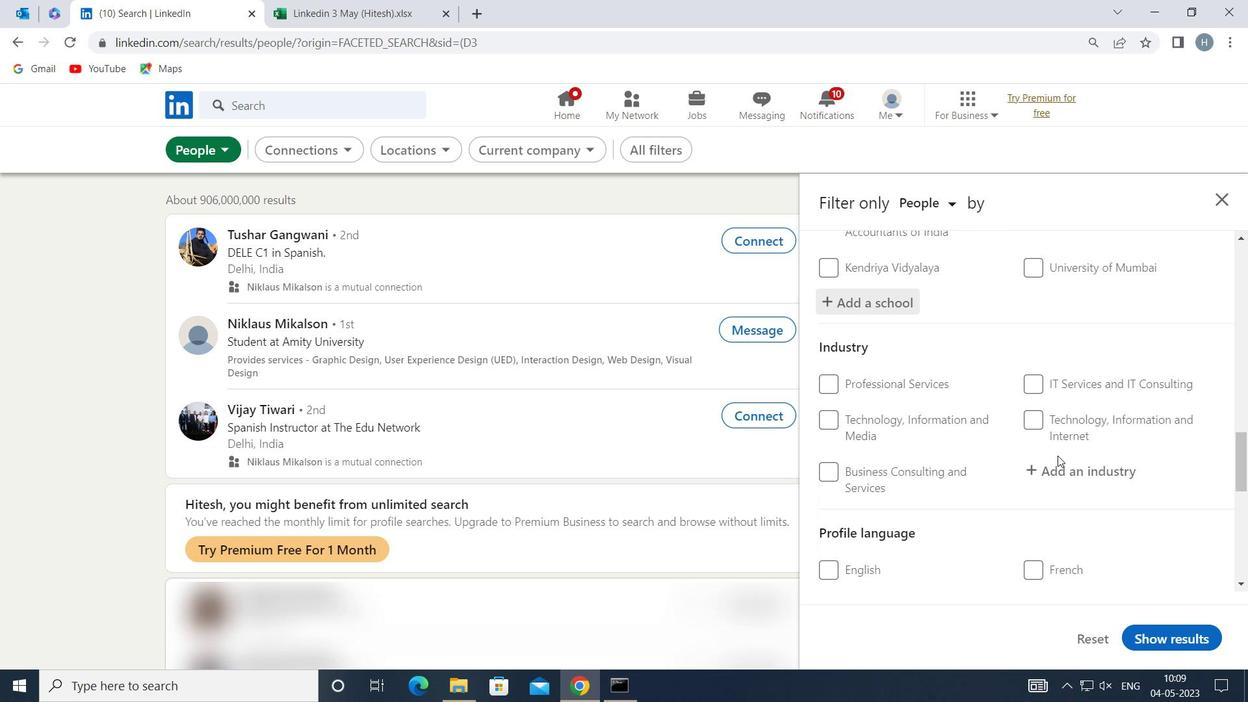 
Action: Mouse pressed left at (1059, 462)
Screenshot: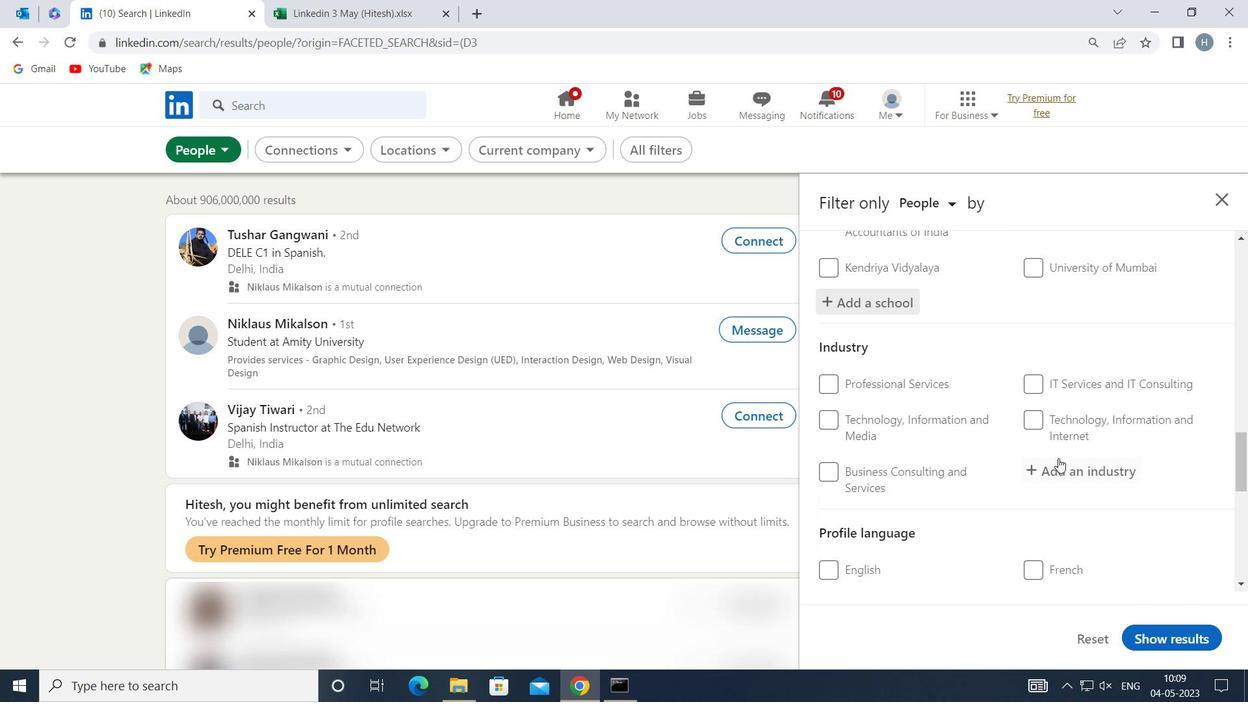 
Action: Mouse moved to (1050, 463)
Screenshot: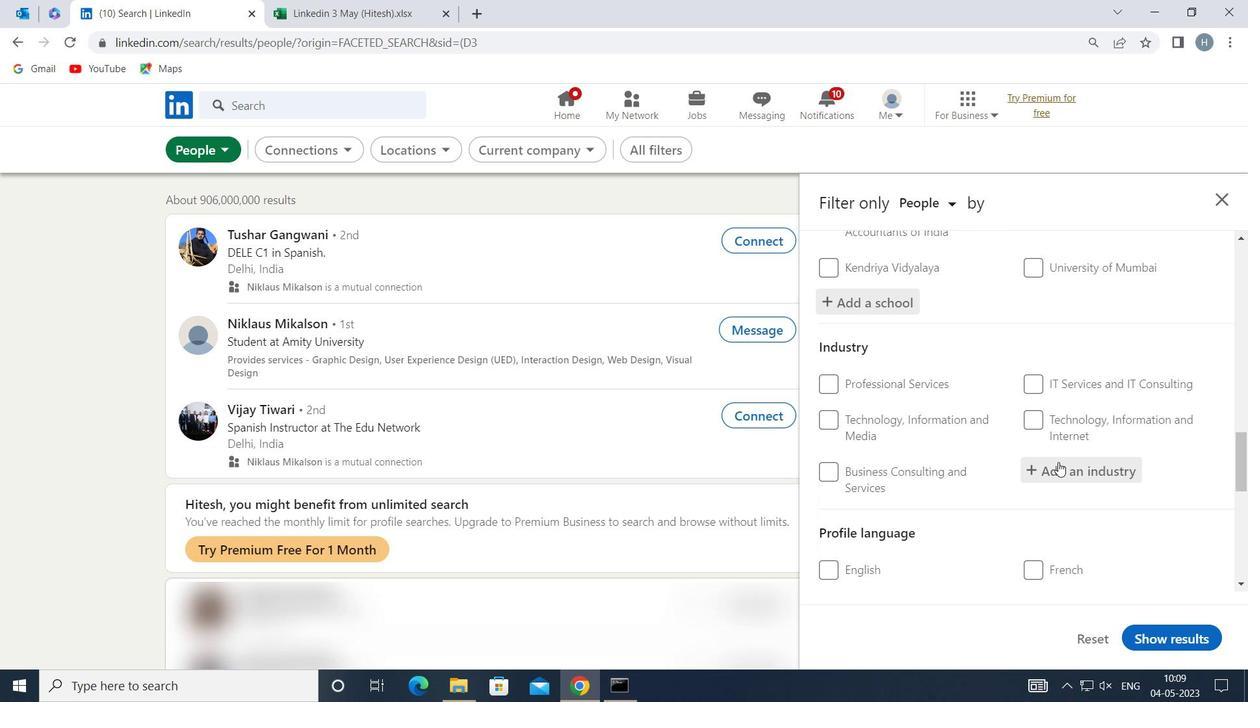 
Action: Key pressed <Key.shift>LAUNDRY<Key.space>AND<Key.space>
Screenshot: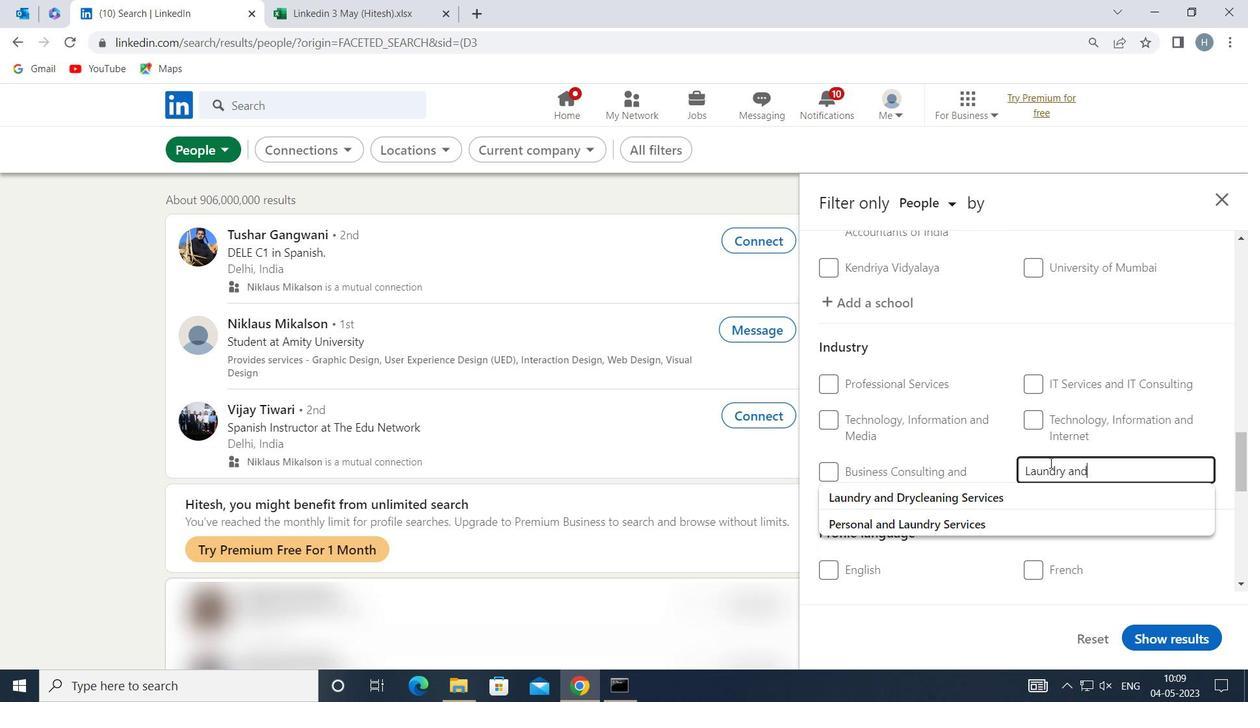 
Action: Mouse moved to (1090, 463)
Screenshot: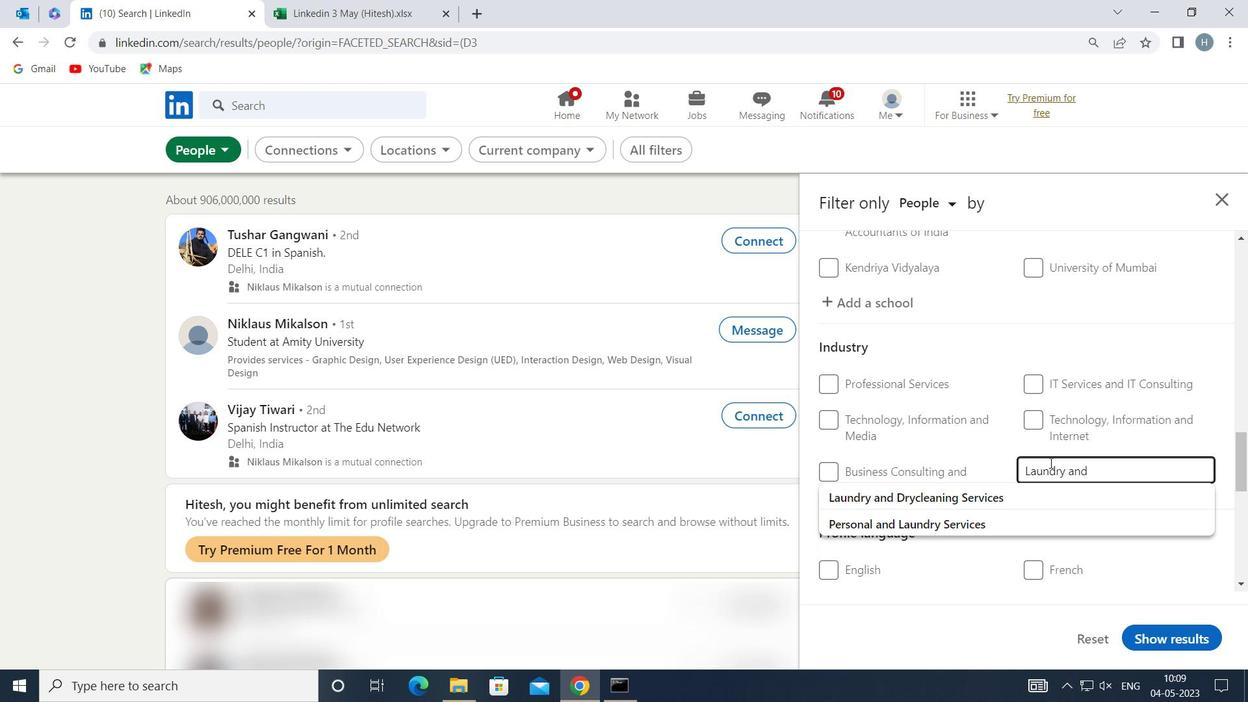 
Action: Key pressed <Key.shift>D
Screenshot: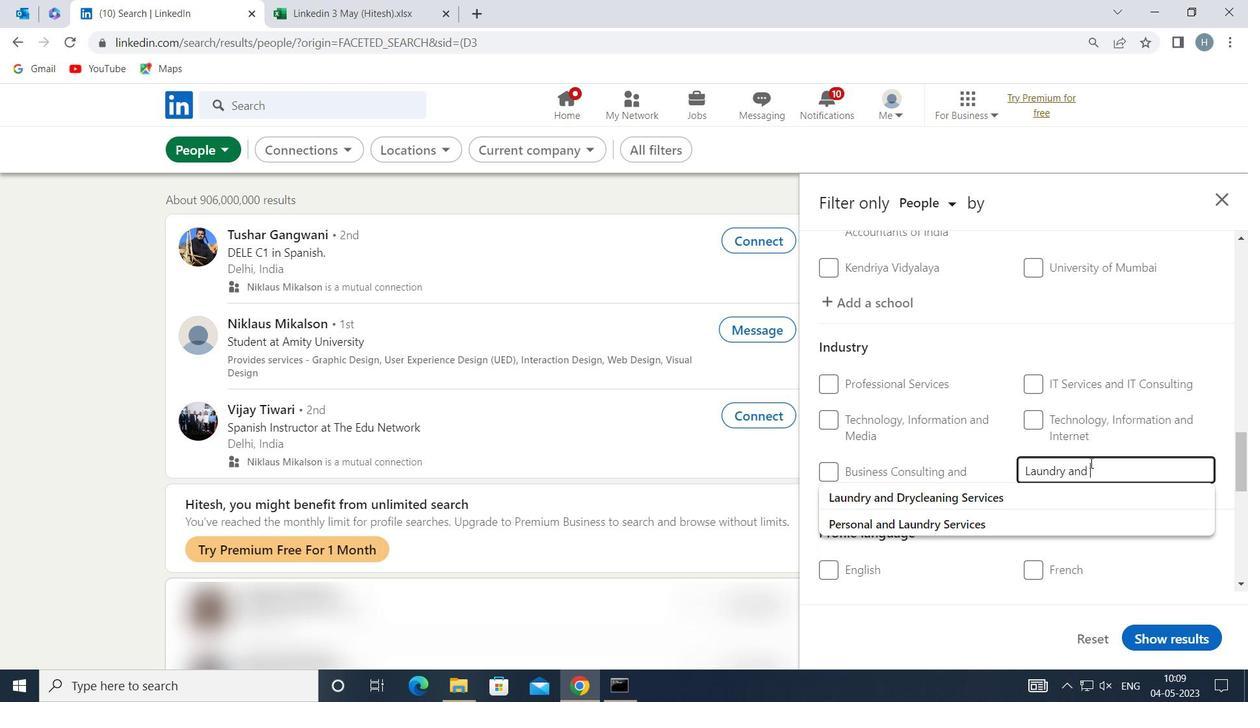 
Action: Mouse moved to (1007, 497)
Screenshot: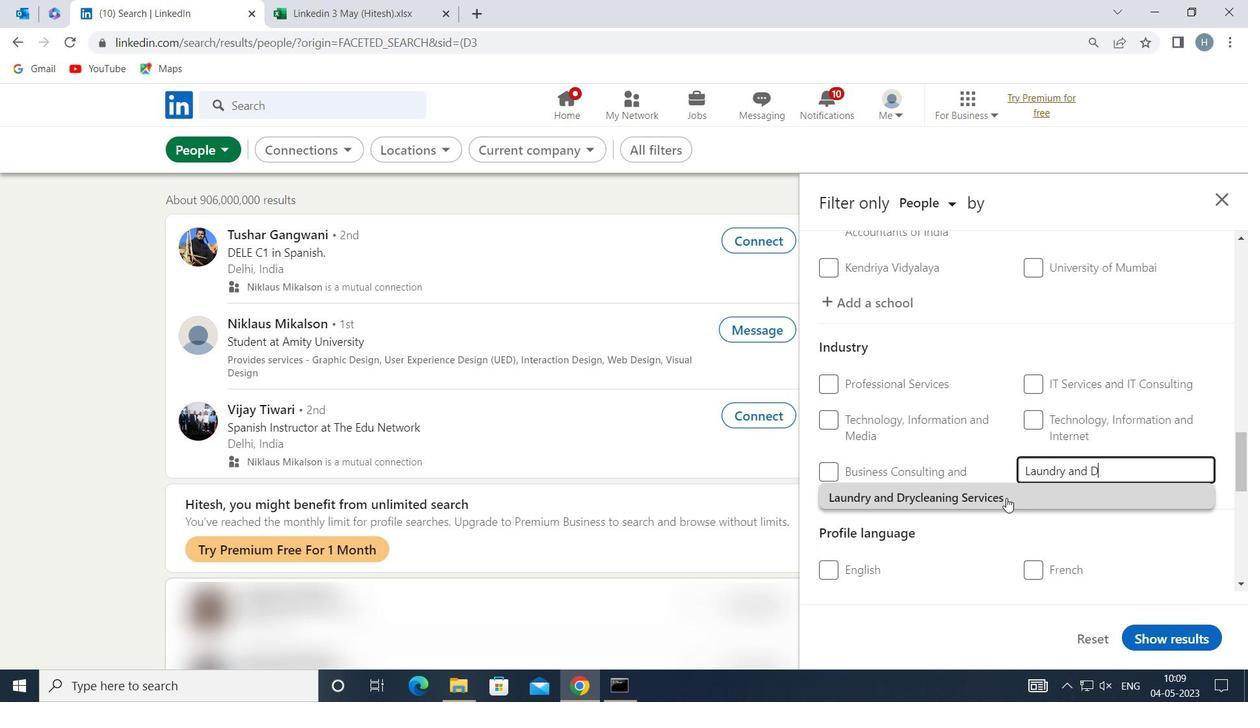 
Action: Mouse pressed left at (1007, 497)
Screenshot: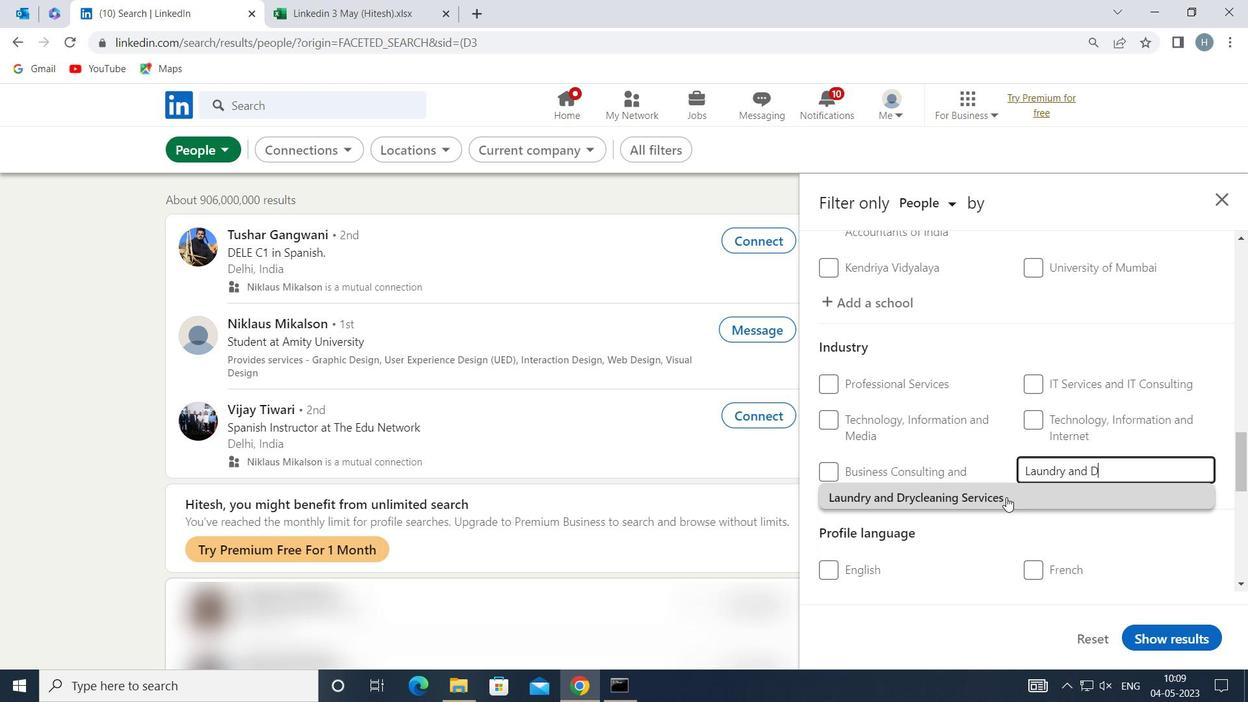 
Action: Mouse moved to (976, 470)
Screenshot: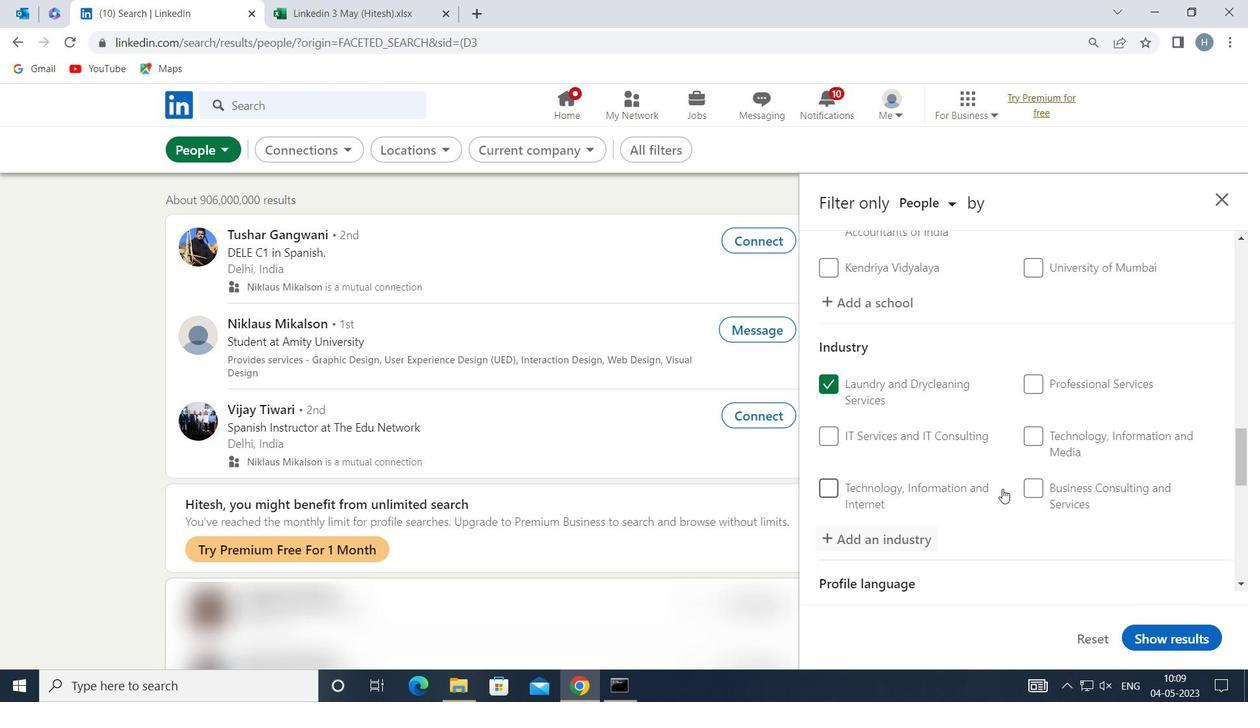 
Action: Mouse scrolled (976, 469) with delta (0, 0)
Screenshot: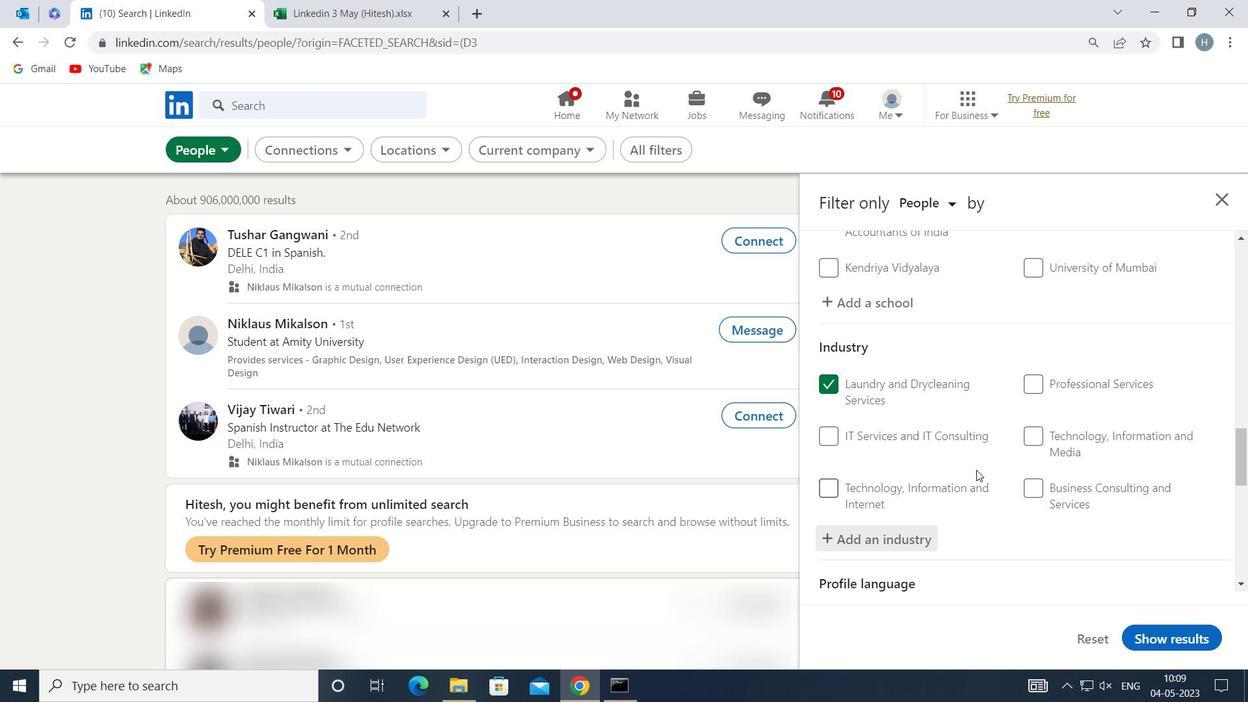 
Action: Mouse scrolled (976, 469) with delta (0, 0)
Screenshot: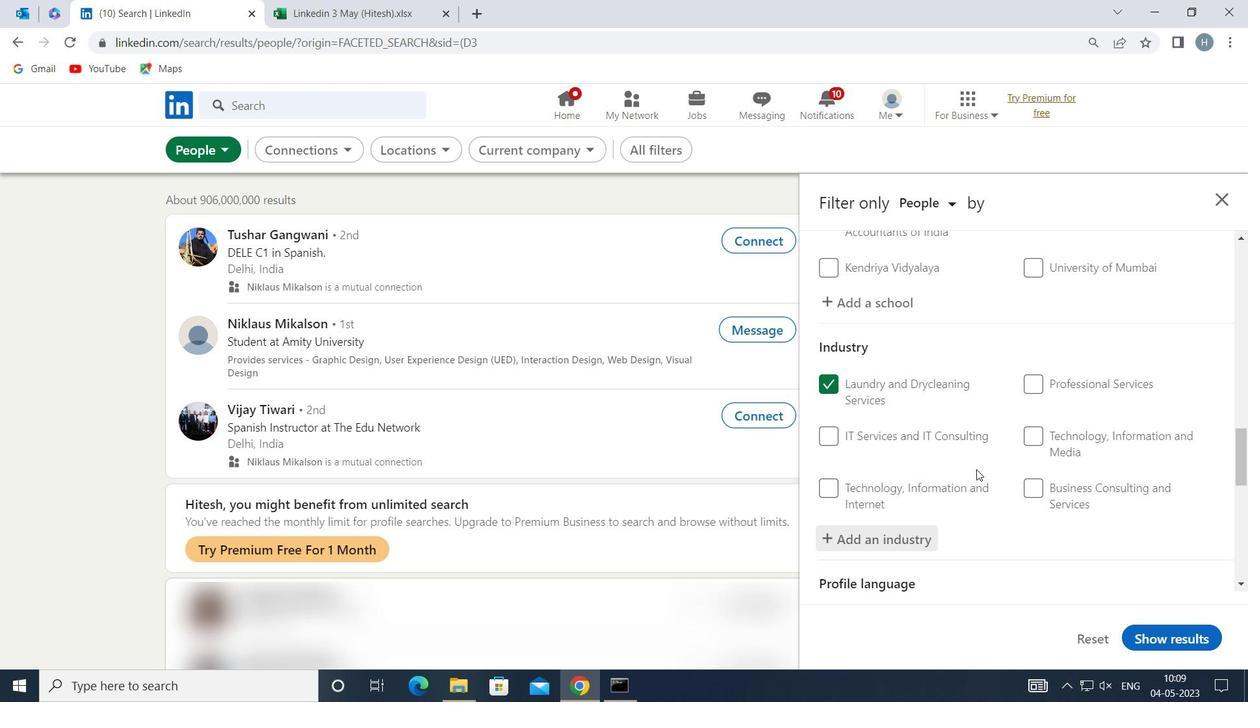
Action: Mouse scrolled (976, 469) with delta (0, 0)
Screenshot: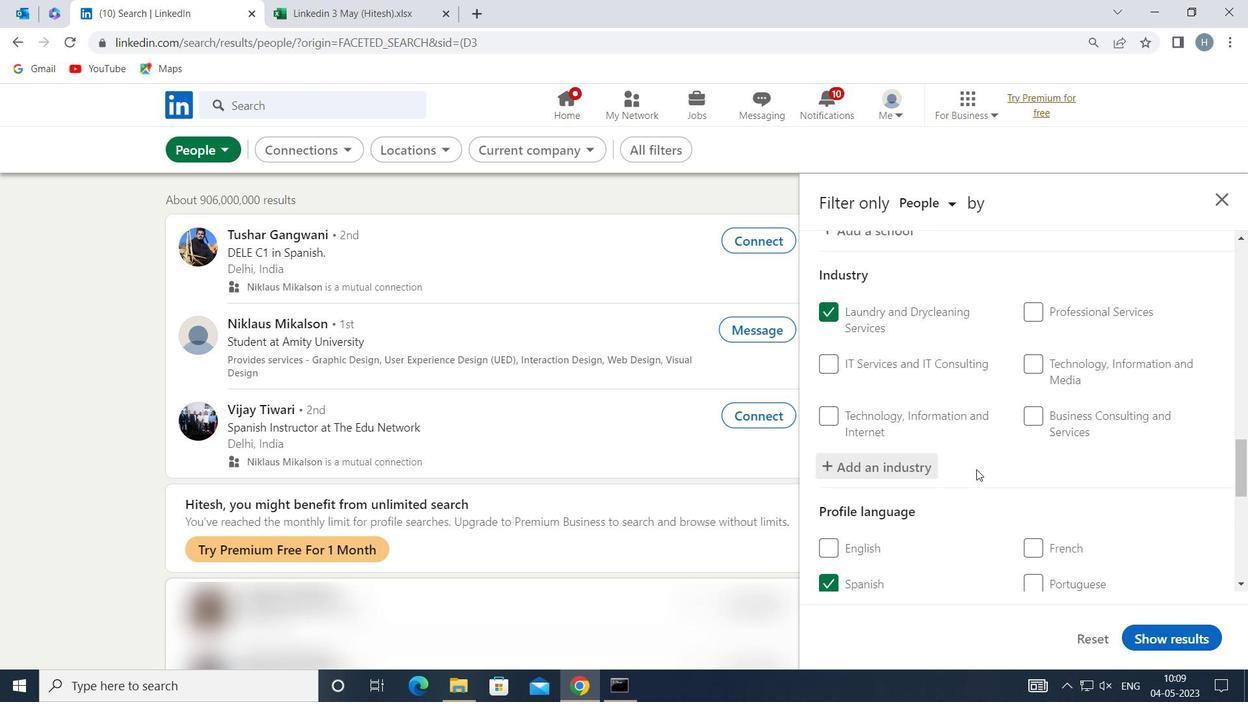 
Action: Mouse scrolled (976, 469) with delta (0, 0)
Screenshot: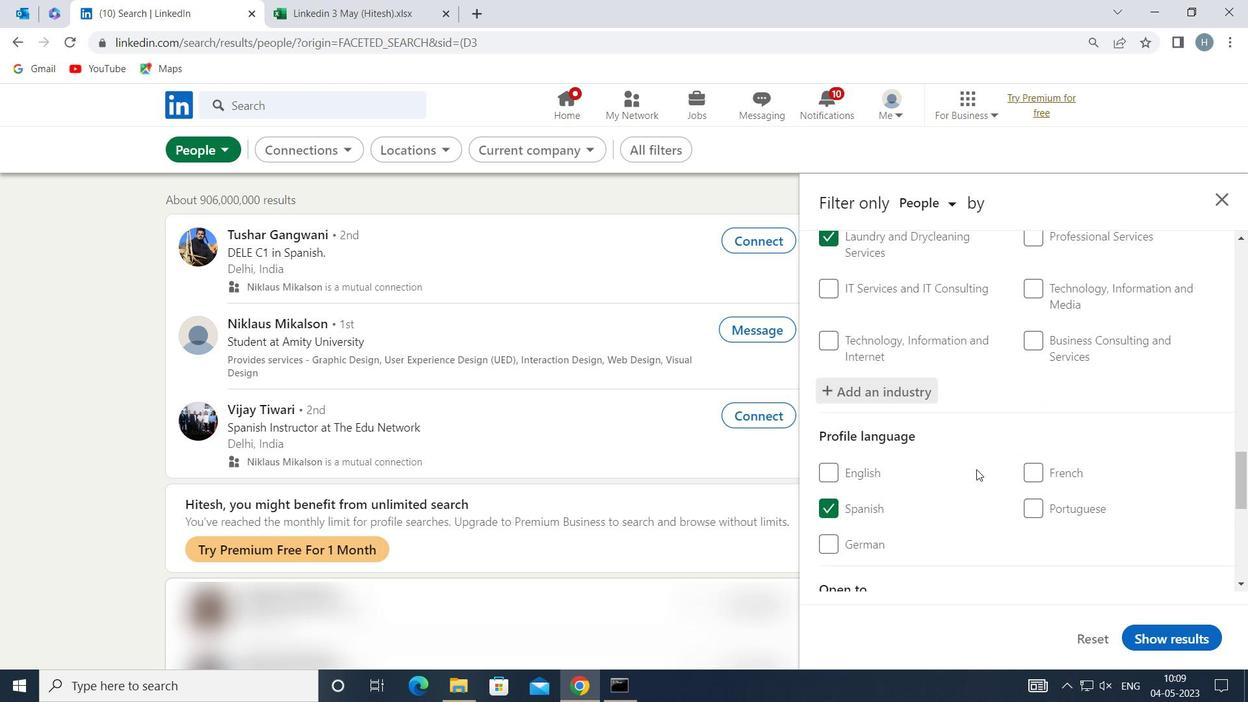 
Action: Mouse scrolled (976, 469) with delta (0, 0)
Screenshot: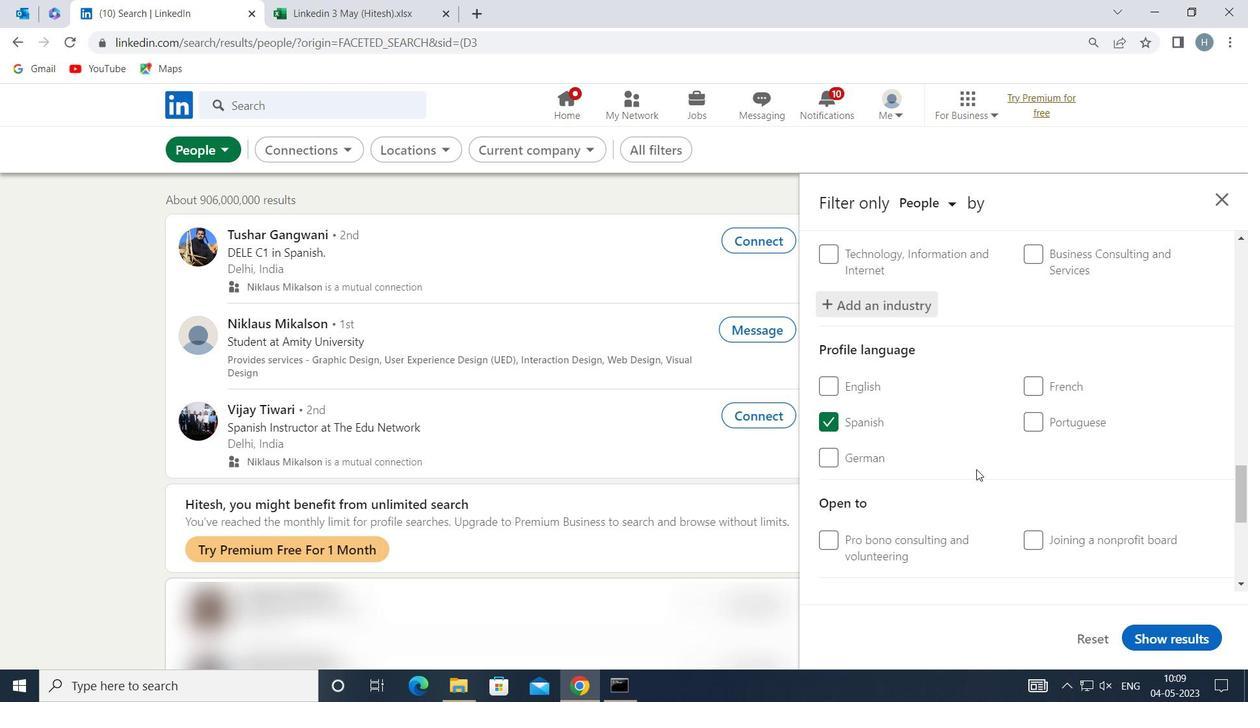 
Action: Mouse scrolled (976, 469) with delta (0, 0)
Screenshot: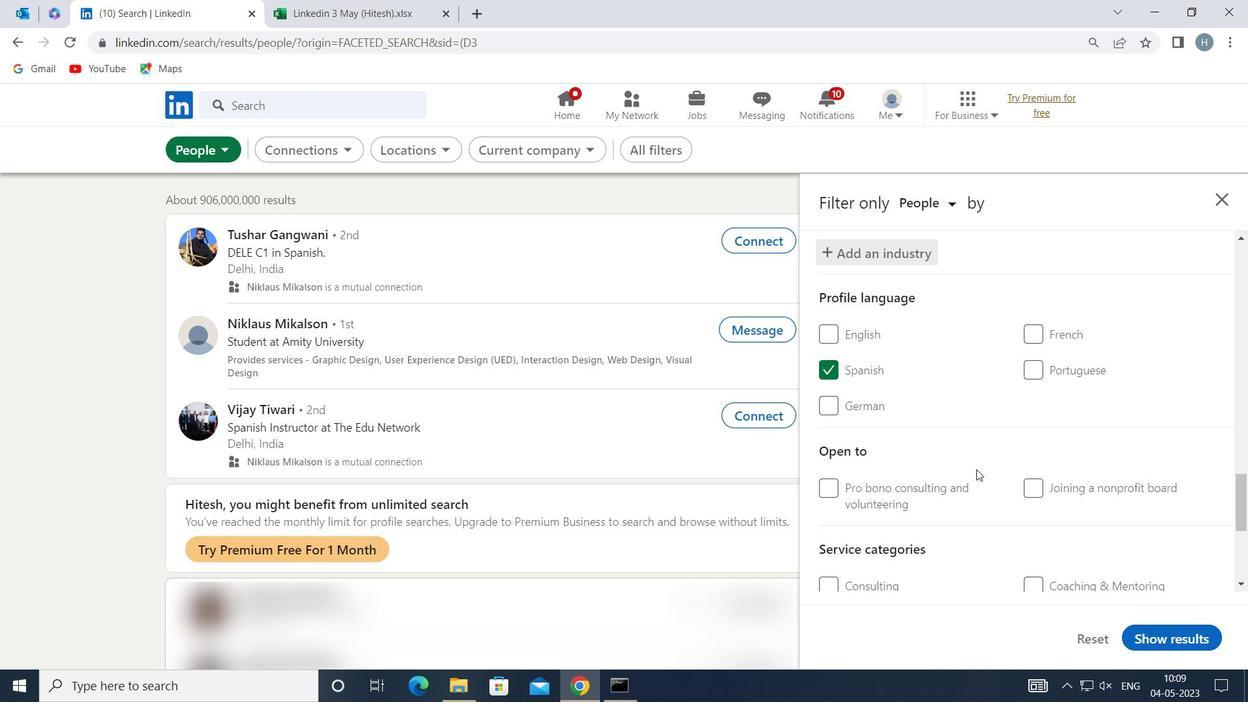 
Action: Mouse moved to (1085, 457)
Screenshot: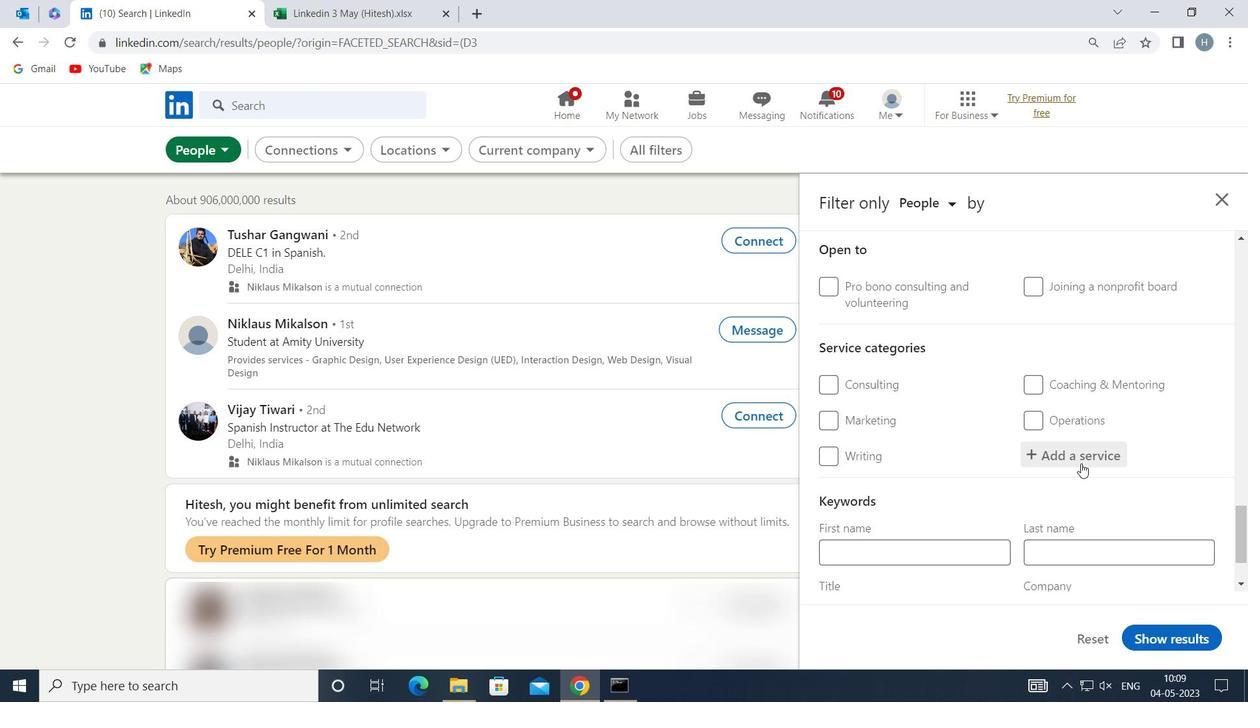 
Action: Mouse pressed left at (1085, 457)
Screenshot: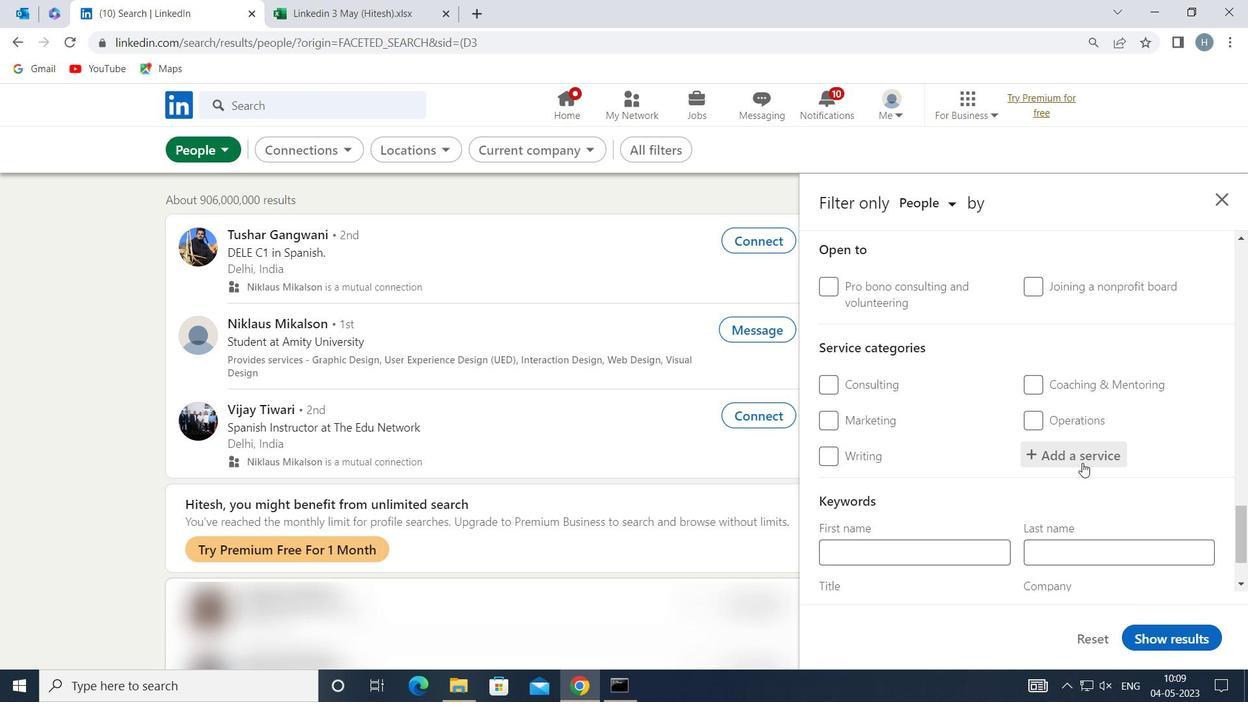 
Action: Key pressed <Key.shift>BUDGETING
Screenshot: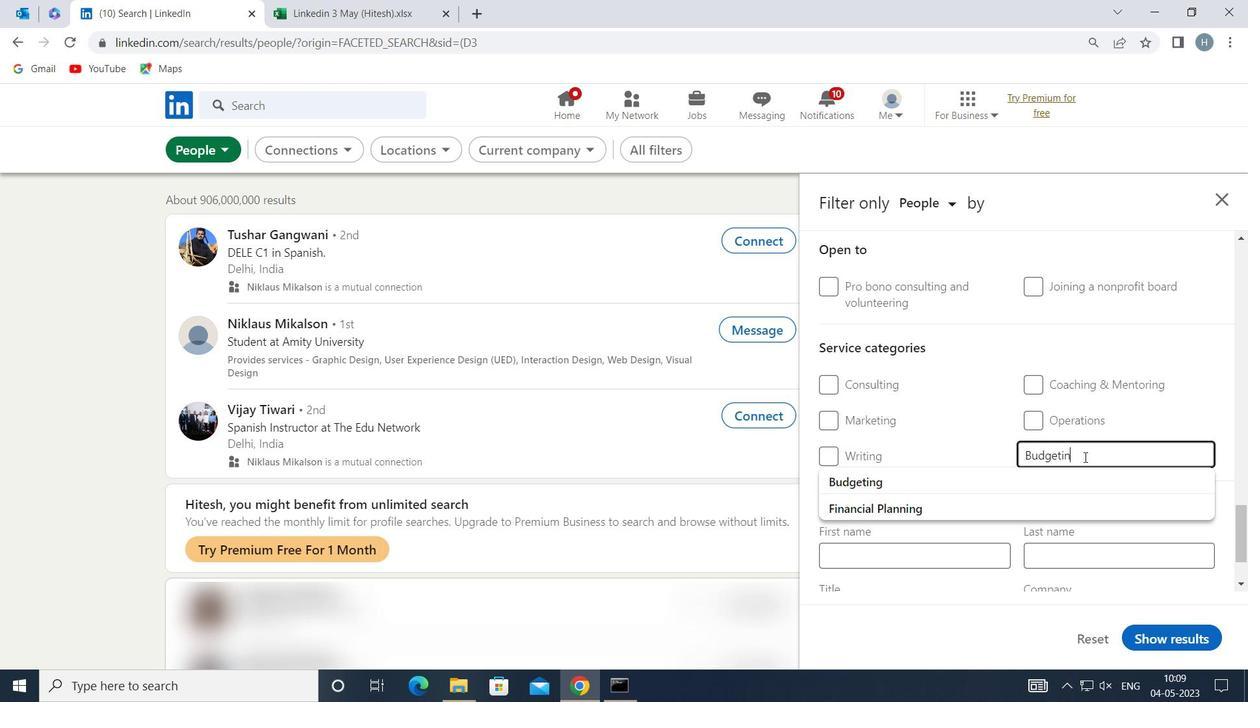 
Action: Mouse moved to (1042, 478)
Screenshot: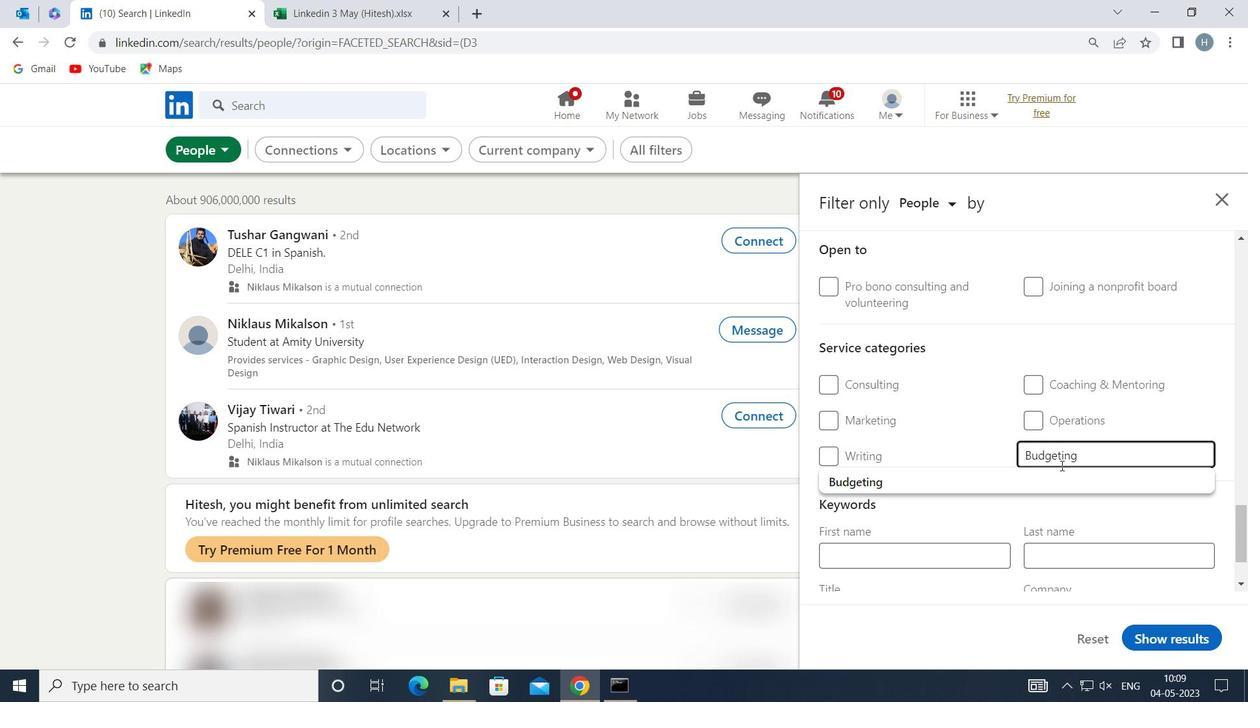 
Action: Mouse pressed left at (1042, 478)
Screenshot: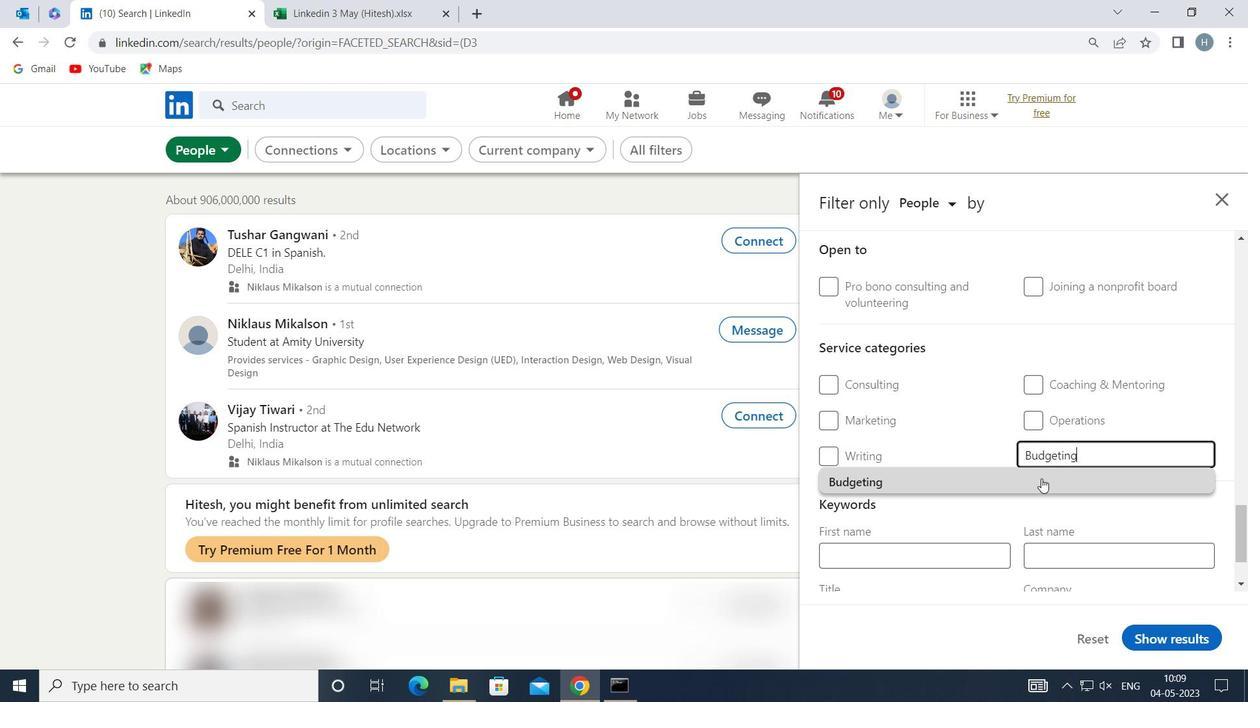 
Action: Mouse moved to (996, 477)
Screenshot: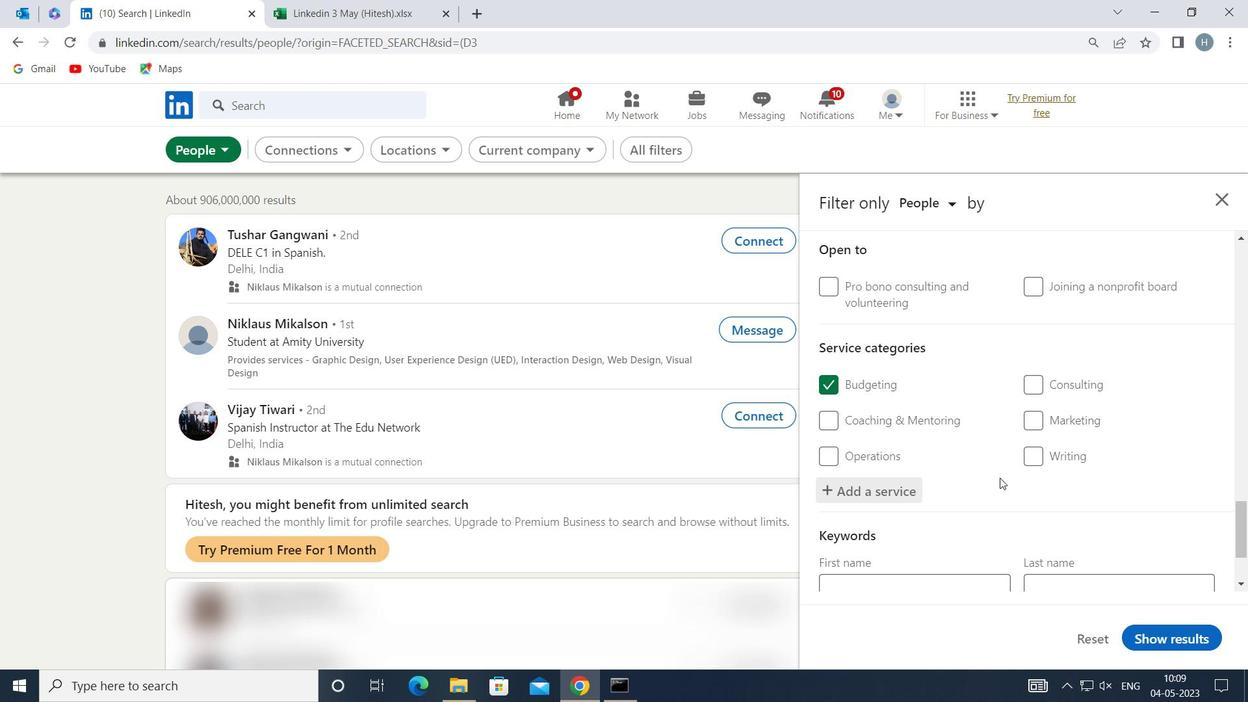 
Action: Mouse scrolled (996, 477) with delta (0, 0)
Screenshot: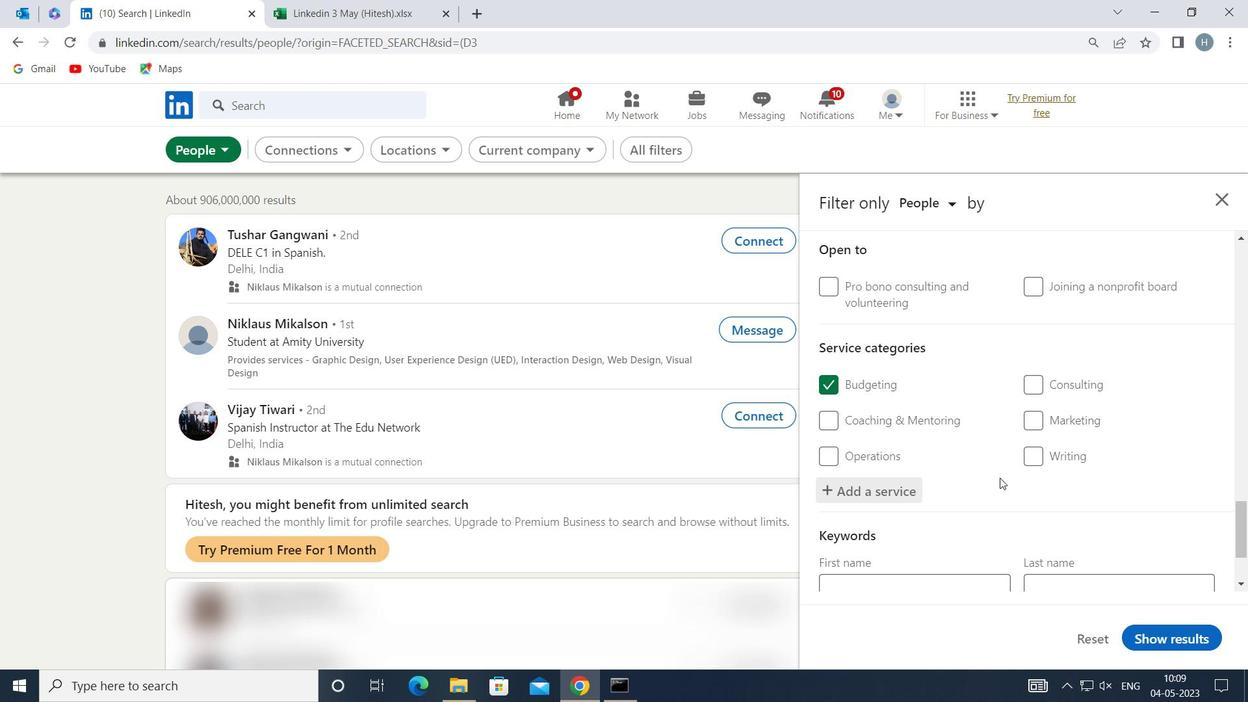 
Action: Mouse moved to (993, 477)
Screenshot: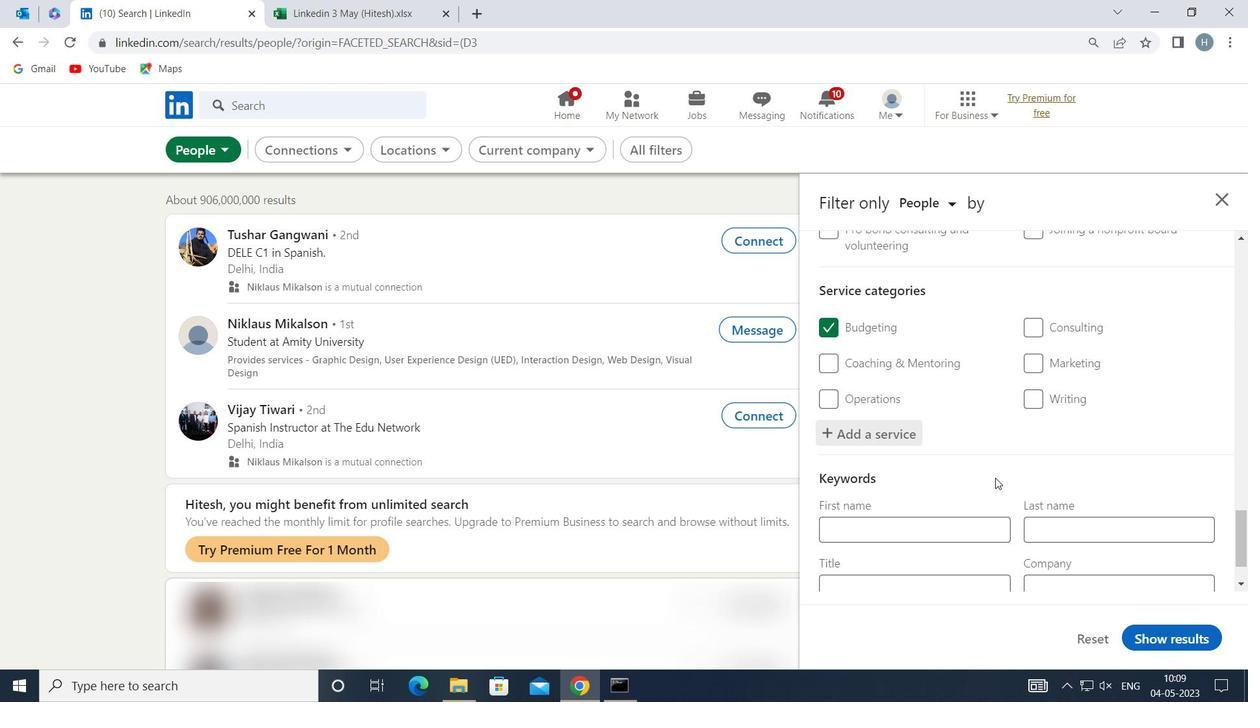 
Action: Mouse scrolled (993, 476) with delta (0, 0)
Screenshot: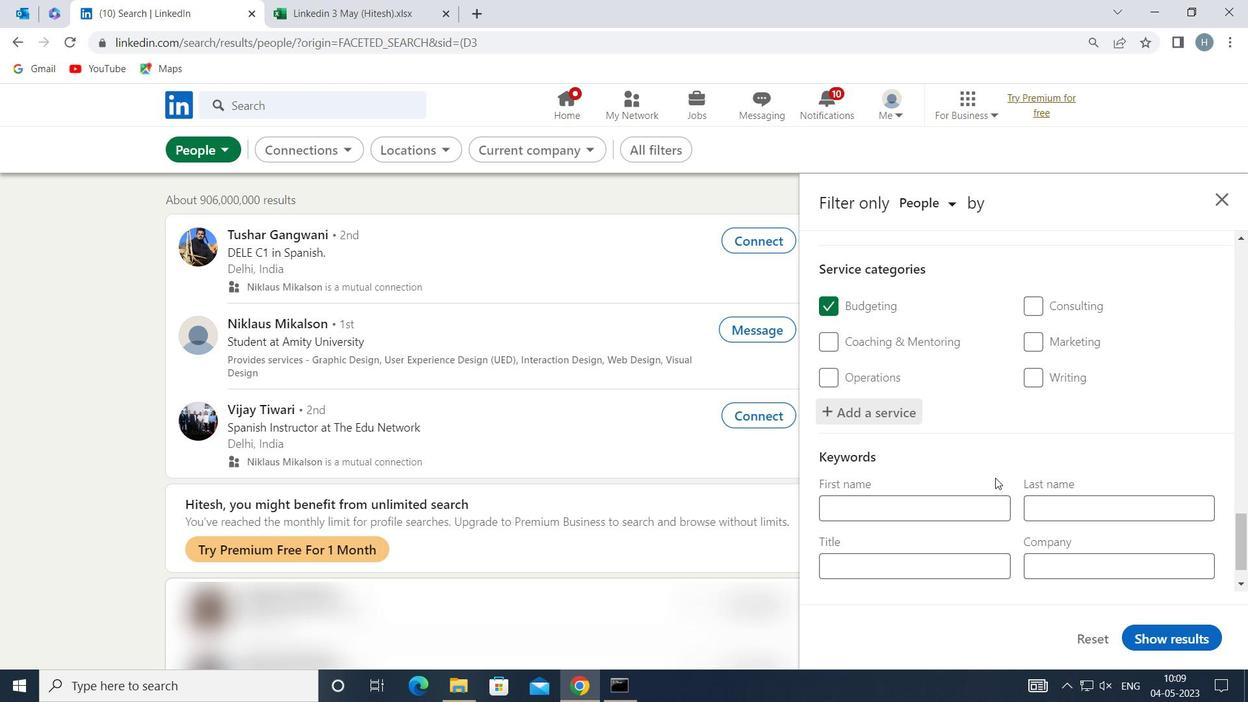 
Action: Mouse scrolled (993, 476) with delta (0, 0)
Screenshot: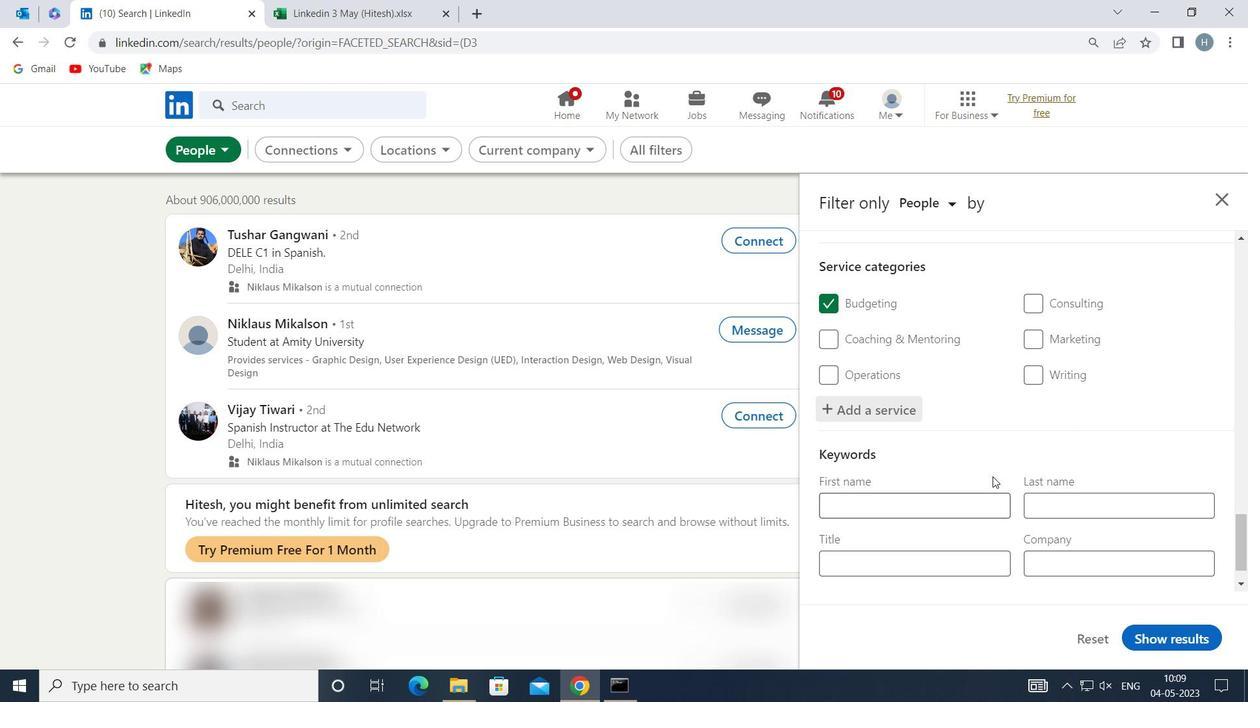 
Action: Mouse moved to (980, 515)
Screenshot: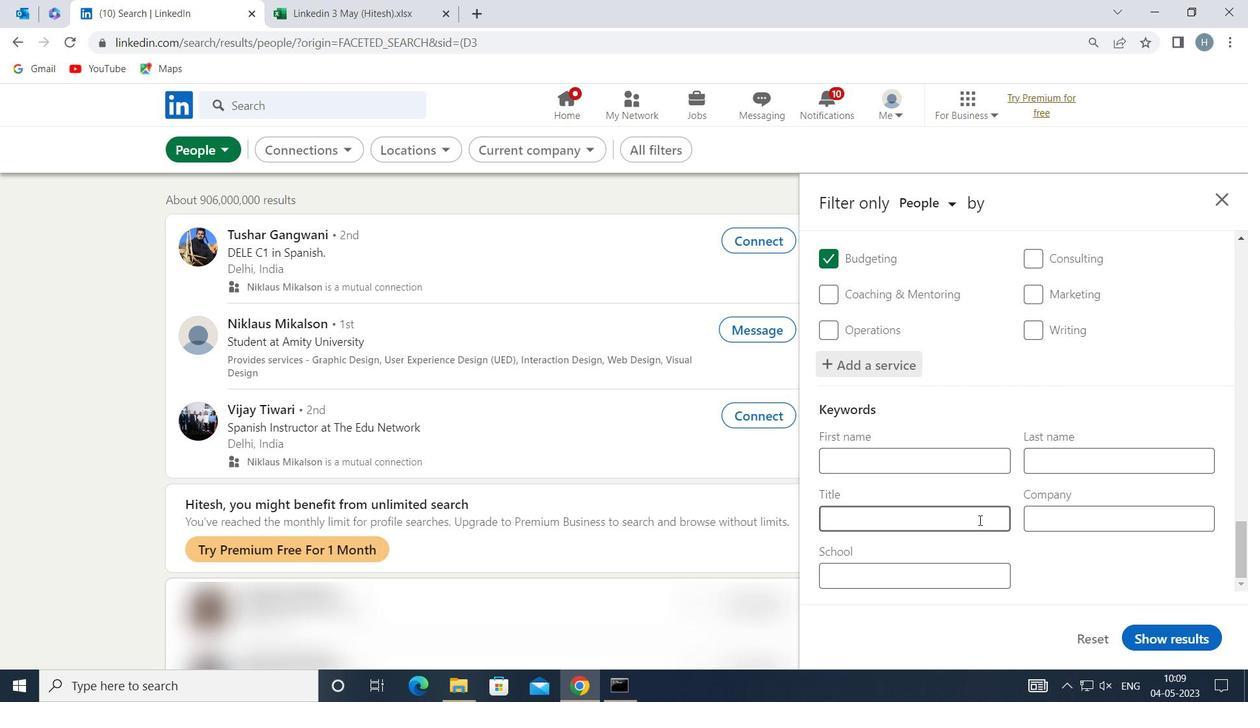 
Action: Mouse pressed left at (980, 515)
Screenshot: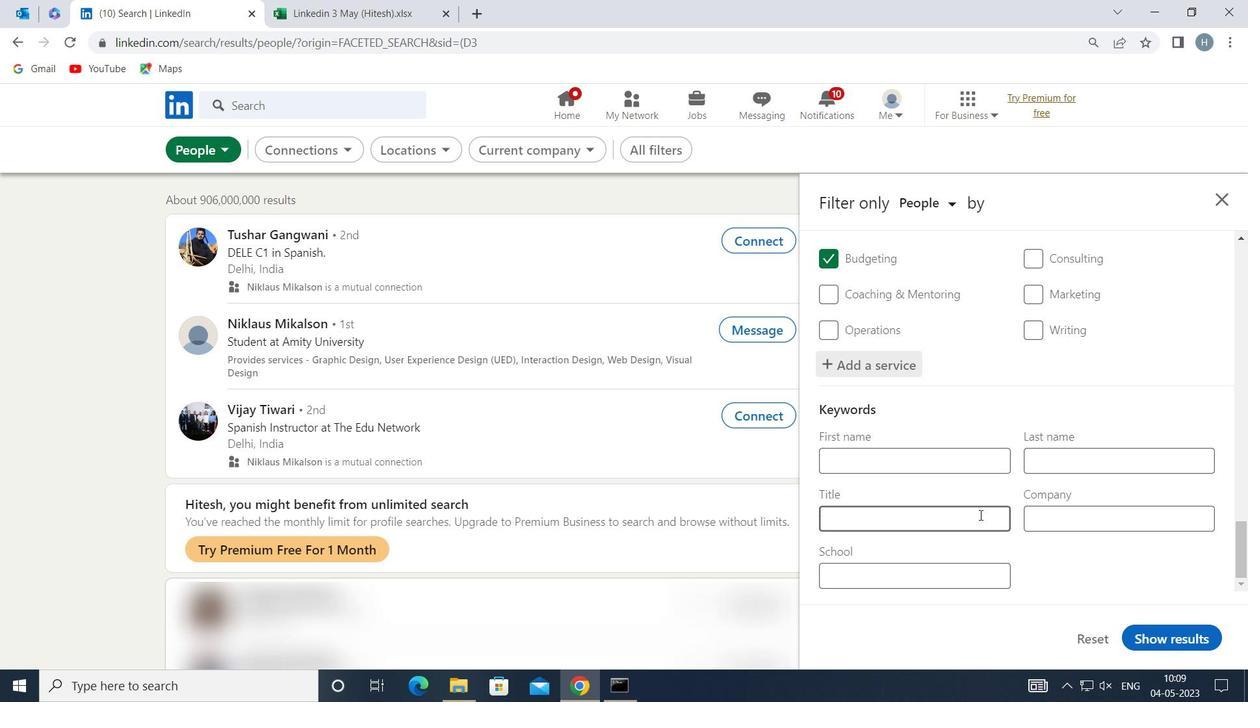 
Action: Key pressed <Key.shift>OPERATIONS<Key.space><Key.shift>ASSISTANT
Screenshot: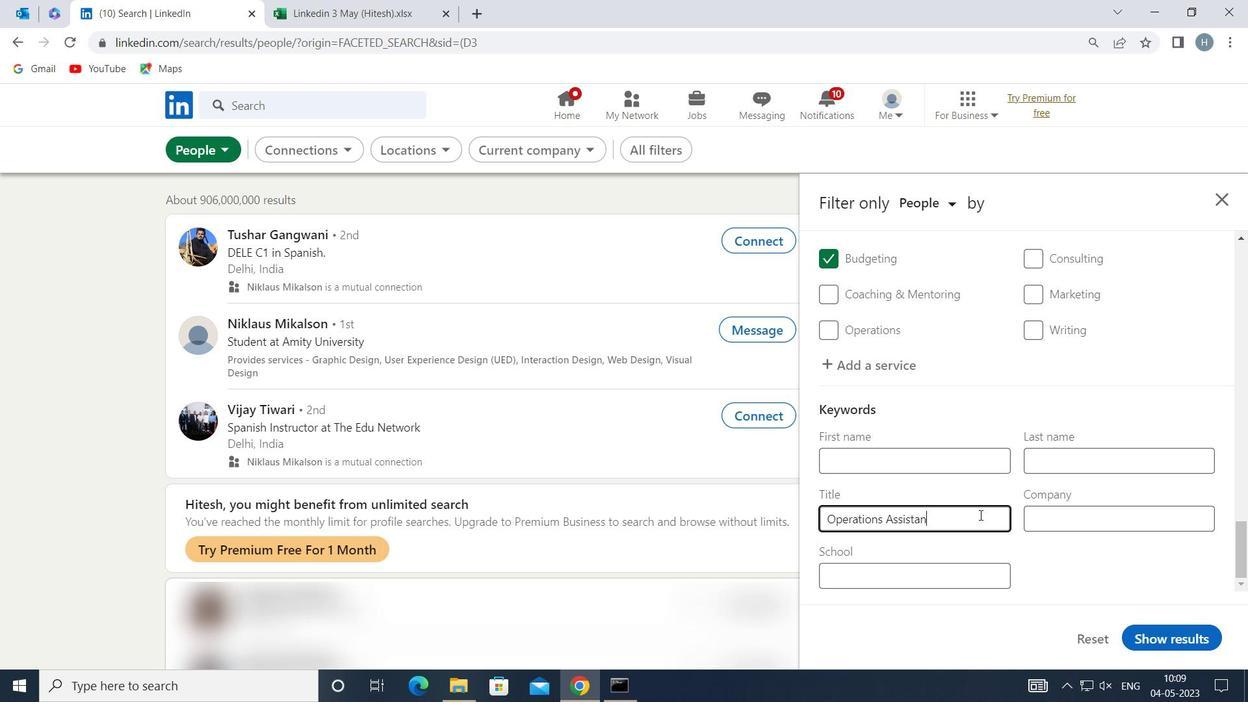 
Action: Mouse moved to (1182, 634)
Screenshot: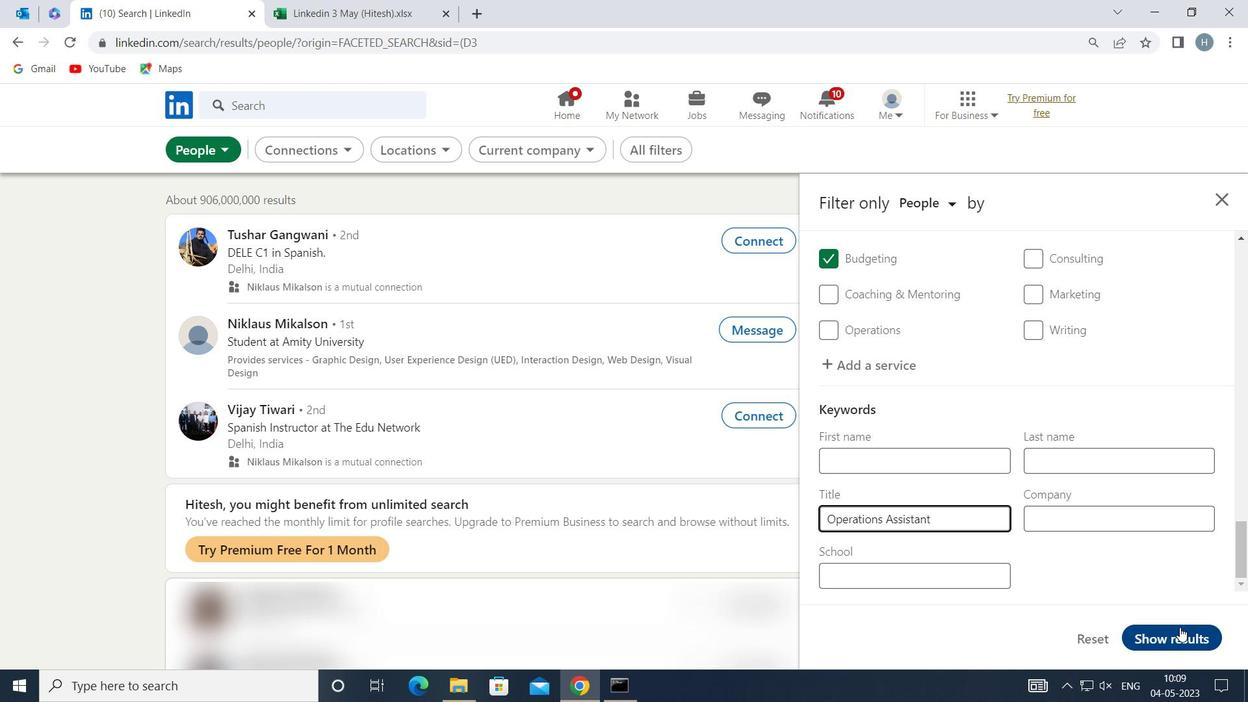 
Action: Mouse pressed left at (1182, 634)
Screenshot: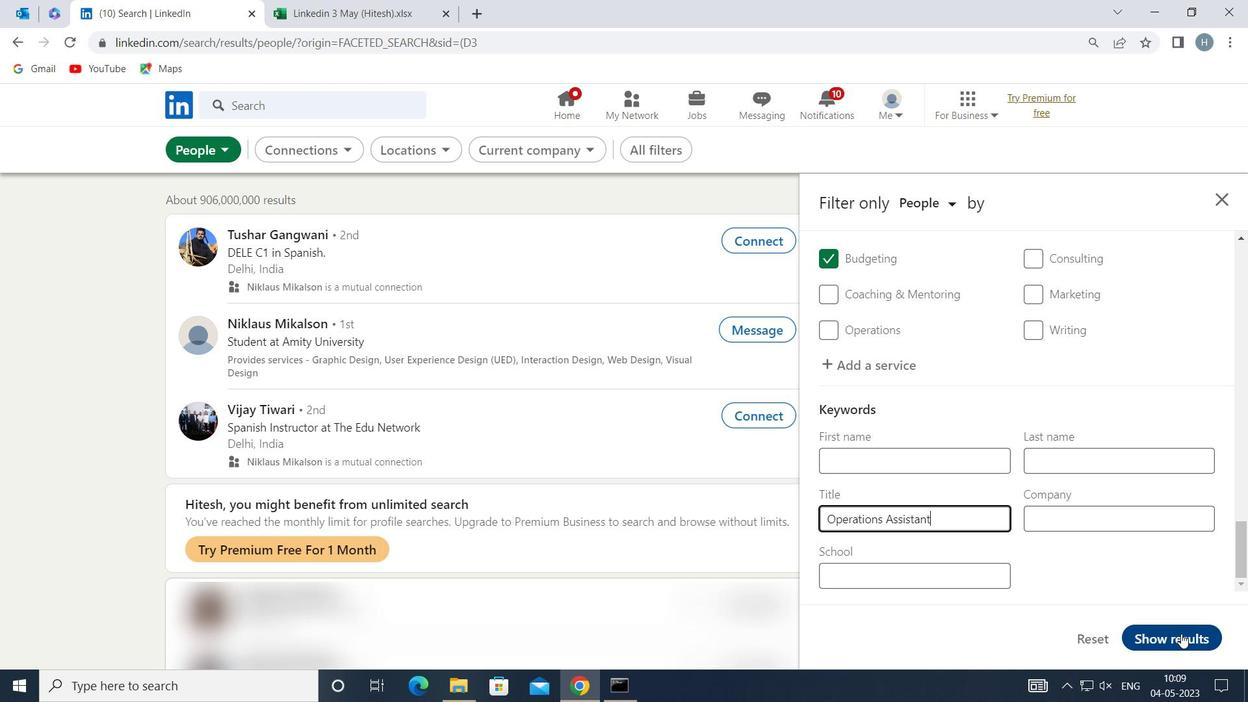
Action: Mouse moved to (1154, 611)
Screenshot: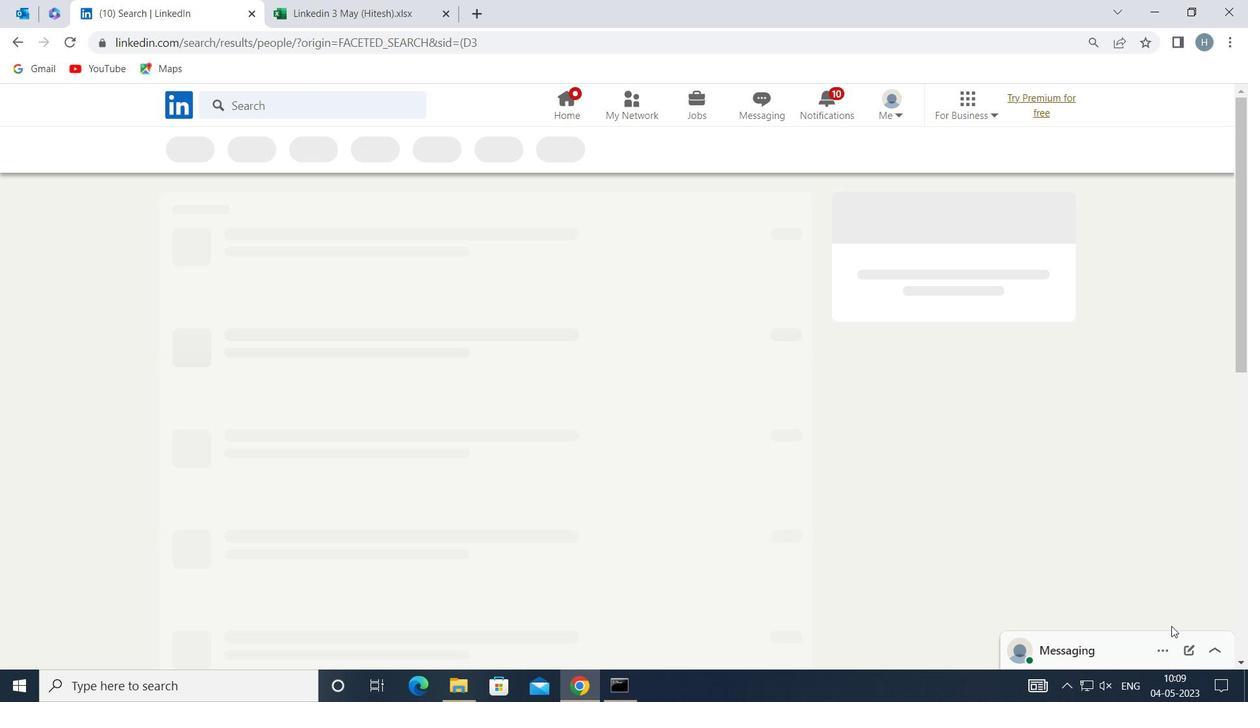 
